 Task: Find connections with filter location Hernani with filter topic #Lessonswith filter profile language Spanish with filter current company Zycus with filter school The University of Burdwan with filter industry Retail Office Supplies and Gifts with filter service category Retirement Planning with filter keywords title Account Collector
Action: Mouse moved to (271, 326)
Screenshot: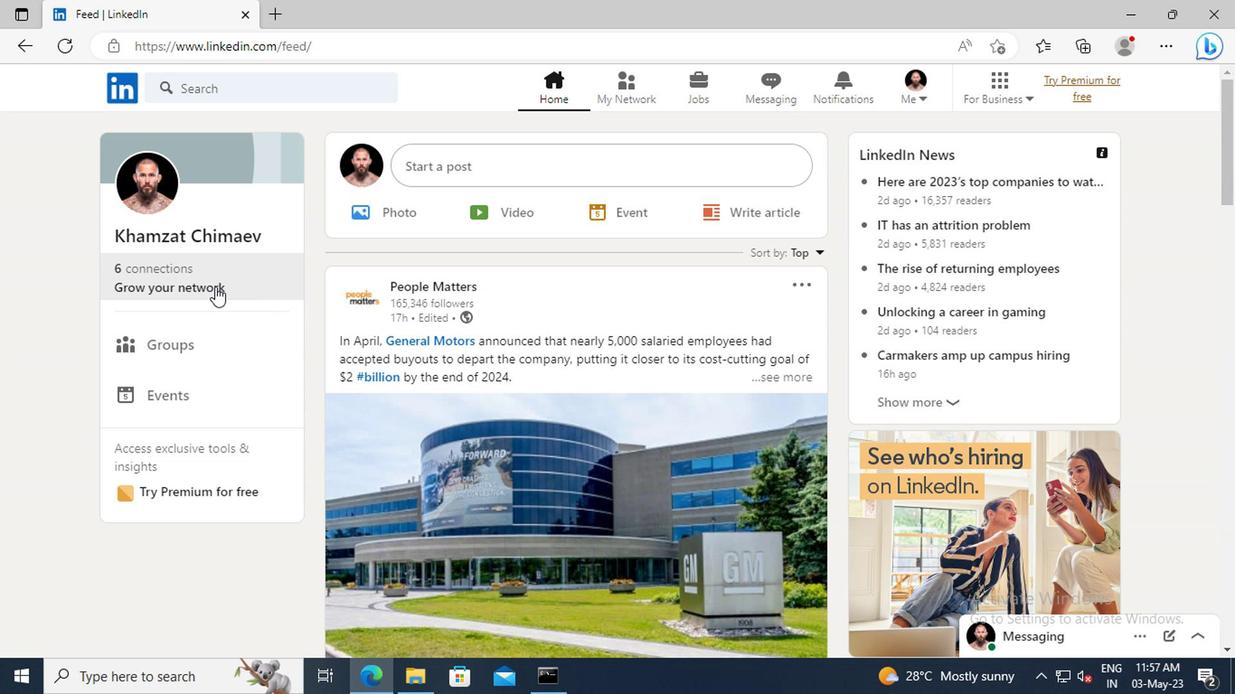 
Action: Mouse pressed left at (271, 326)
Screenshot: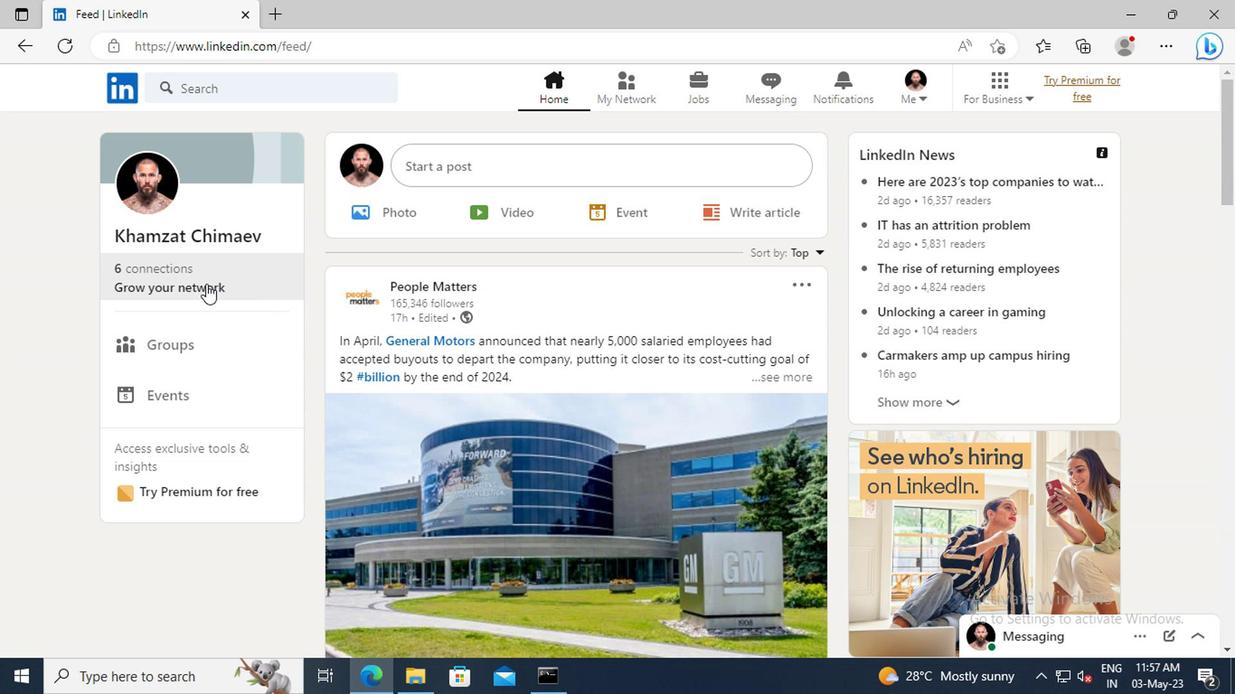 
Action: Mouse moved to (268, 263)
Screenshot: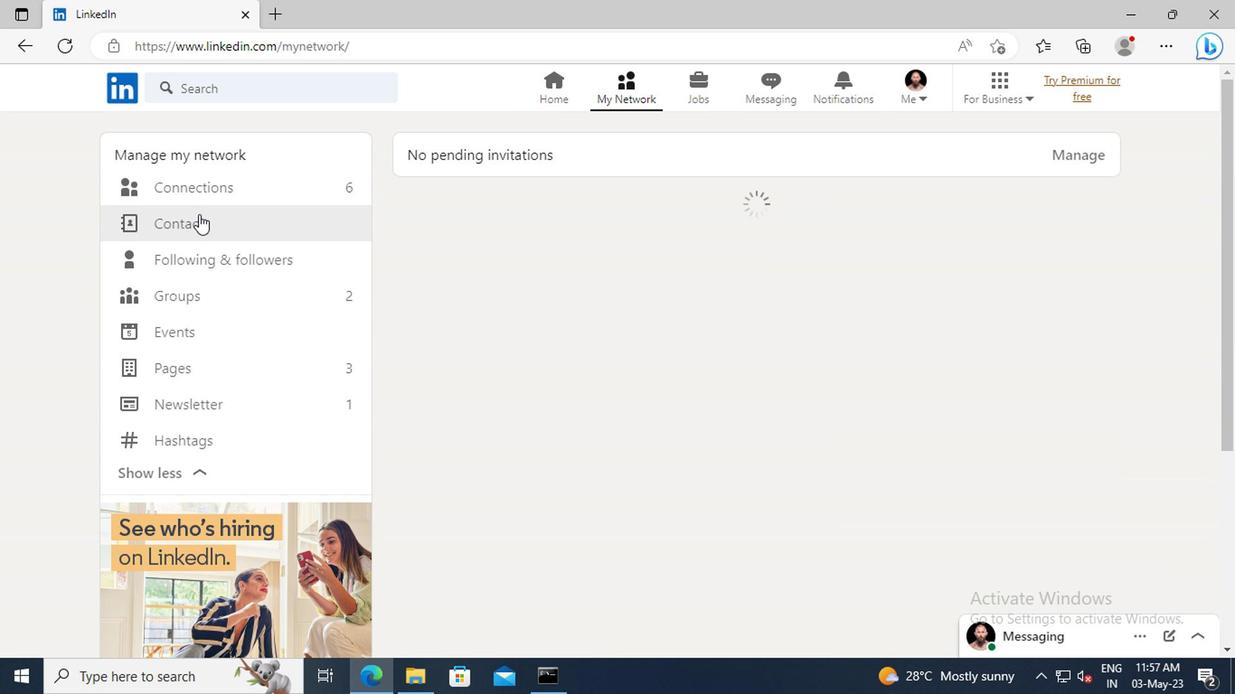 
Action: Mouse pressed left at (268, 263)
Screenshot: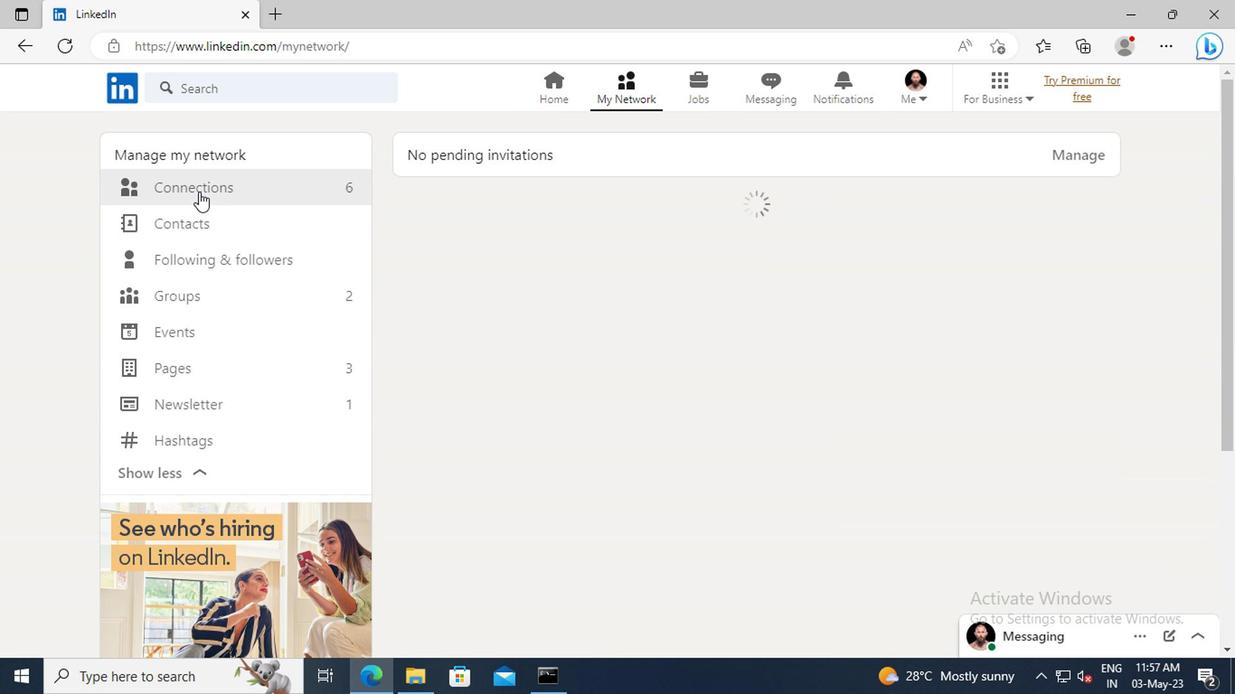 
Action: Mouse moved to (643, 265)
Screenshot: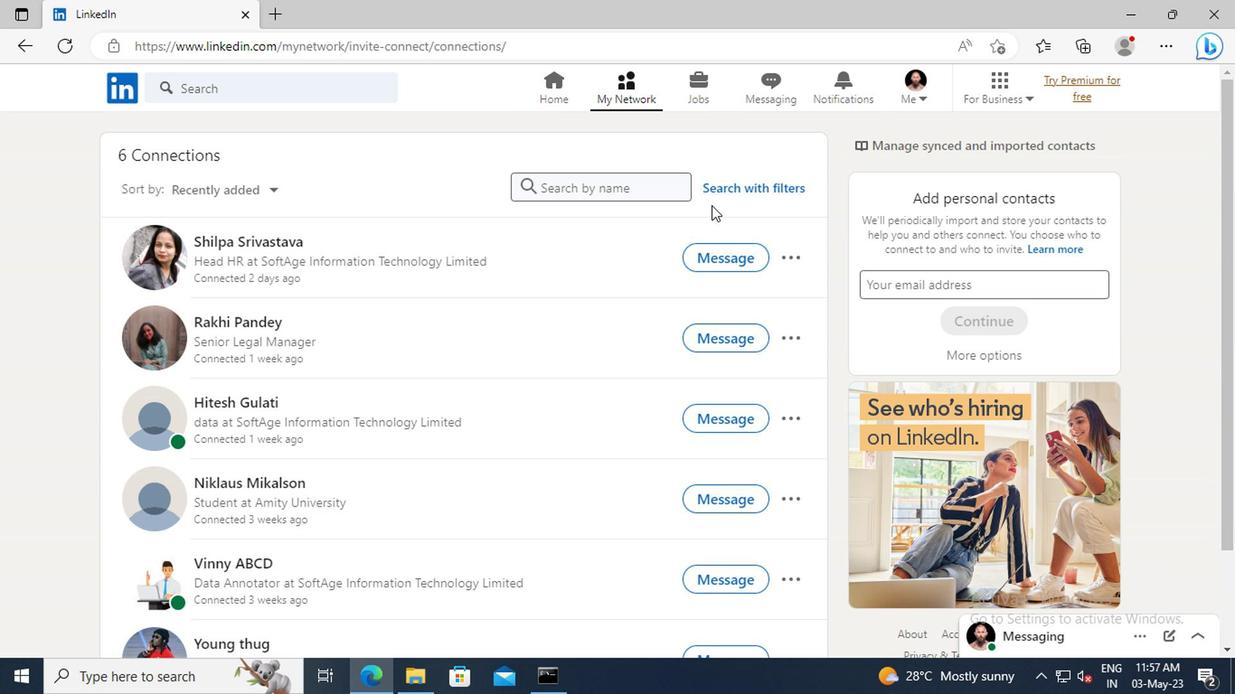 
Action: Mouse pressed left at (643, 265)
Screenshot: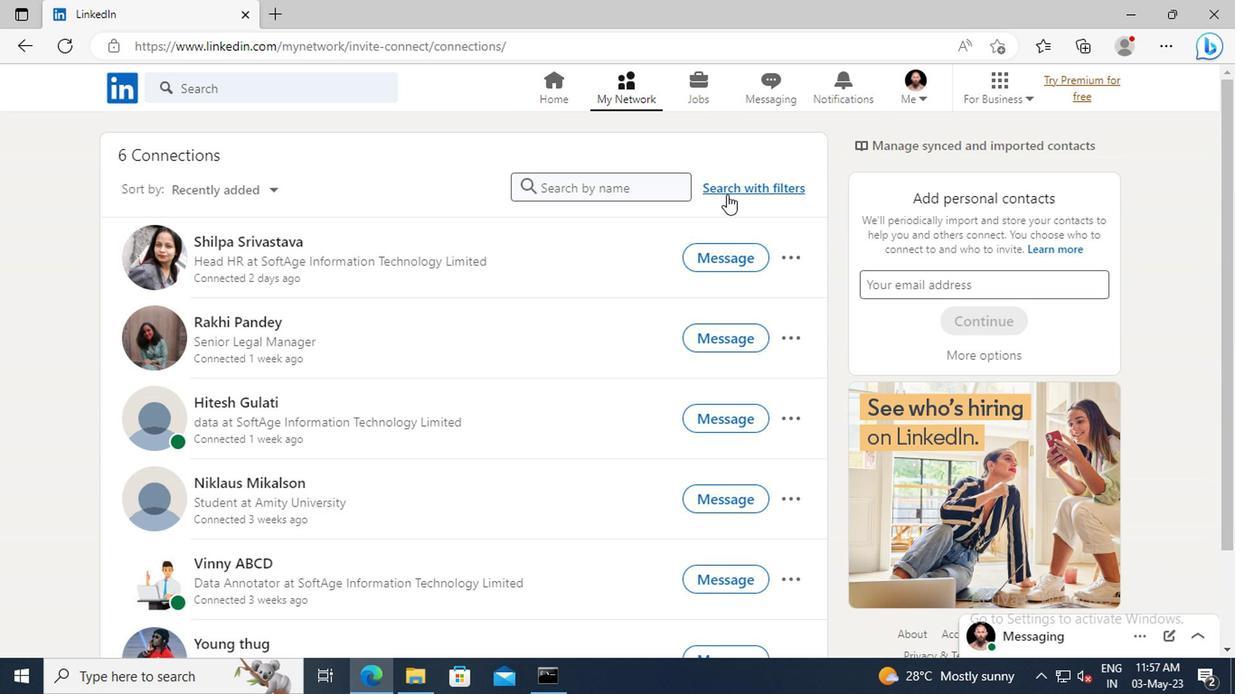 
Action: Mouse moved to (613, 225)
Screenshot: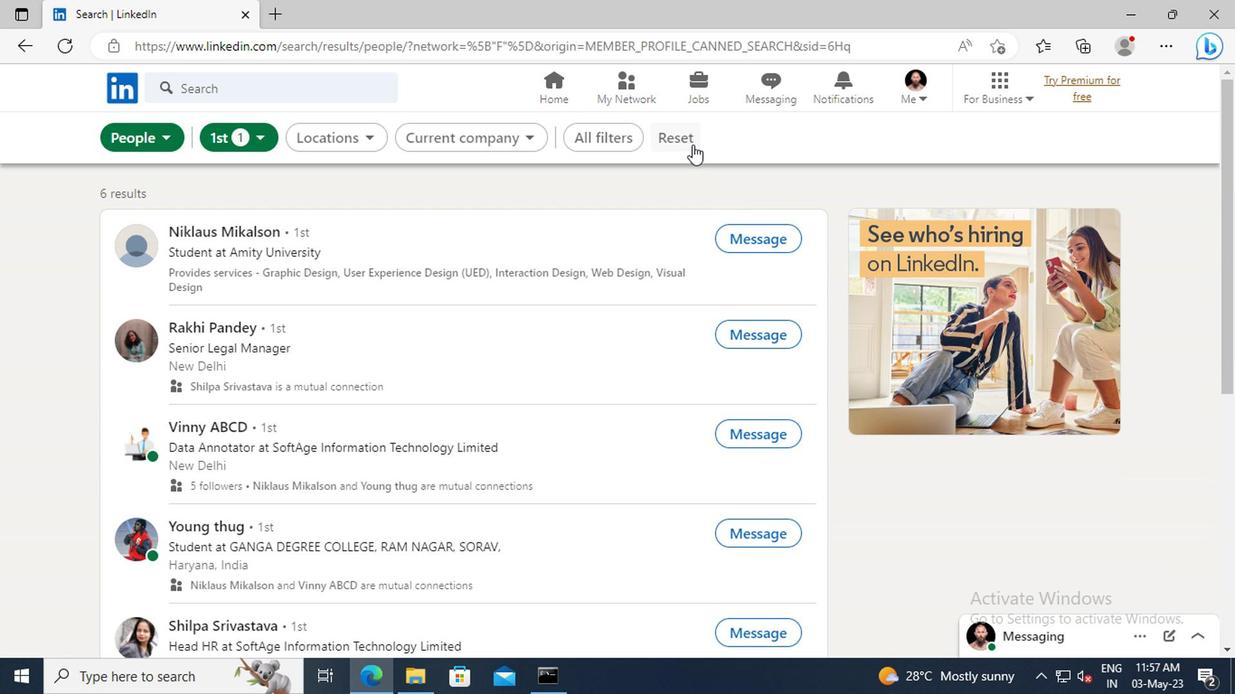 
Action: Mouse pressed left at (613, 225)
Screenshot: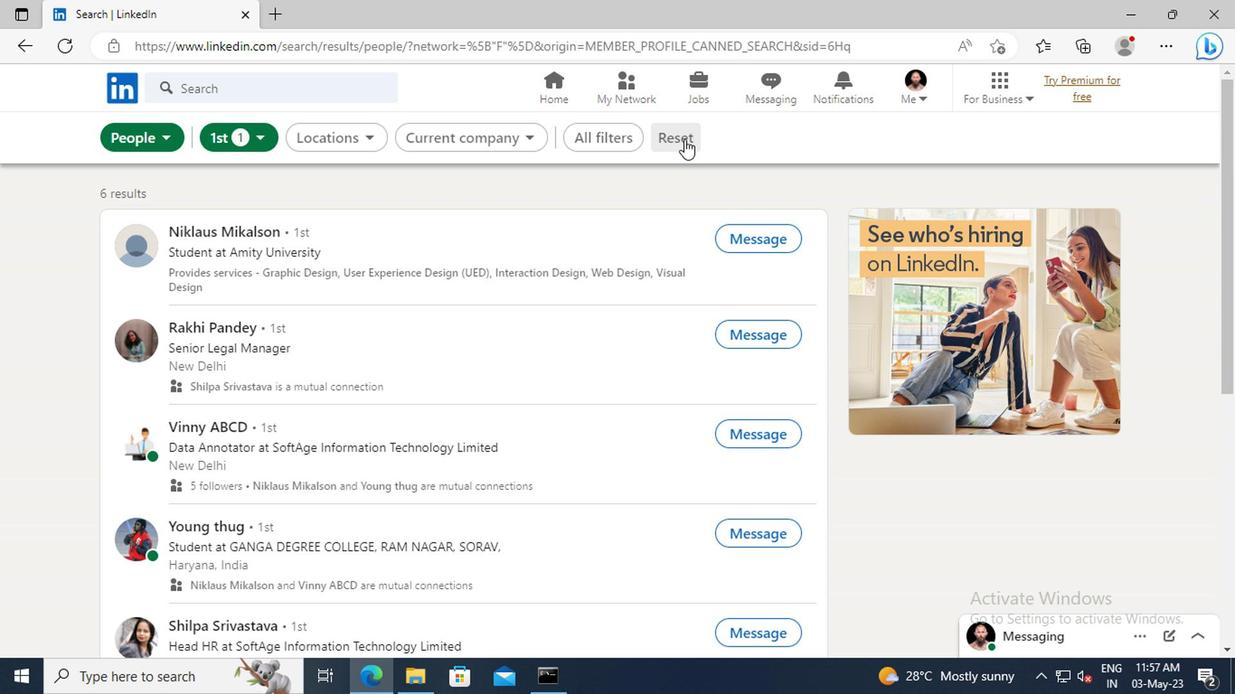 
Action: Mouse moved to (592, 224)
Screenshot: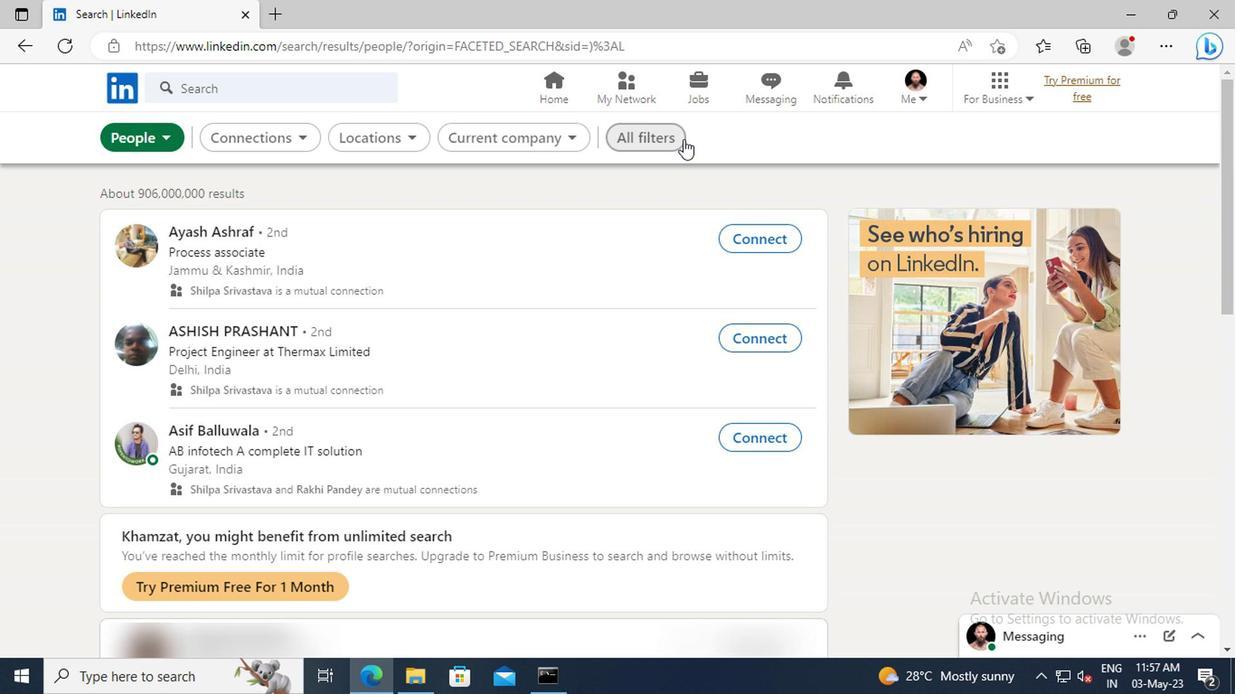 
Action: Mouse pressed left at (592, 224)
Screenshot: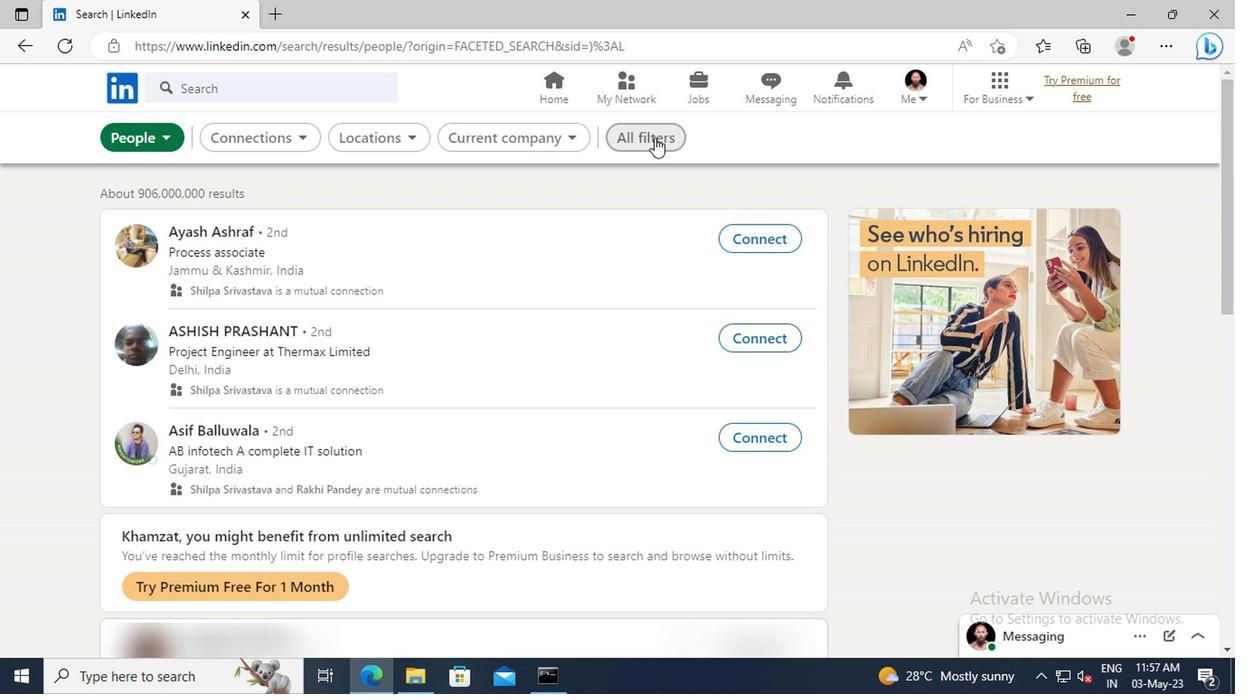 
Action: Mouse moved to (843, 331)
Screenshot: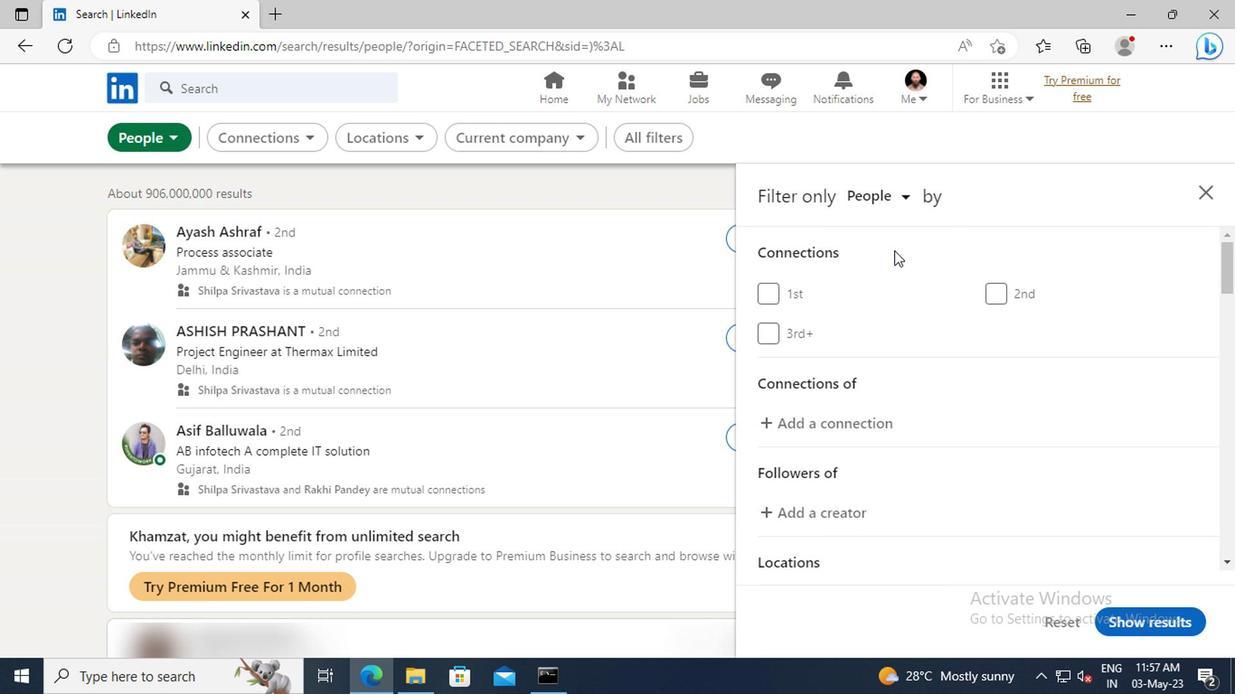 
Action: Mouse scrolled (843, 330) with delta (0, 0)
Screenshot: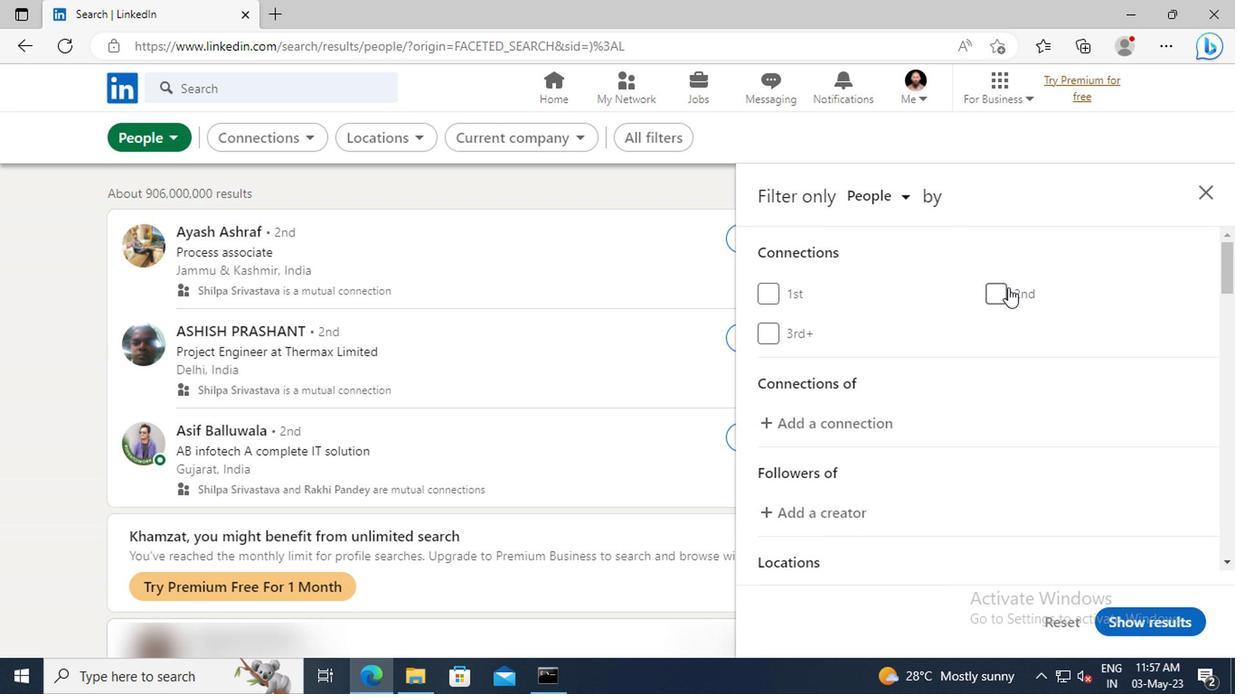 
Action: Mouse scrolled (843, 330) with delta (0, 0)
Screenshot: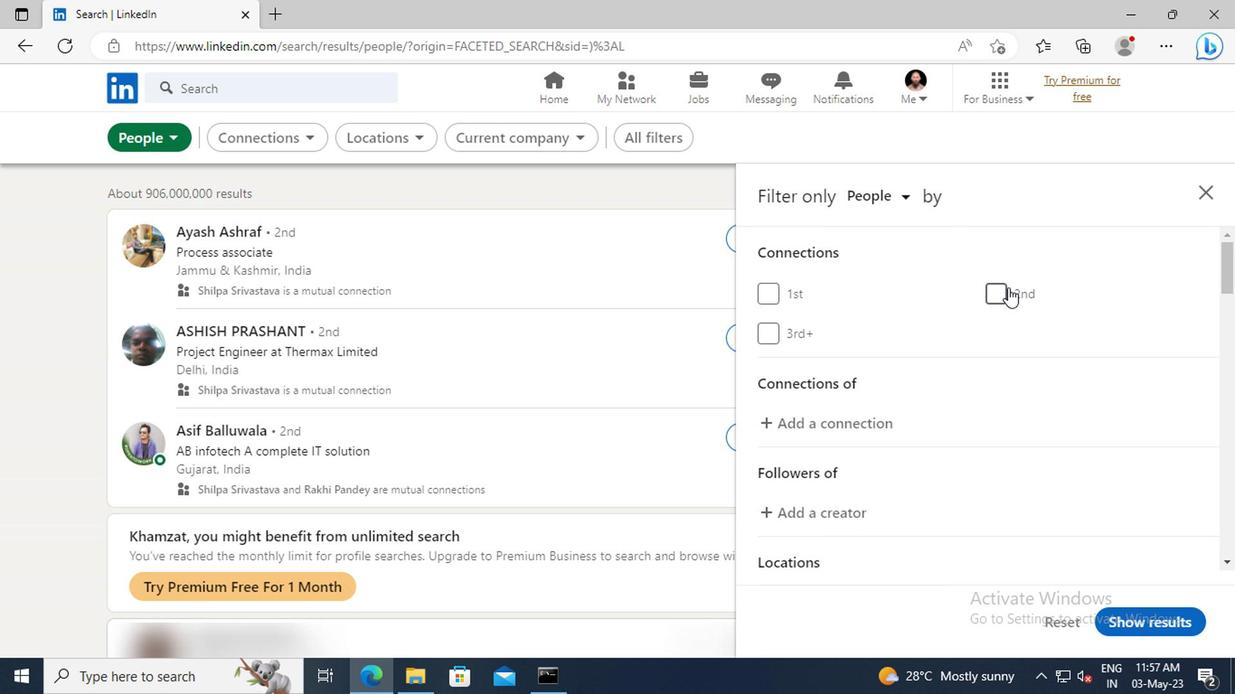 
Action: Mouse scrolled (843, 330) with delta (0, 0)
Screenshot: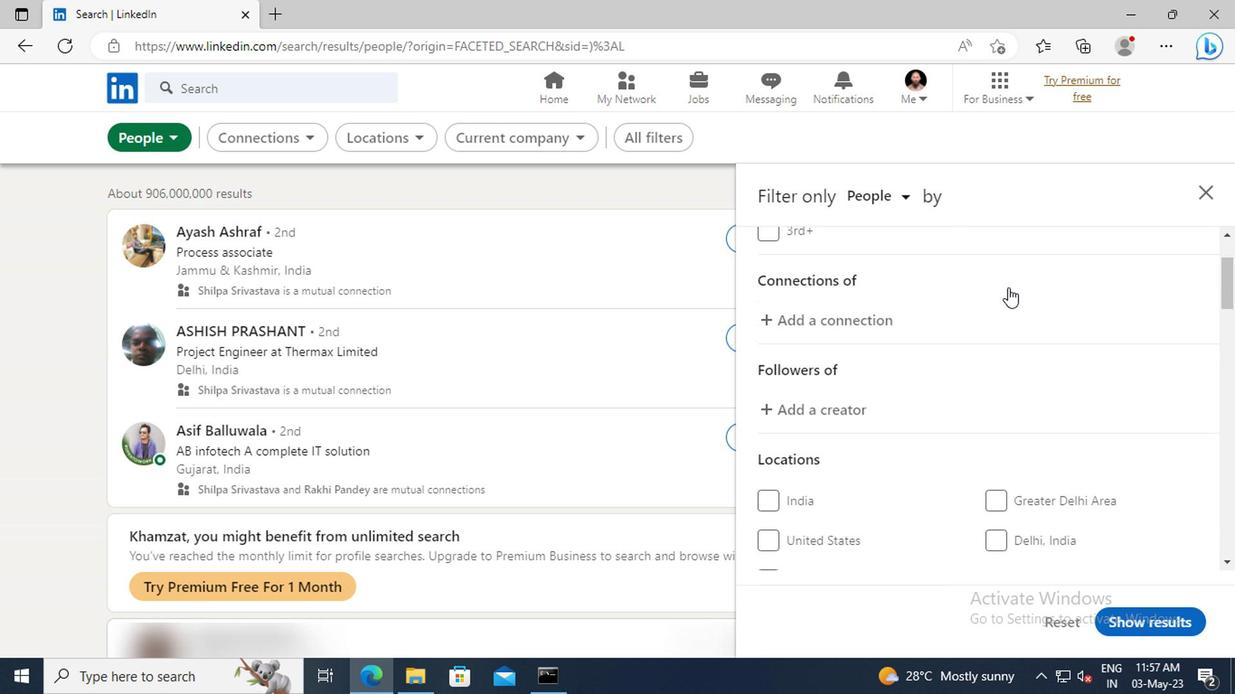 
Action: Mouse scrolled (843, 330) with delta (0, 0)
Screenshot: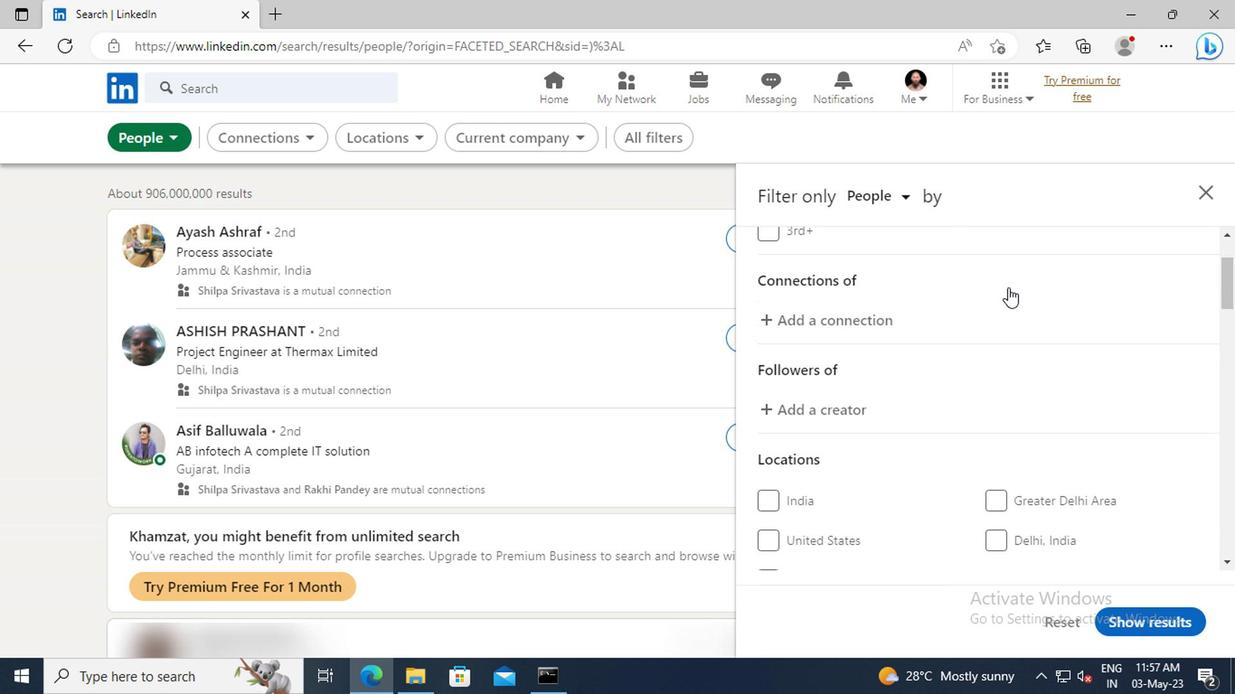 
Action: Mouse scrolled (843, 330) with delta (0, 0)
Screenshot: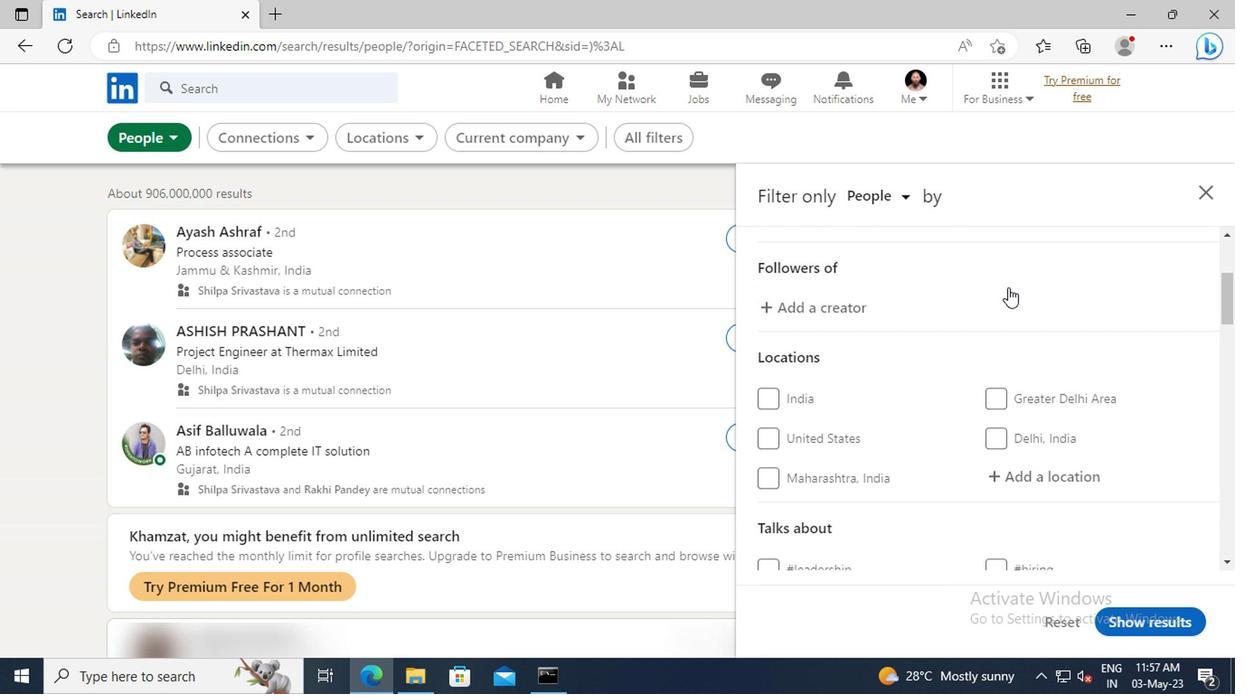 
Action: Mouse scrolled (843, 330) with delta (0, 0)
Screenshot: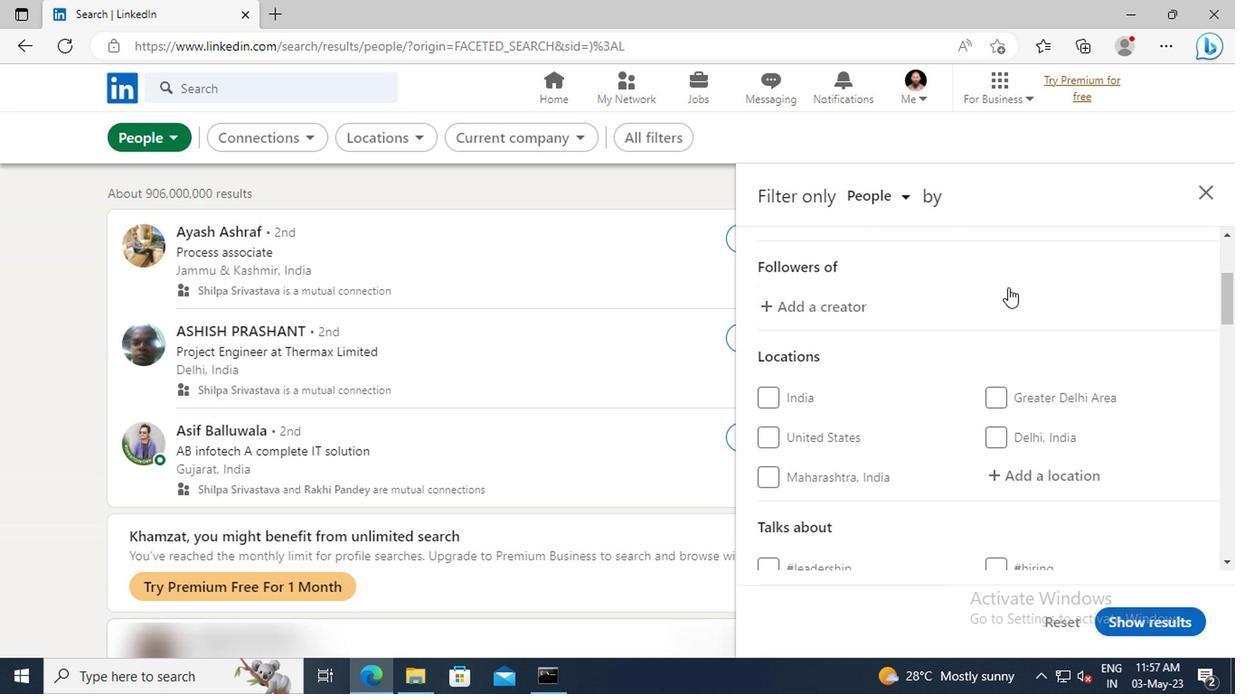 
Action: Mouse moved to (845, 393)
Screenshot: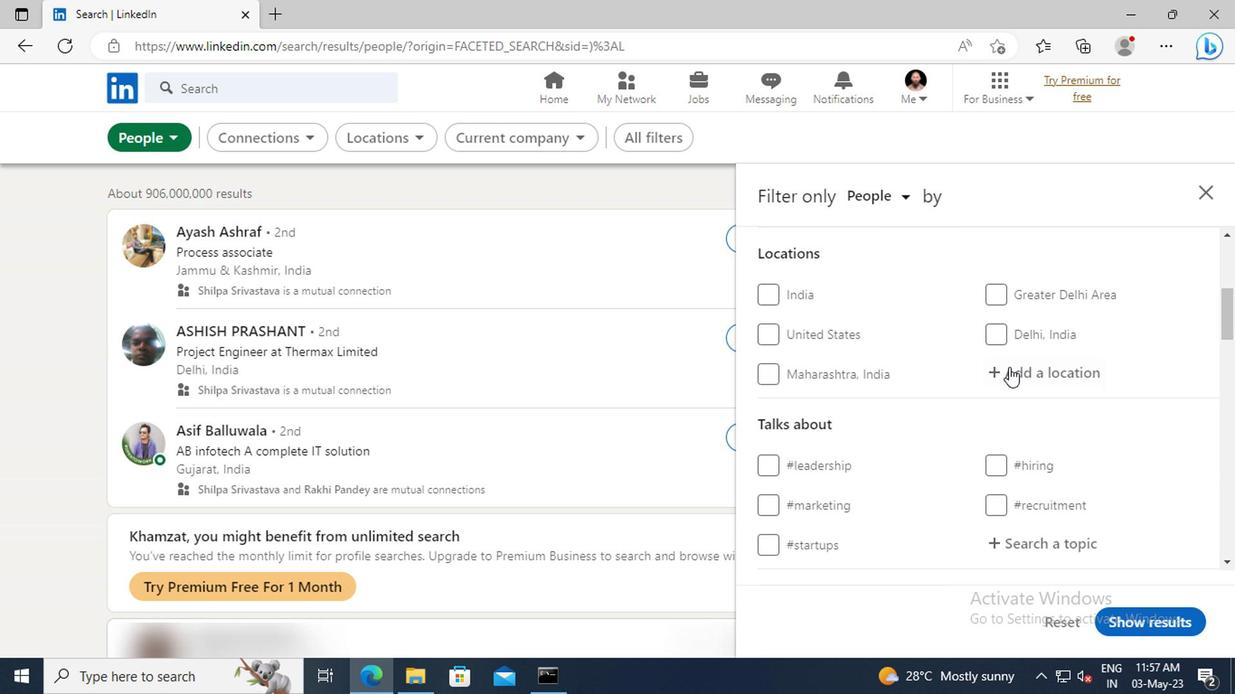 
Action: Mouse pressed left at (845, 393)
Screenshot: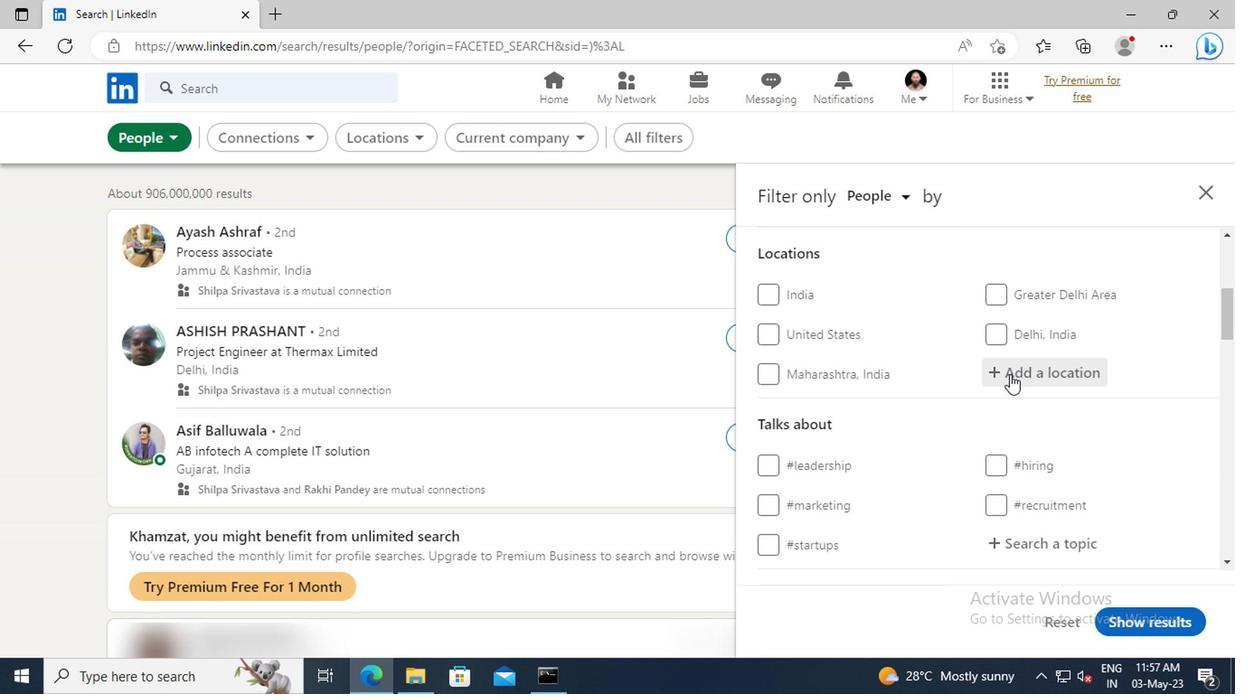 
Action: Key pressed <Key.shift>HERNANI
Screenshot: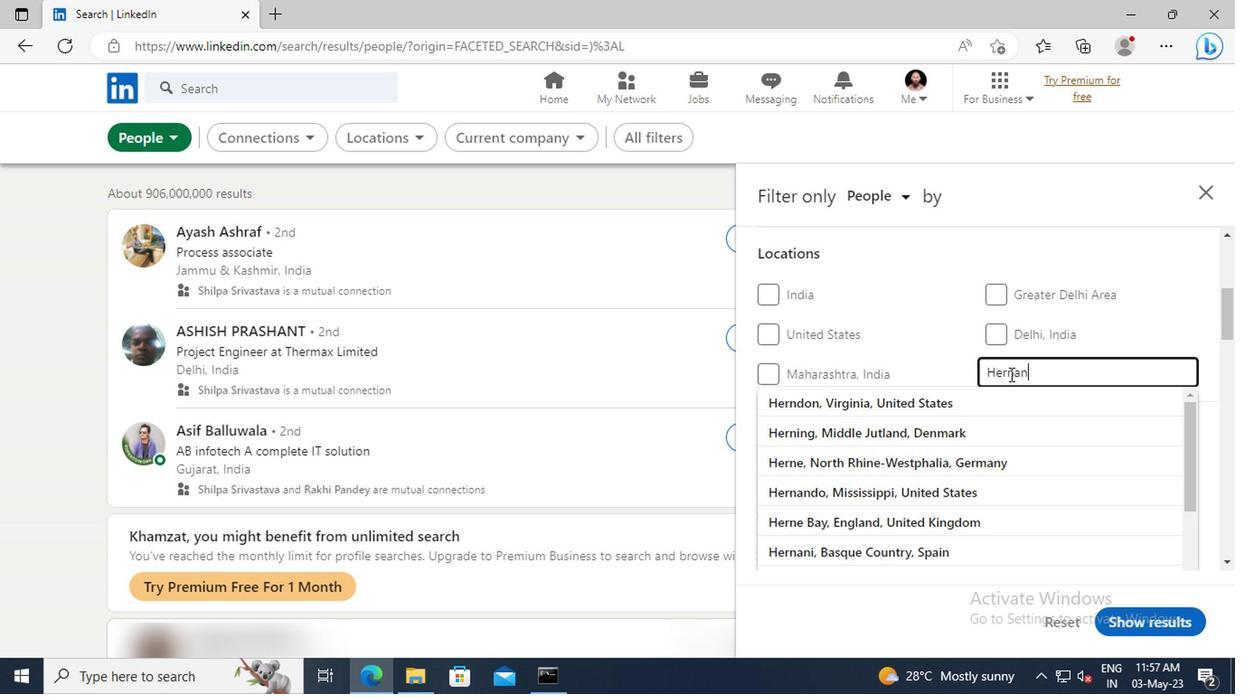 
Action: Mouse moved to (845, 409)
Screenshot: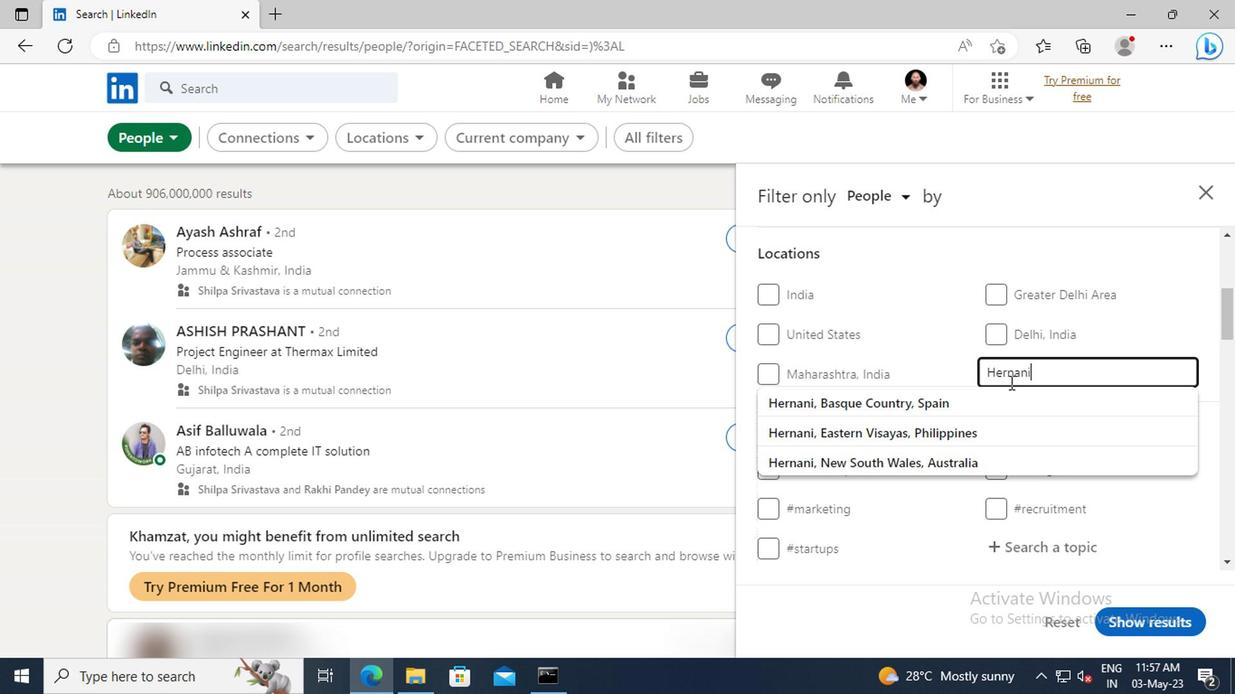 
Action: Mouse pressed left at (845, 409)
Screenshot: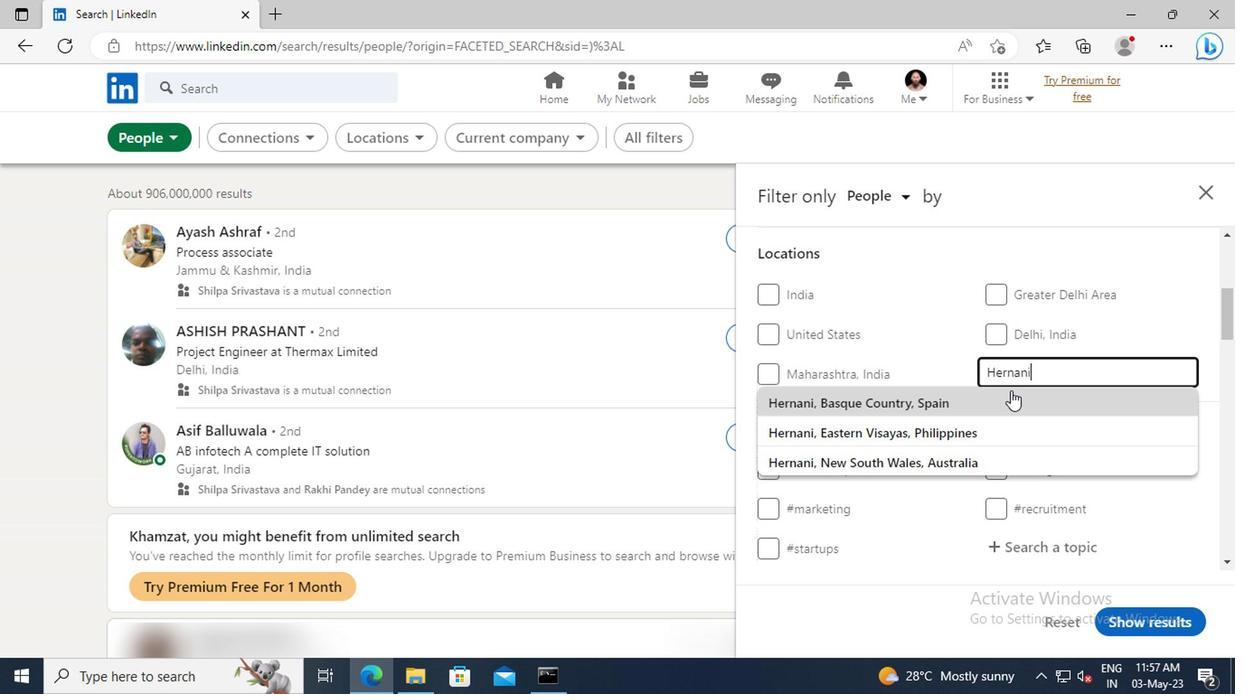 
Action: Mouse scrolled (845, 409) with delta (0, 0)
Screenshot: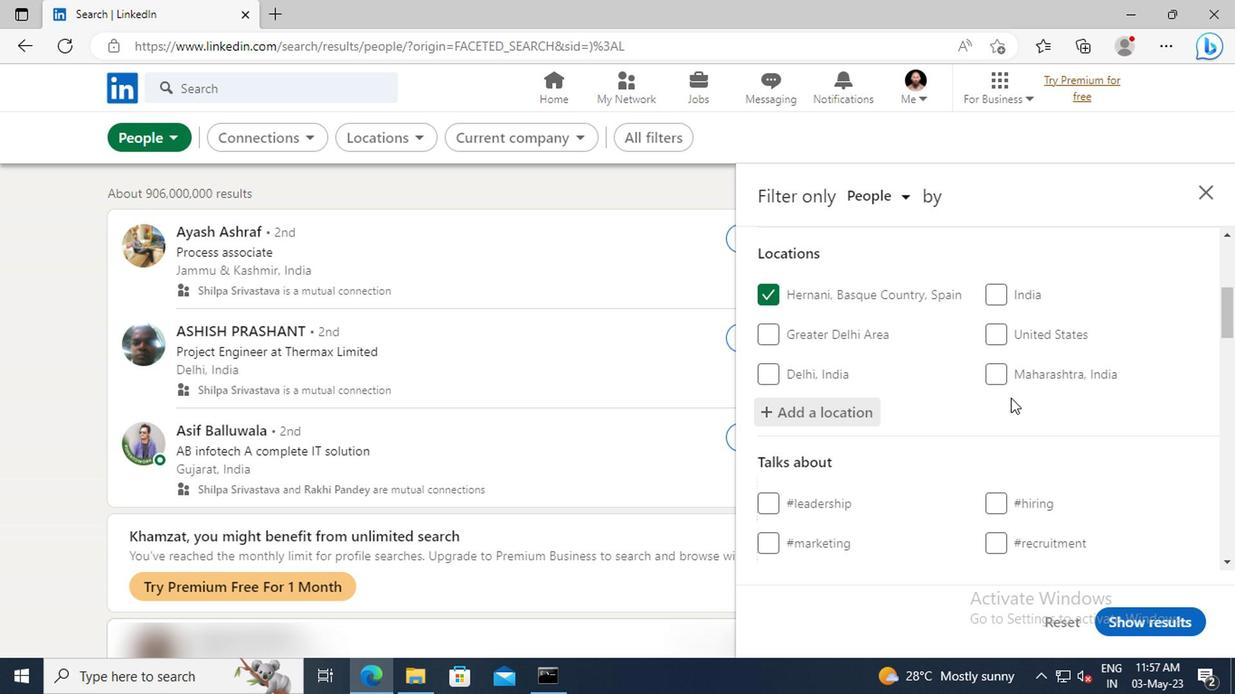 
Action: Mouse scrolled (845, 409) with delta (0, 0)
Screenshot: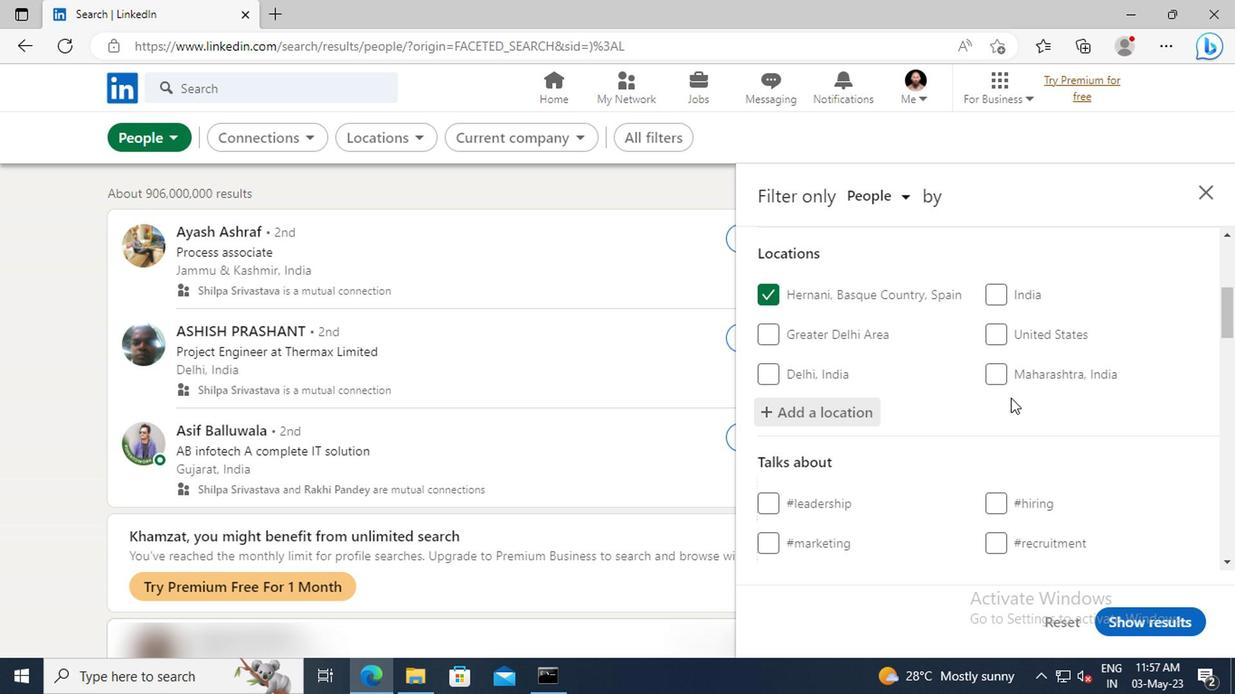 
Action: Mouse moved to (841, 395)
Screenshot: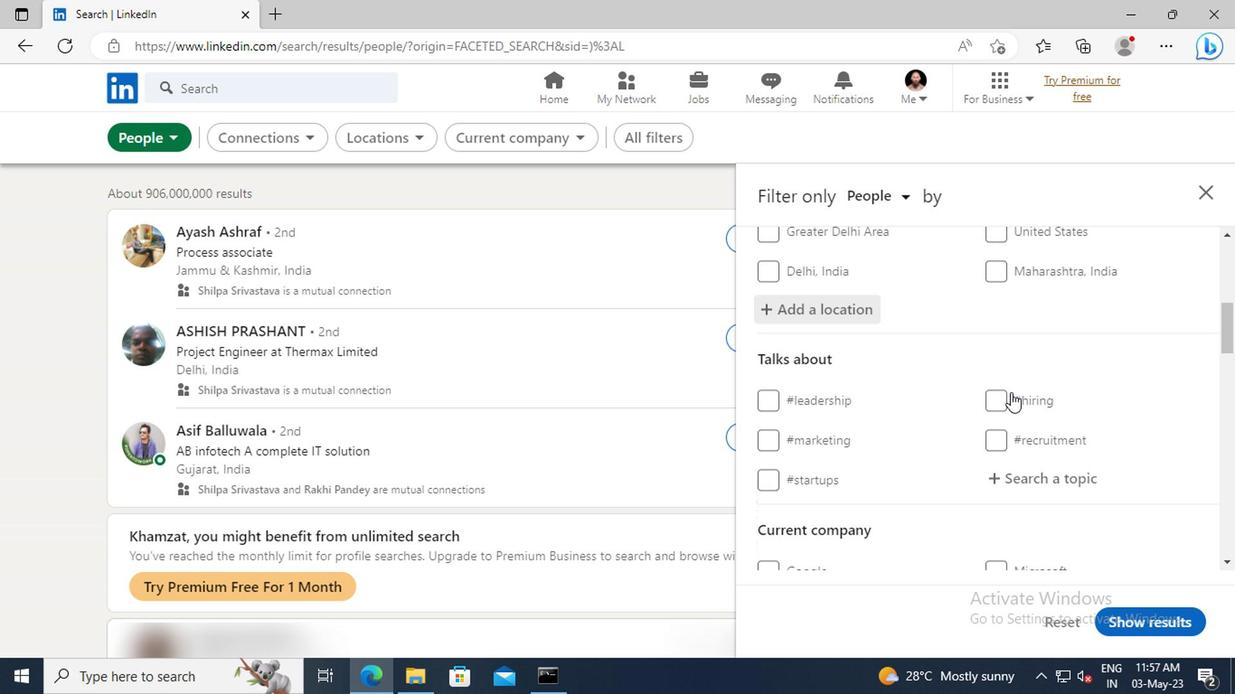 
Action: Mouse scrolled (841, 394) with delta (0, 0)
Screenshot: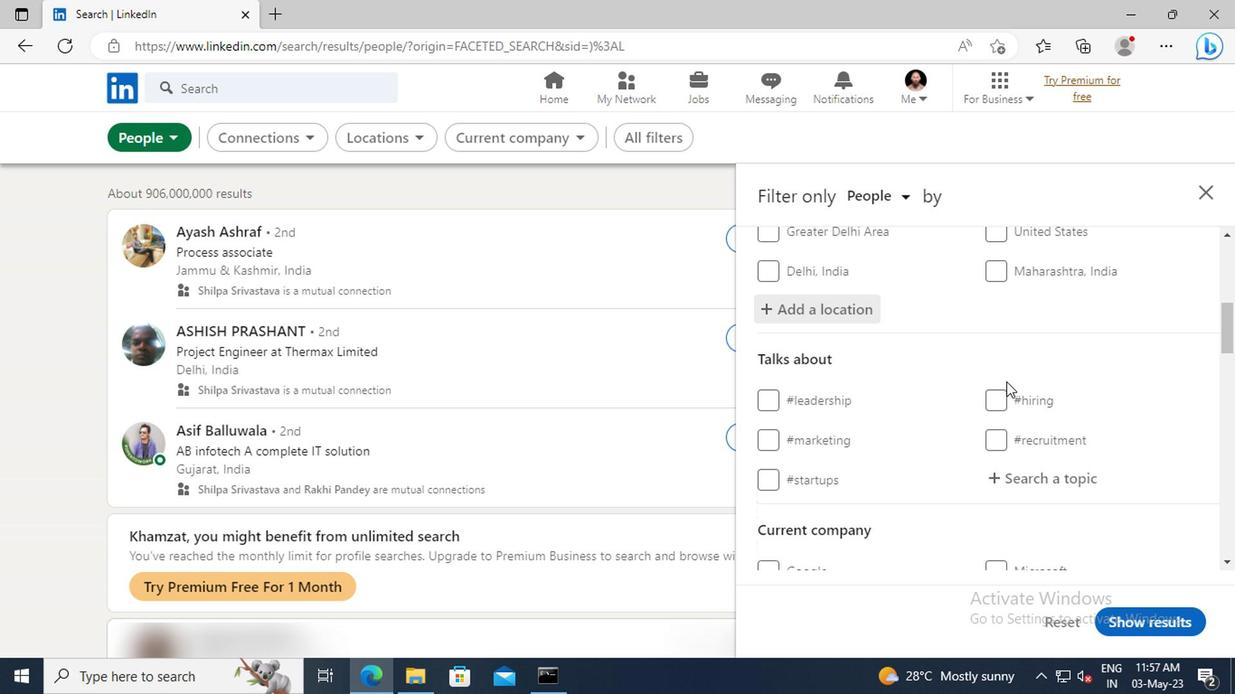
Action: Mouse scrolled (841, 394) with delta (0, 0)
Screenshot: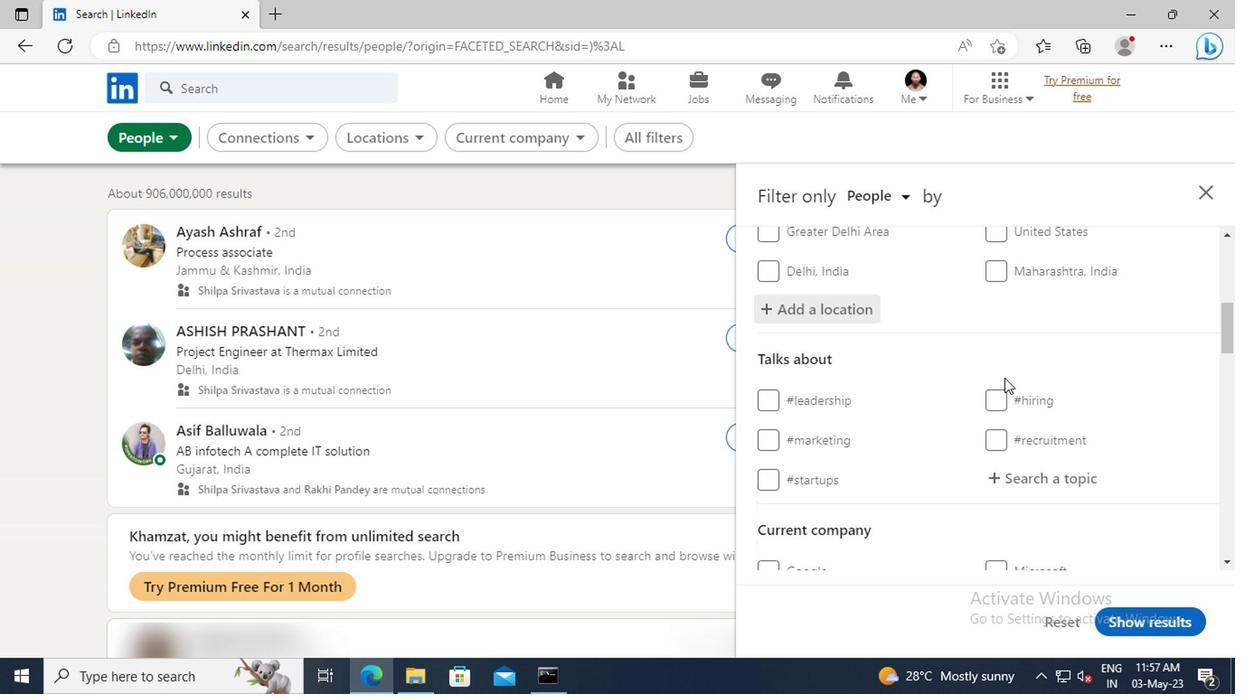 
Action: Mouse moved to (843, 400)
Screenshot: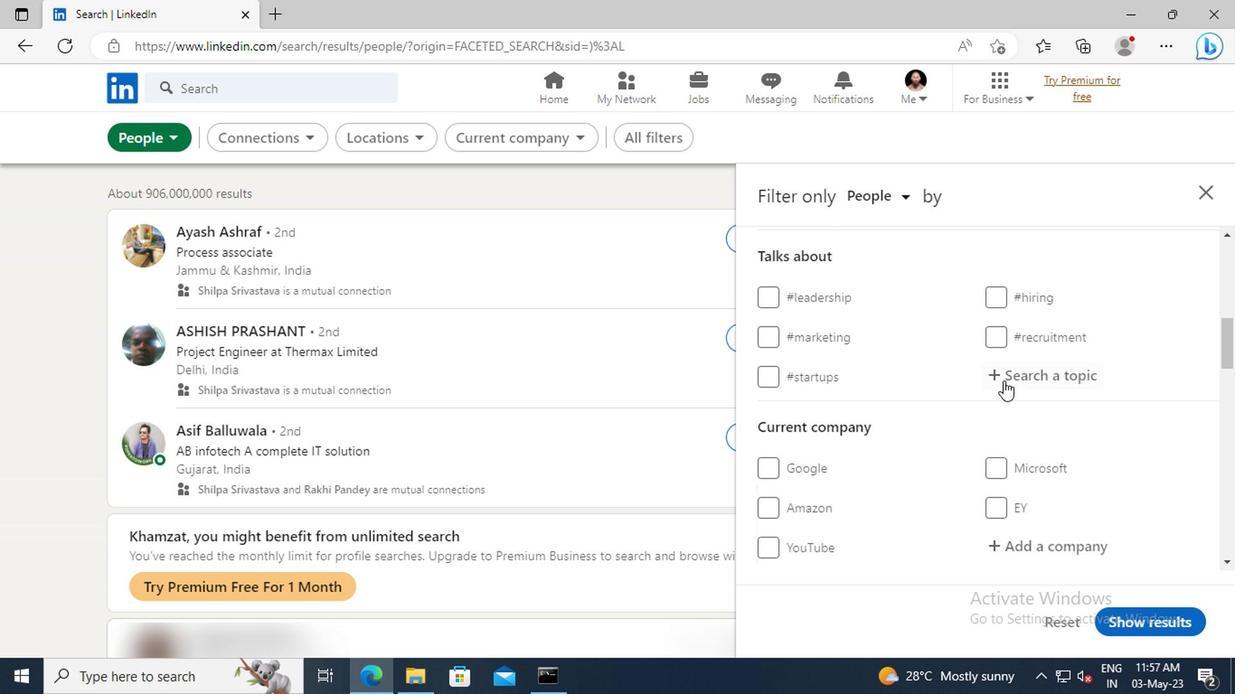
Action: Mouse pressed left at (843, 400)
Screenshot: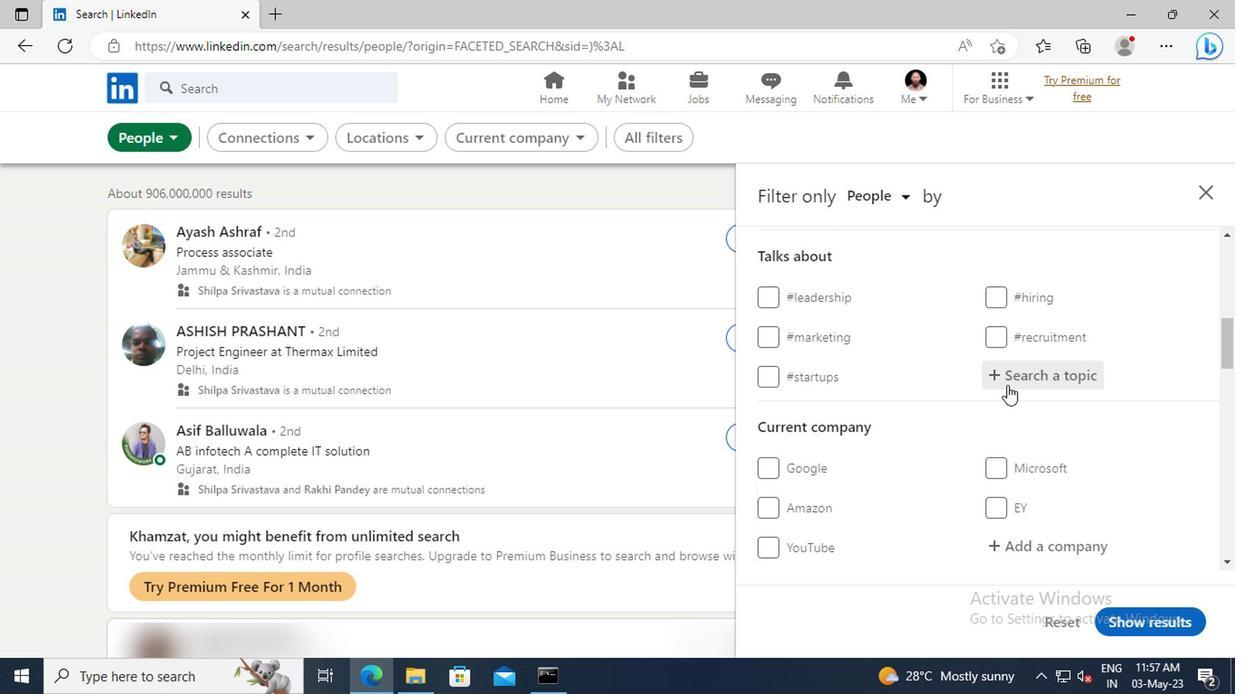 
Action: Mouse moved to (843, 400)
Screenshot: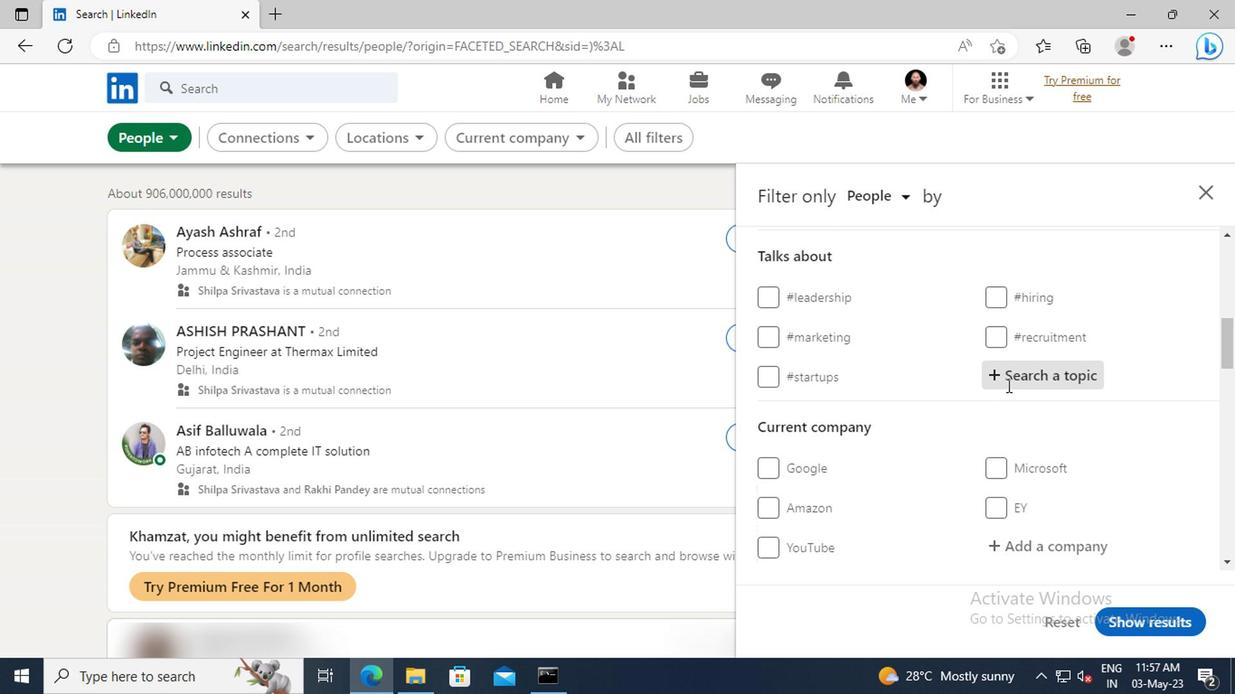 
Action: Key pressed <Key.shift>LESSONS
Screenshot: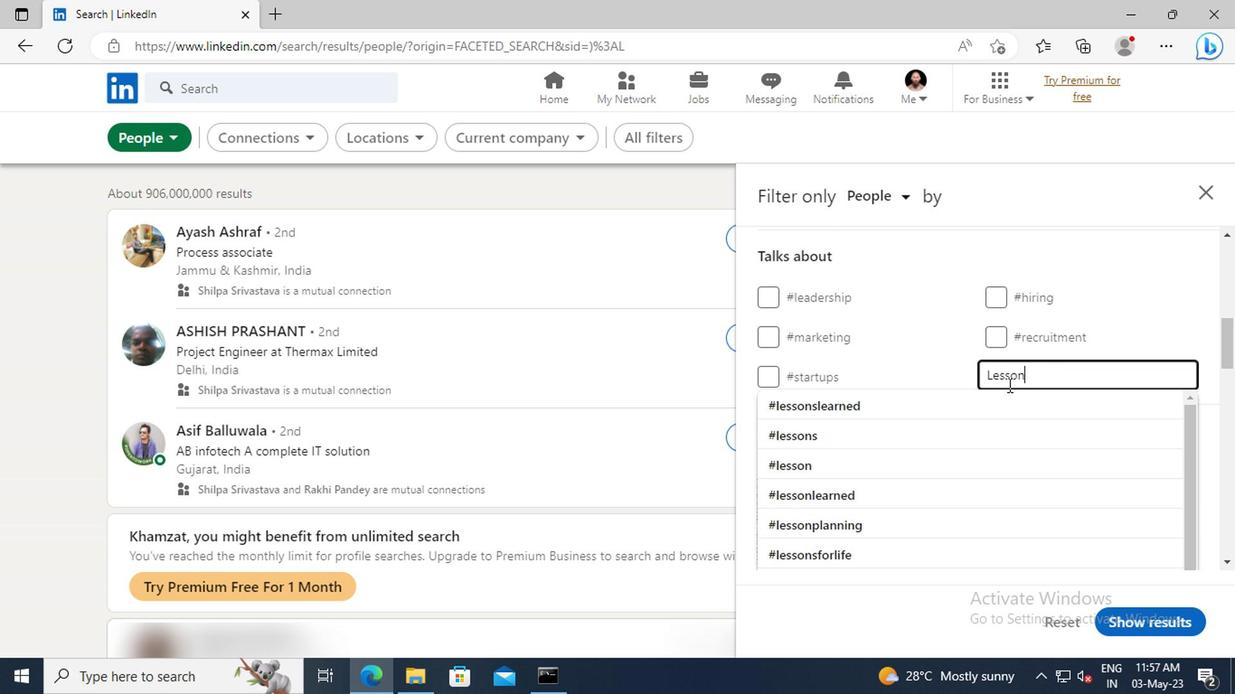 
Action: Mouse moved to (851, 428)
Screenshot: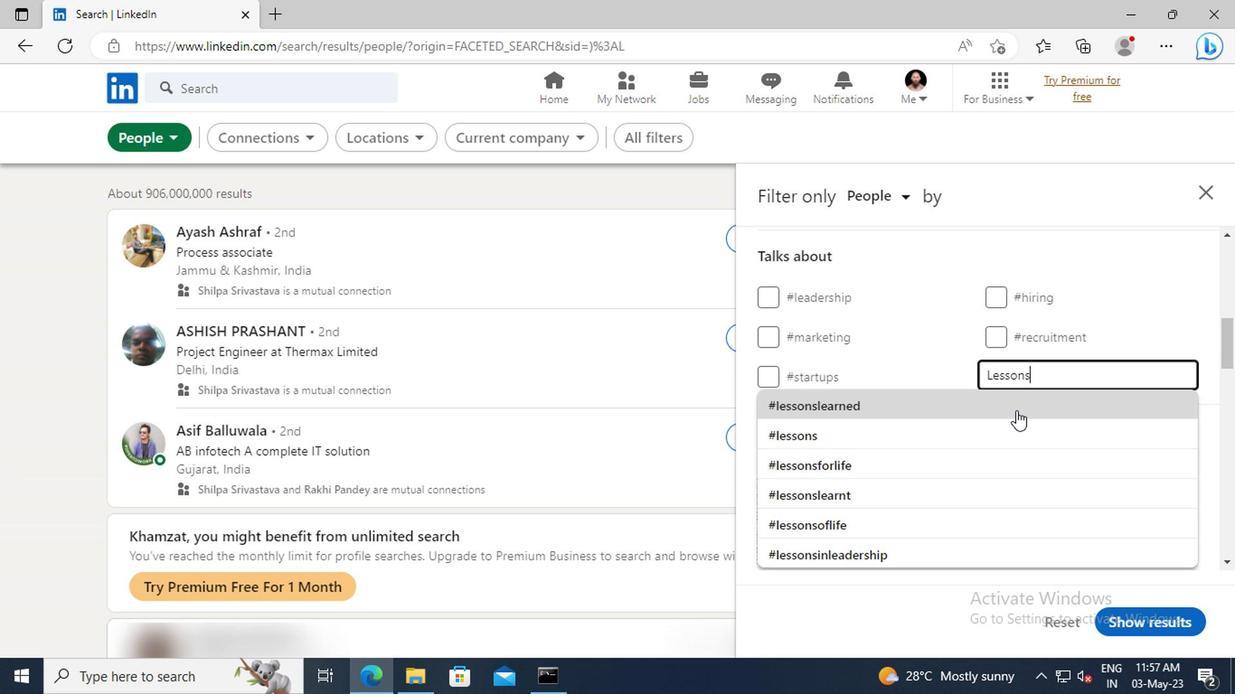 
Action: Mouse pressed left at (851, 428)
Screenshot: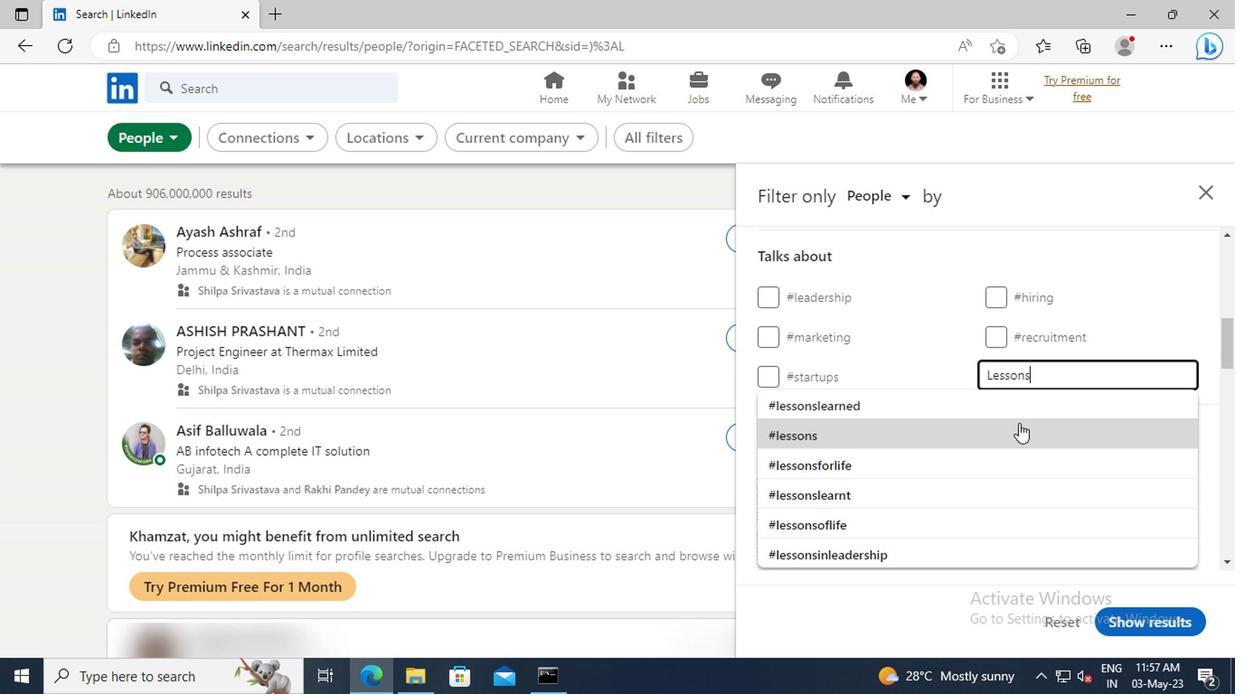 
Action: Mouse scrolled (851, 427) with delta (0, 0)
Screenshot: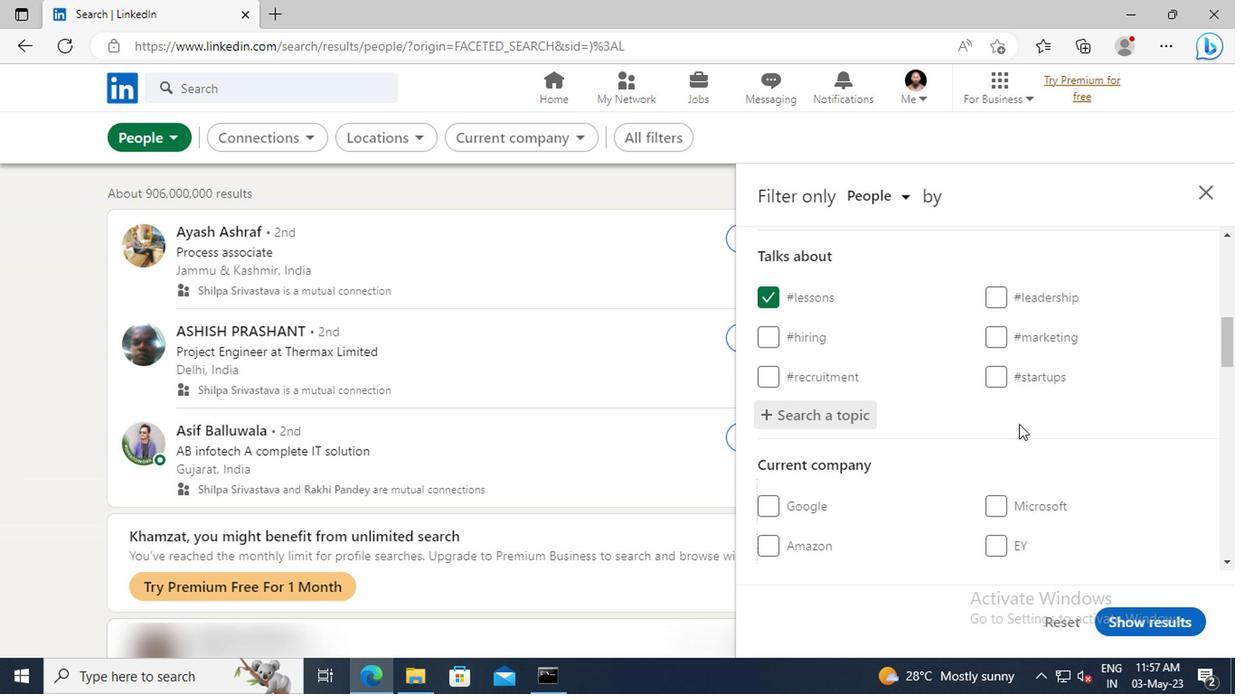 
Action: Mouse scrolled (851, 427) with delta (0, 0)
Screenshot: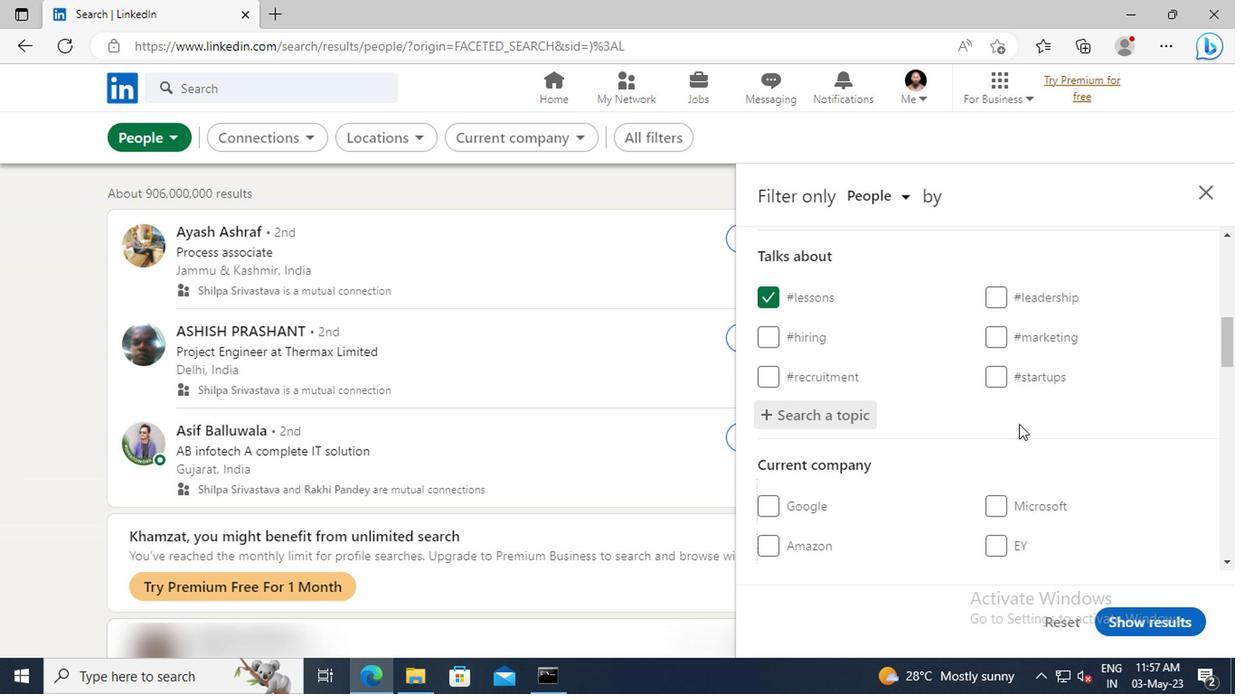 
Action: Mouse scrolled (851, 427) with delta (0, 0)
Screenshot: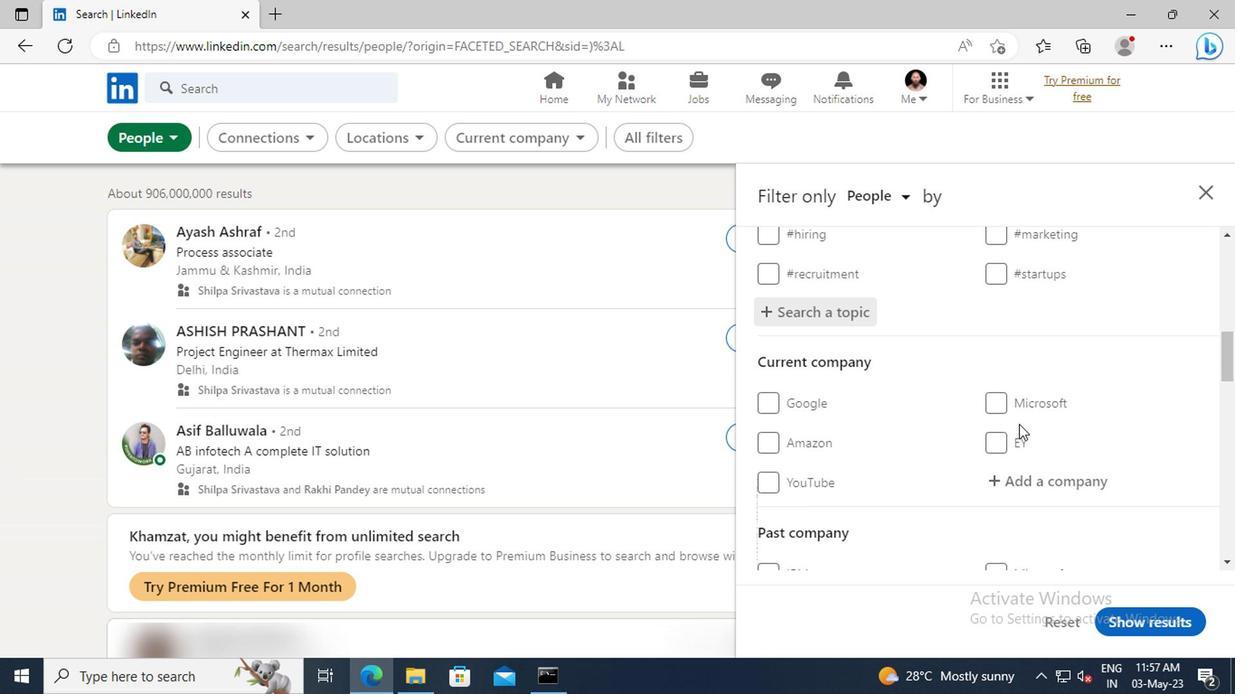 
Action: Mouse scrolled (851, 427) with delta (0, 0)
Screenshot: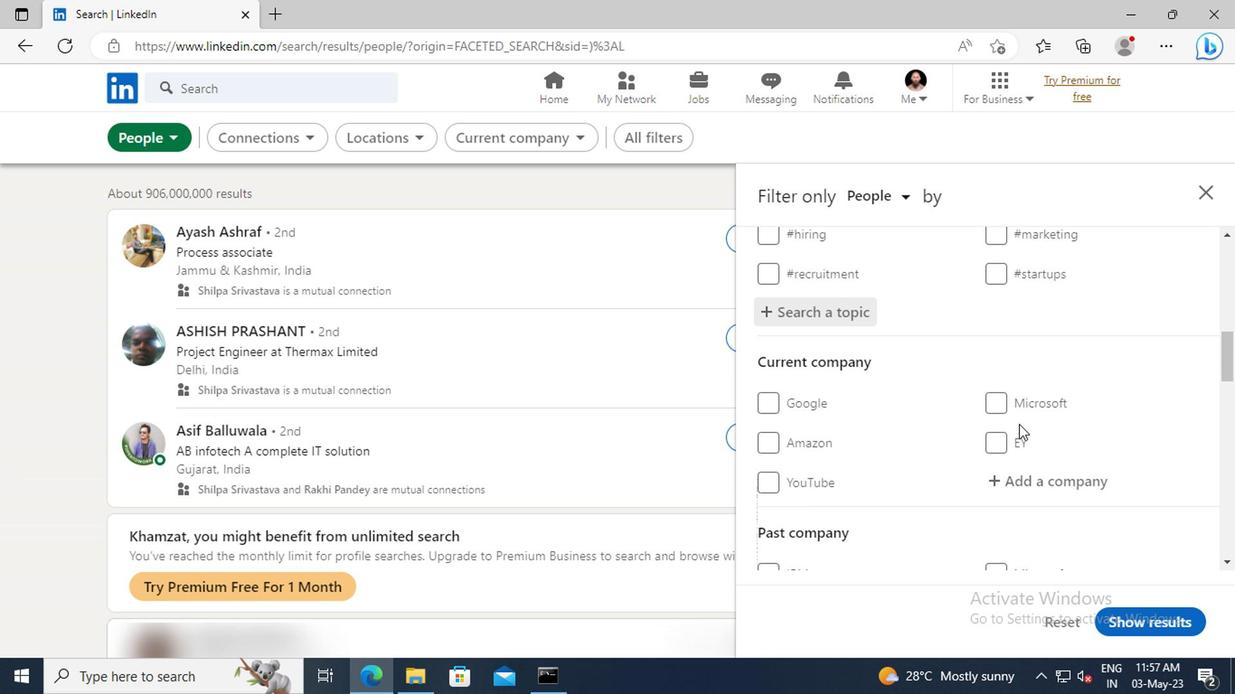 
Action: Mouse scrolled (851, 427) with delta (0, 0)
Screenshot: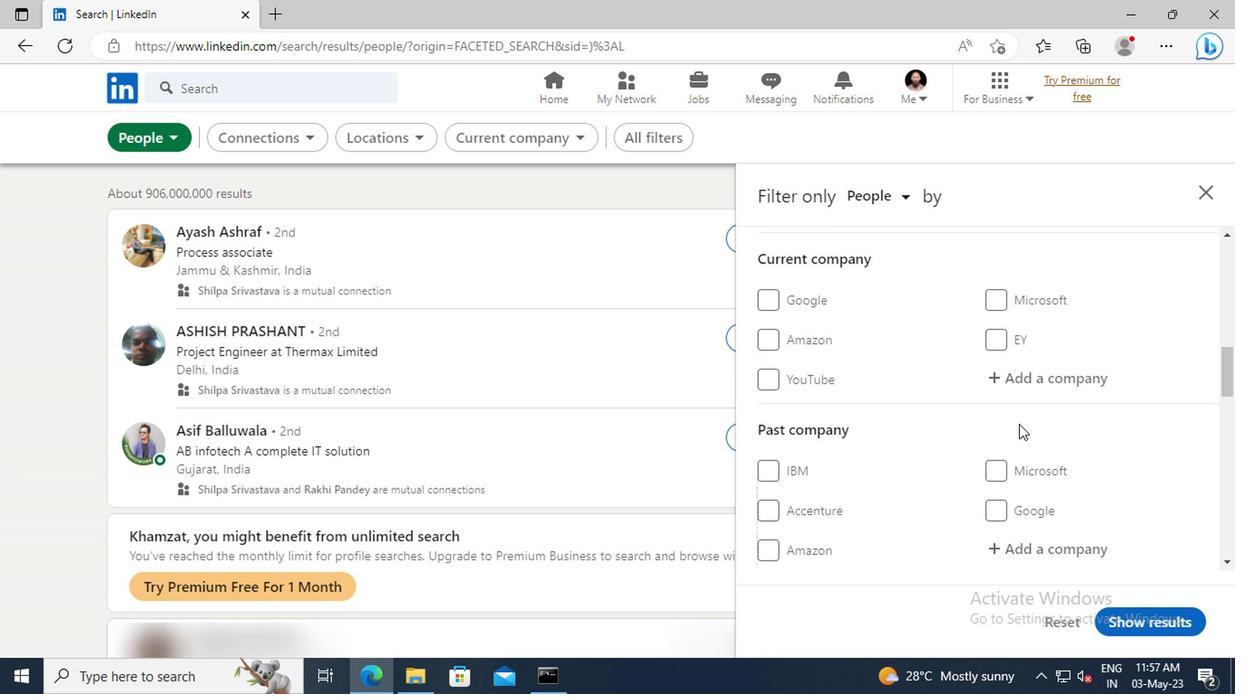 
Action: Mouse scrolled (851, 427) with delta (0, 0)
Screenshot: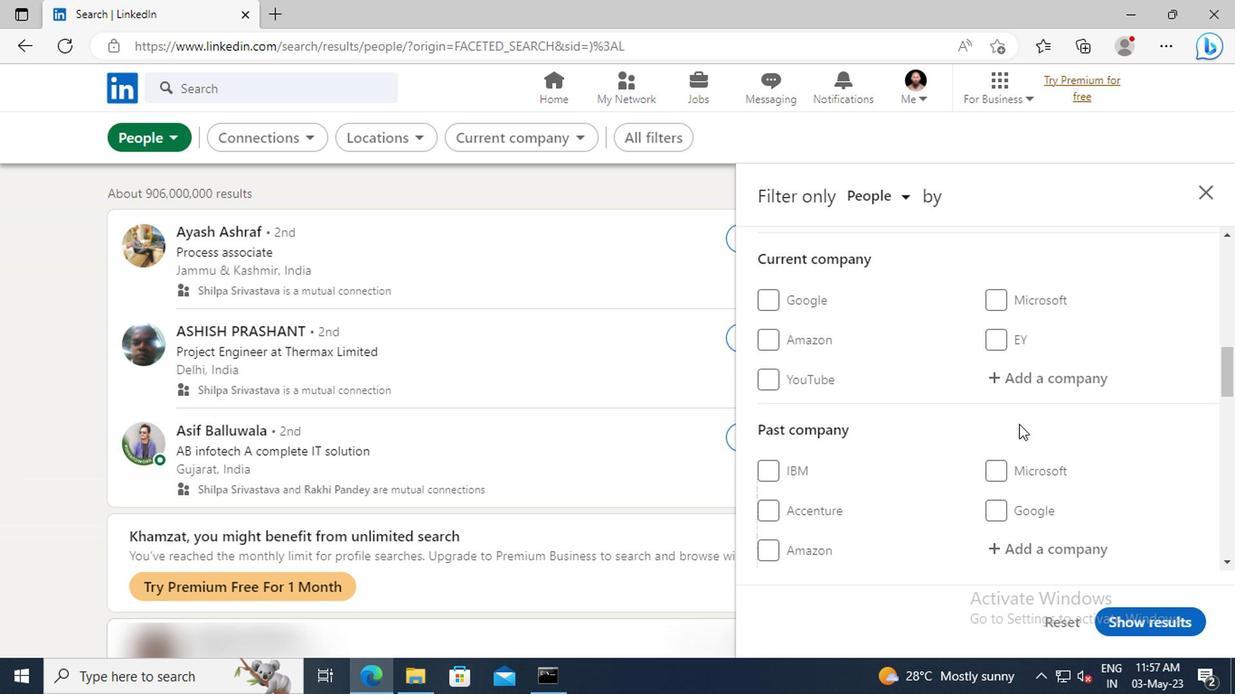 
Action: Mouse scrolled (851, 427) with delta (0, 0)
Screenshot: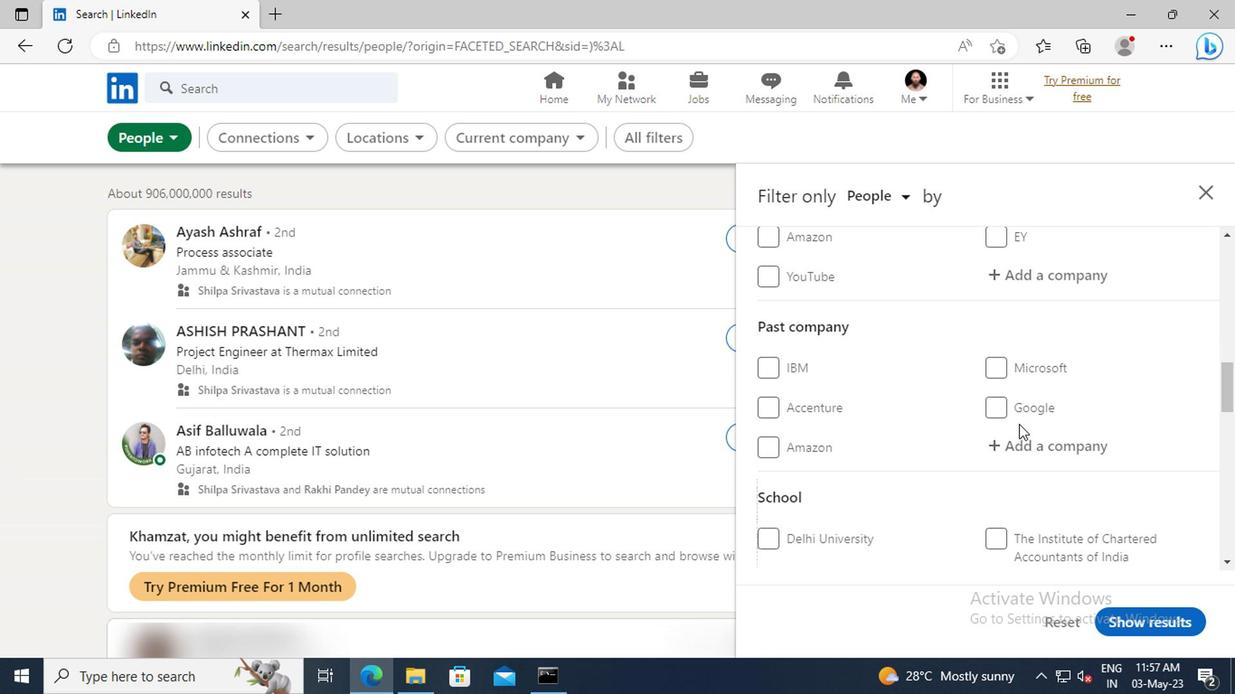 
Action: Mouse scrolled (851, 427) with delta (0, 0)
Screenshot: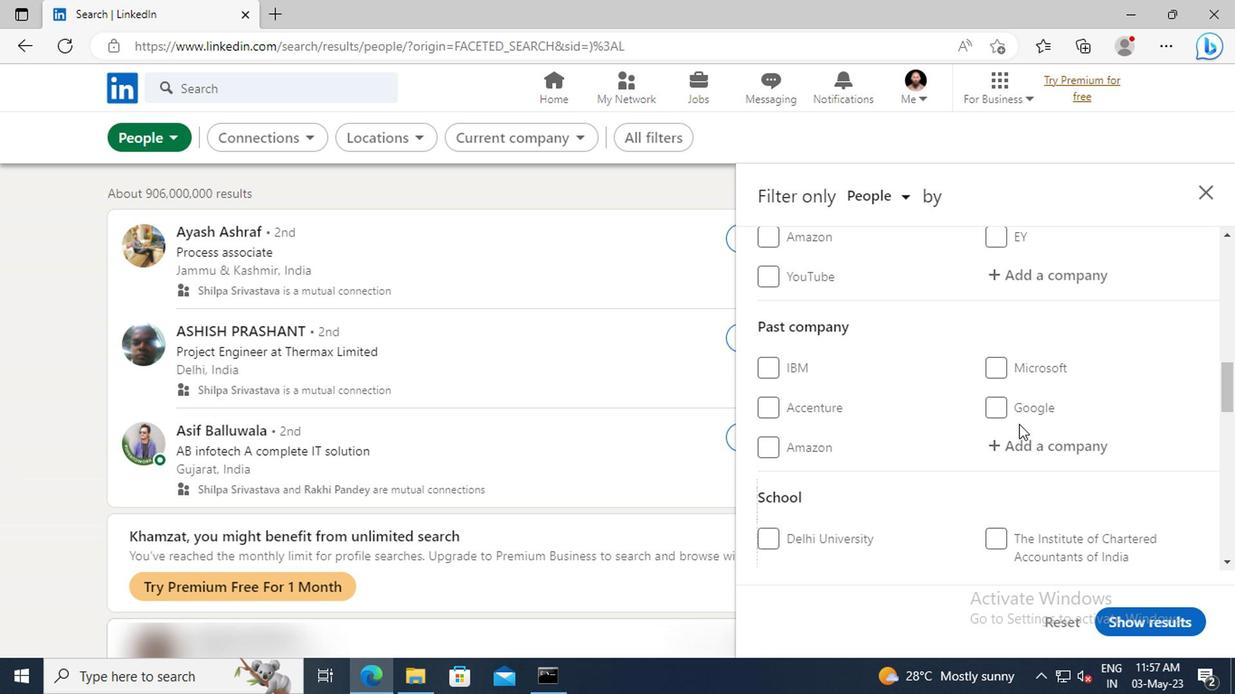
Action: Mouse scrolled (851, 427) with delta (0, 0)
Screenshot: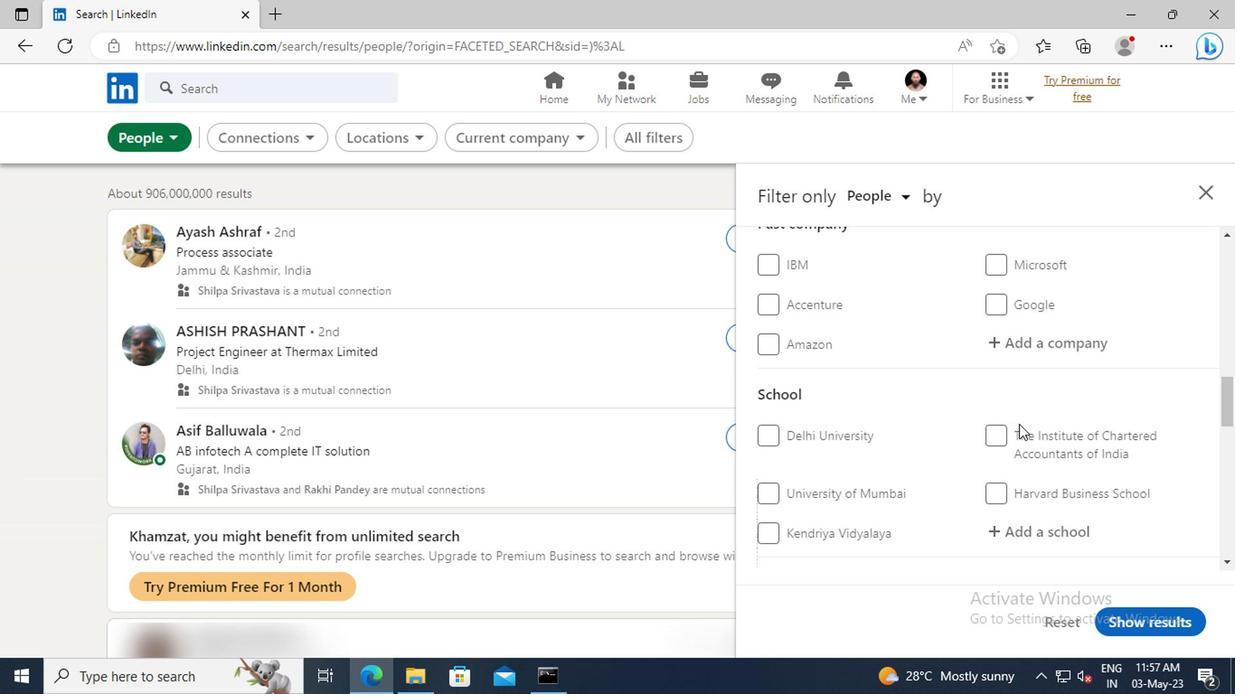 
Action: Mouse scrolled (851, 427) with delta (0, 0)
Screenshot: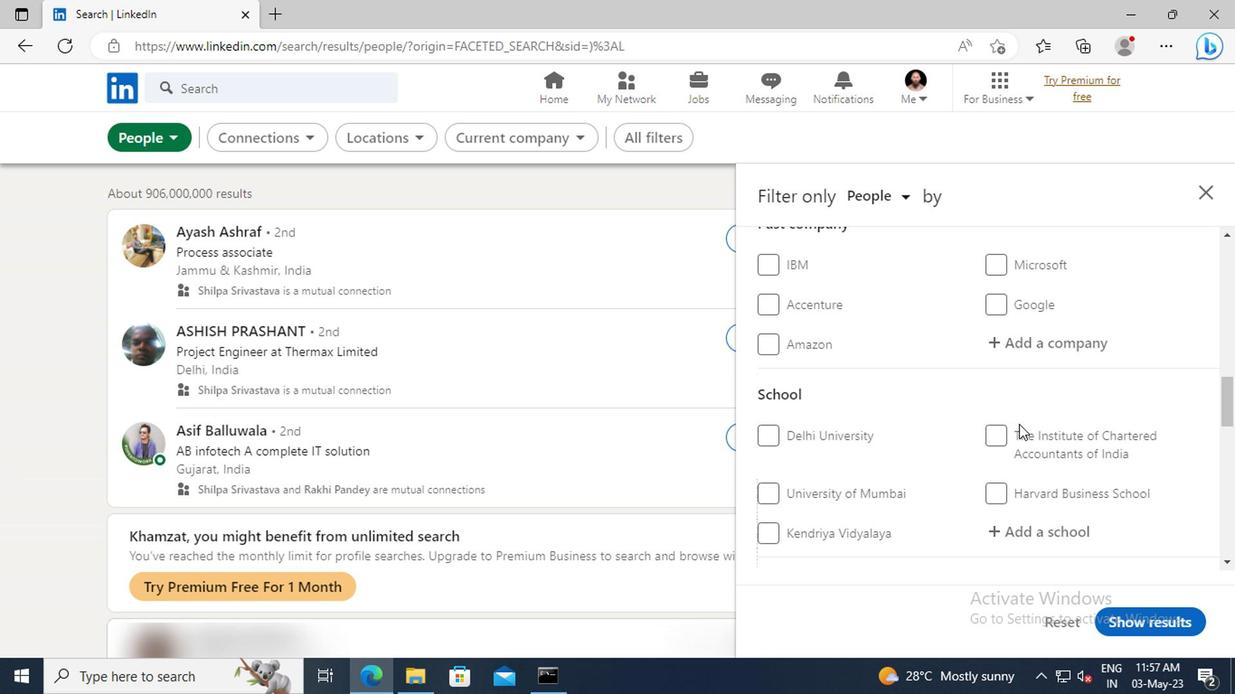 
Action: Mouse scrolled (851, 427) with delta (0, 0)
Screenshot: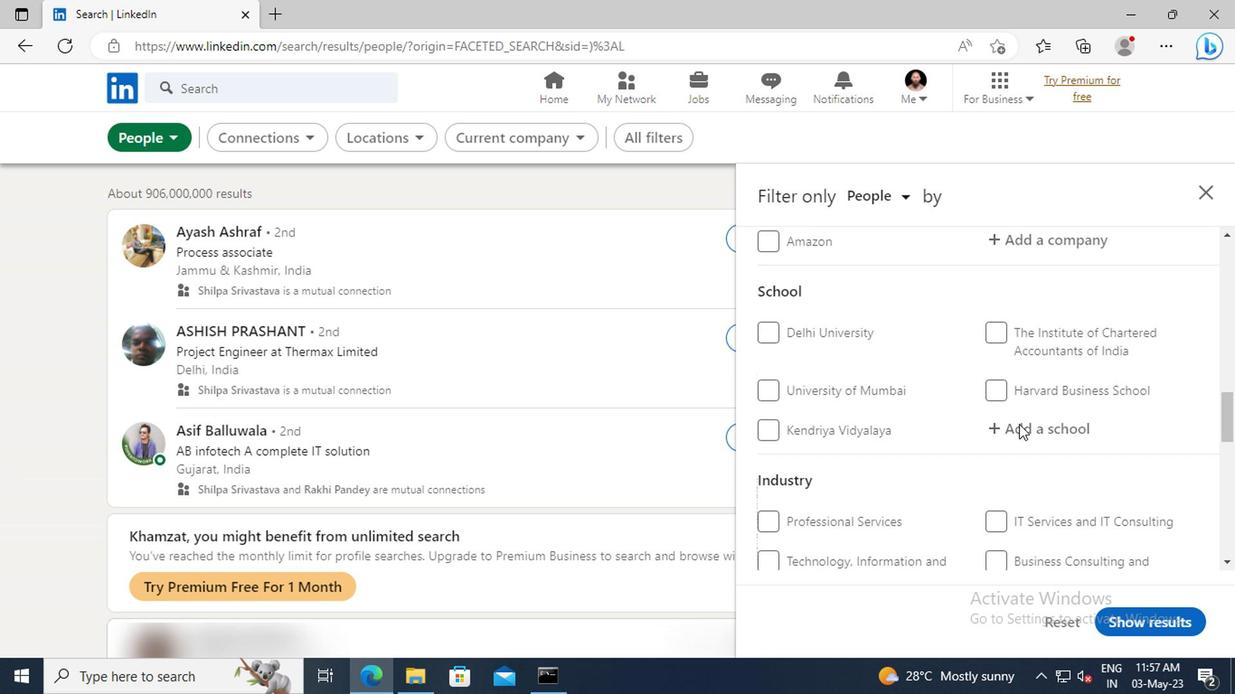 
Action: Mouse scrolled (851, 427) with delta (0, 0)
Screenshot: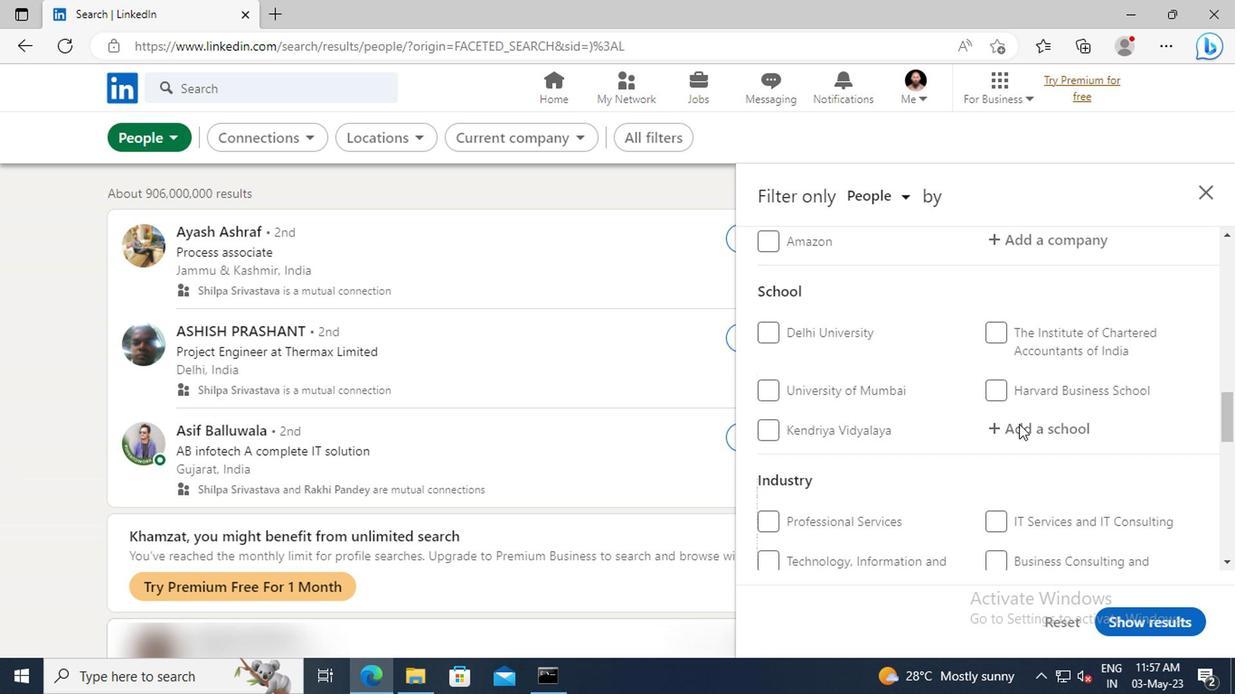 
Action: Mouse scrolled (851, 427) with delta (0, 0)
Screenshot: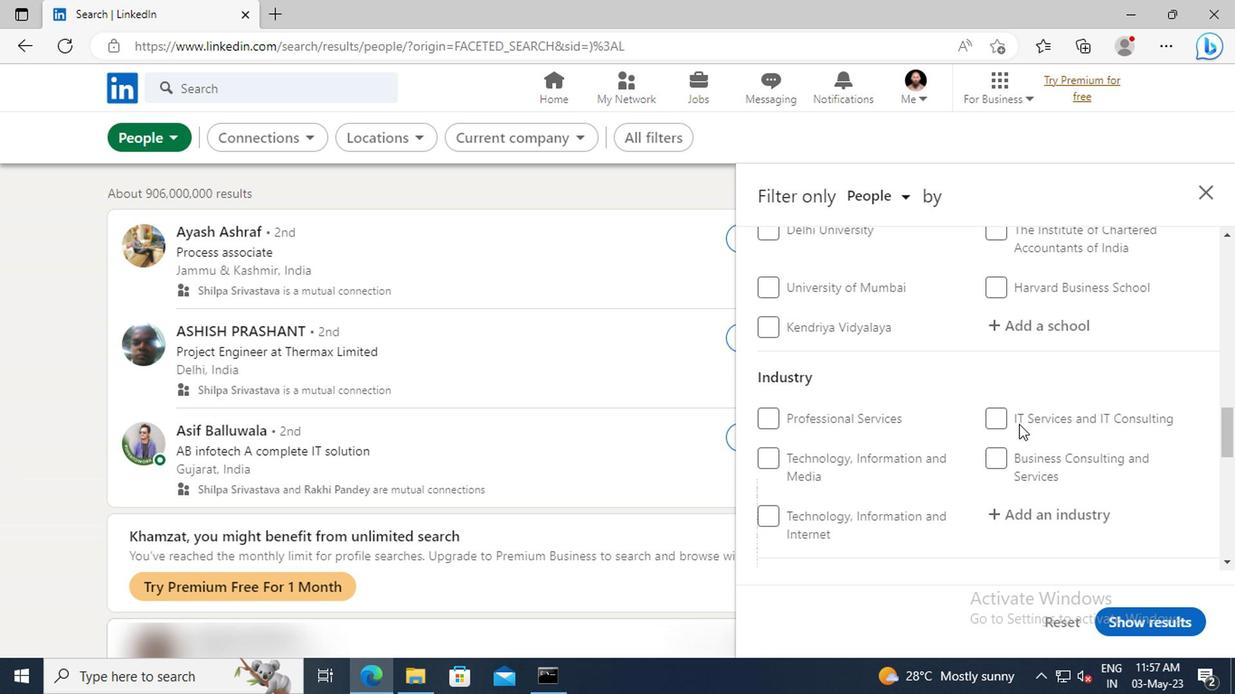 
Action: Mouse scrolled (851, 427) with delta (0, 0)
Screenshot: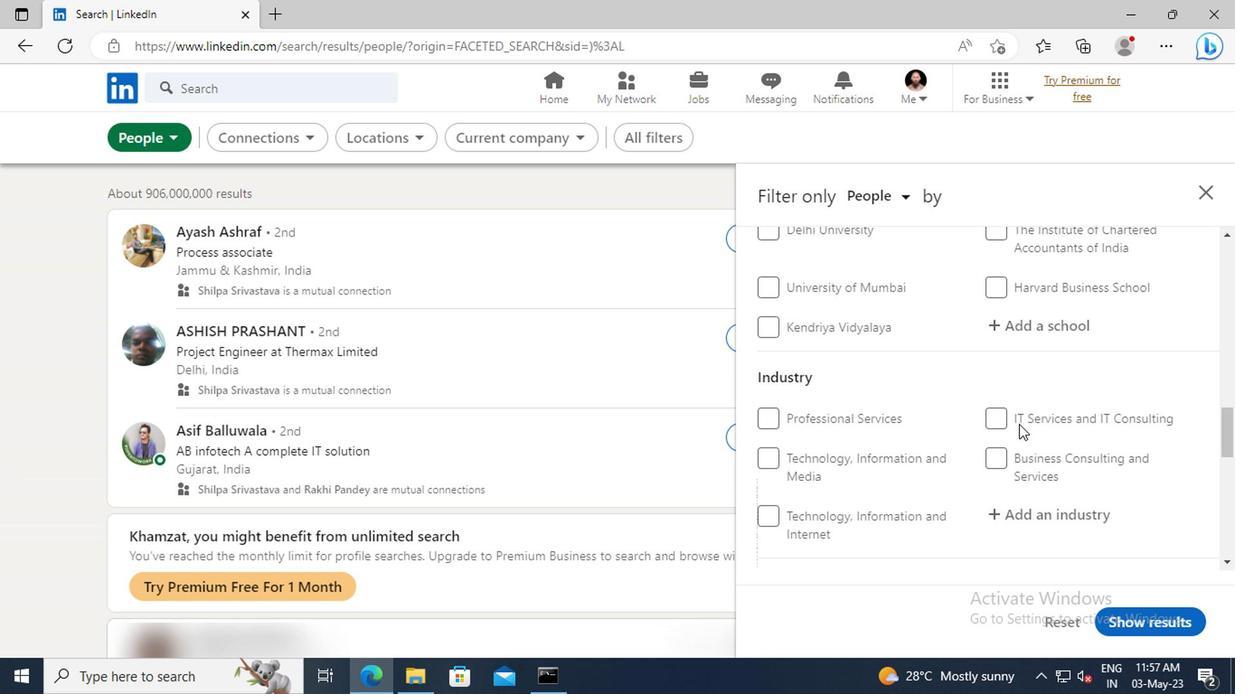 
Action: Mouse scrolled (851, 427) with delta (0, 0)
Screenshot: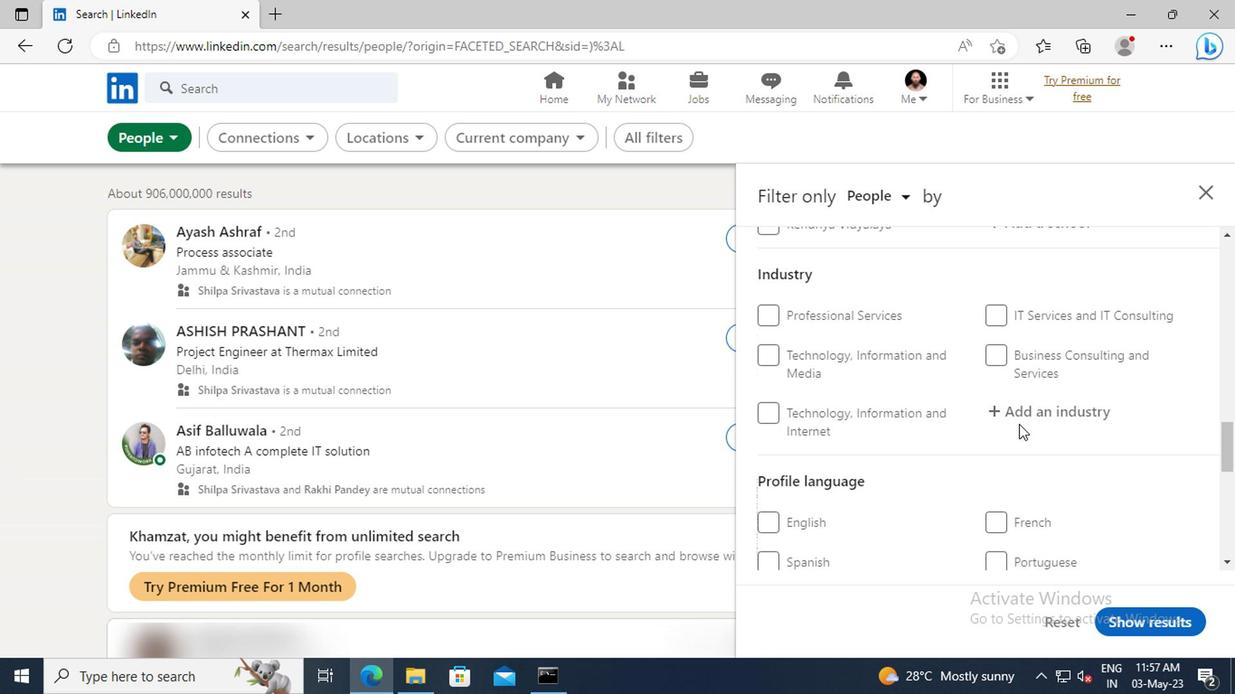 
Action: Mouse scrolled (851, 427) with delta (0, 0)
Screenshot: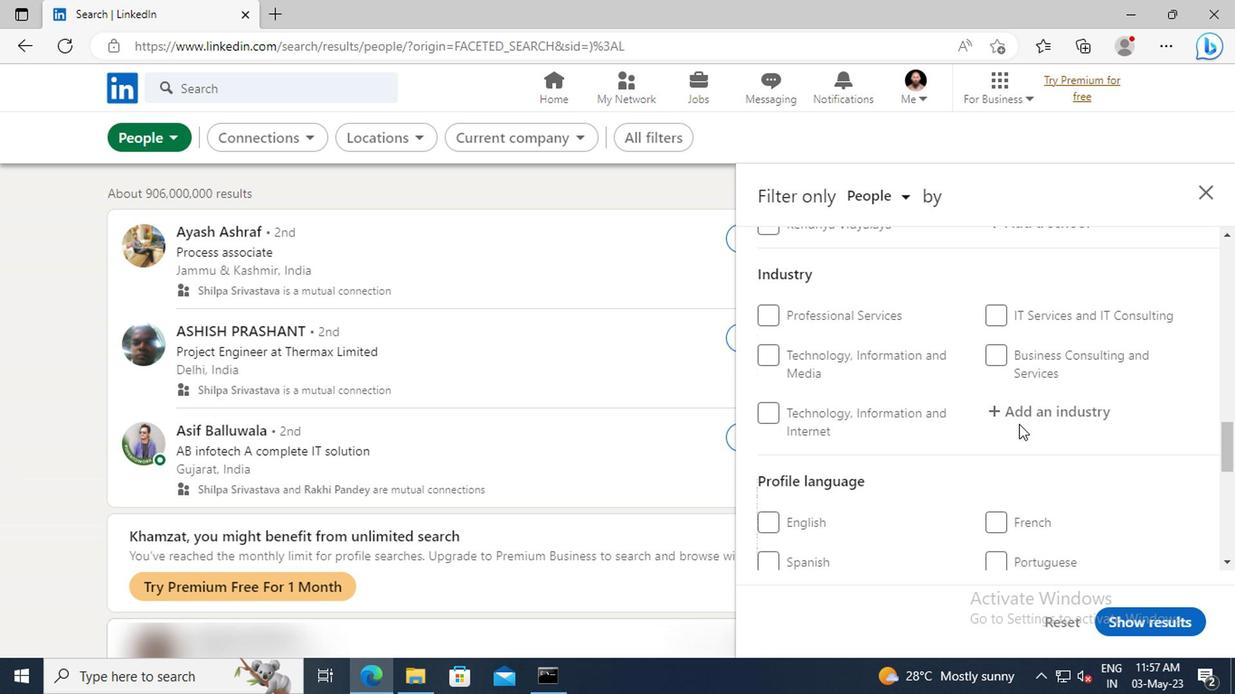 
Action: Mouse moved to (673, 457)
Screenshot: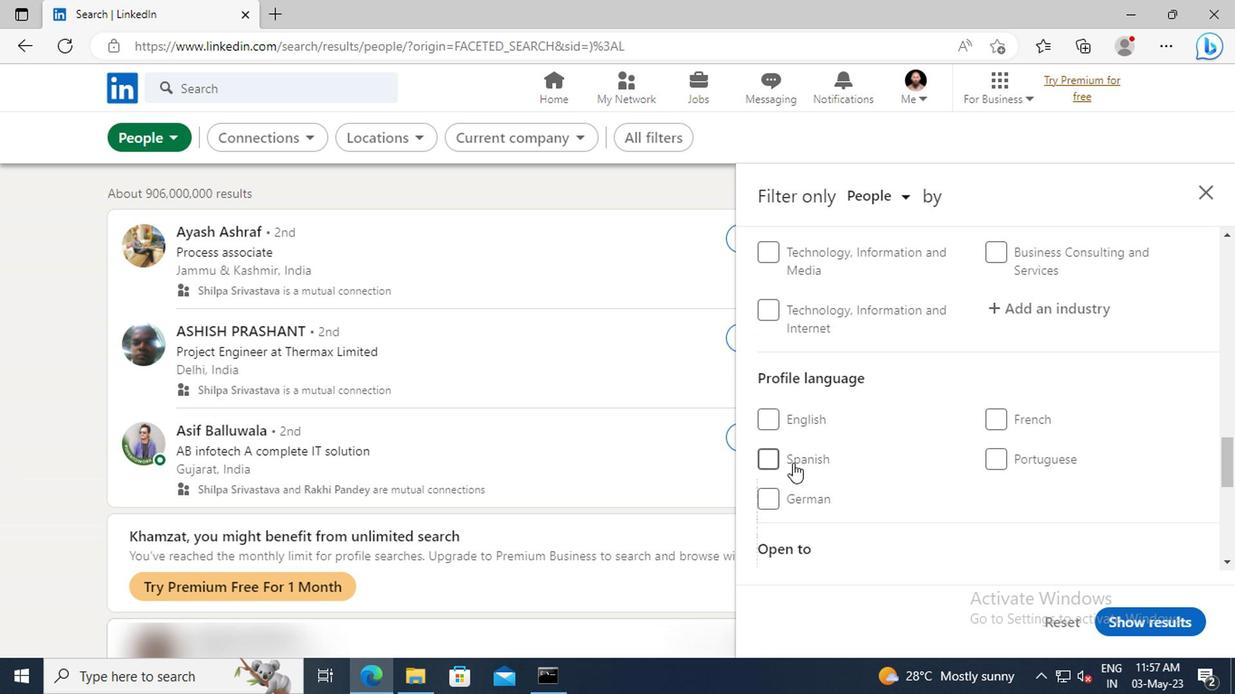 
Action: Mouse pressed left at (673, 457)
Screenshot: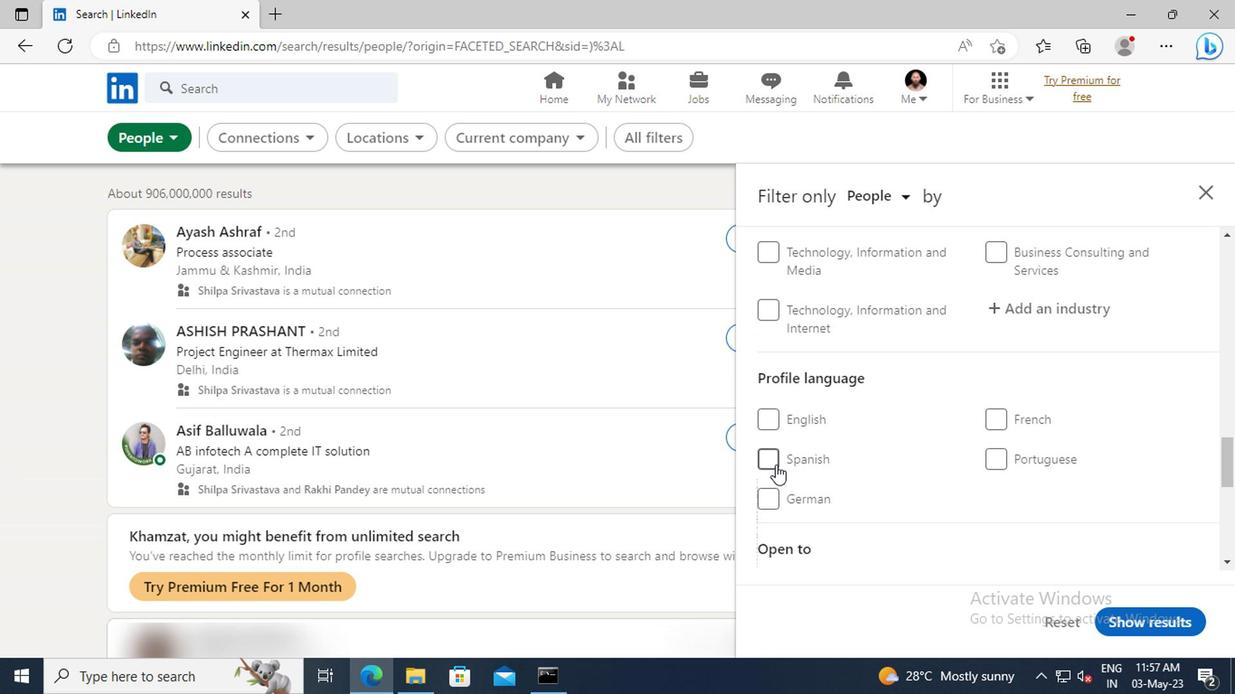 
Action: Mouse moved to (797, 435)
Screenshot: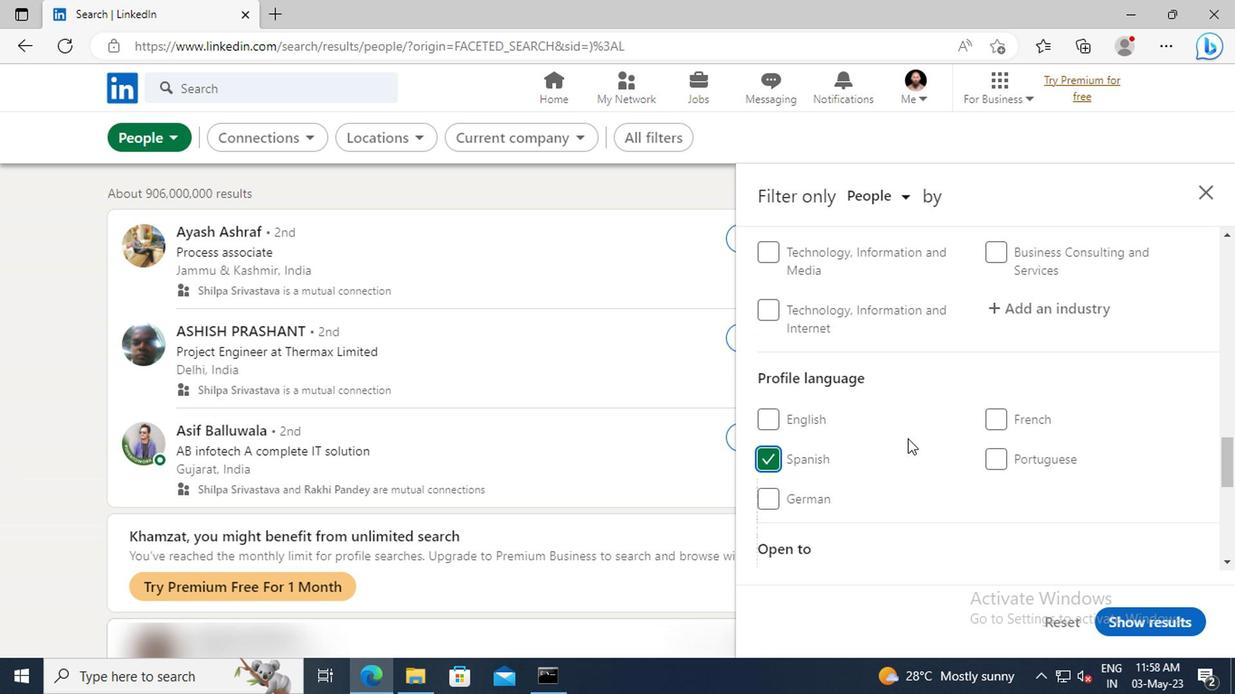 
Action: Mouse scrolled (797, 436) with delta (0, 0)
Screenshot: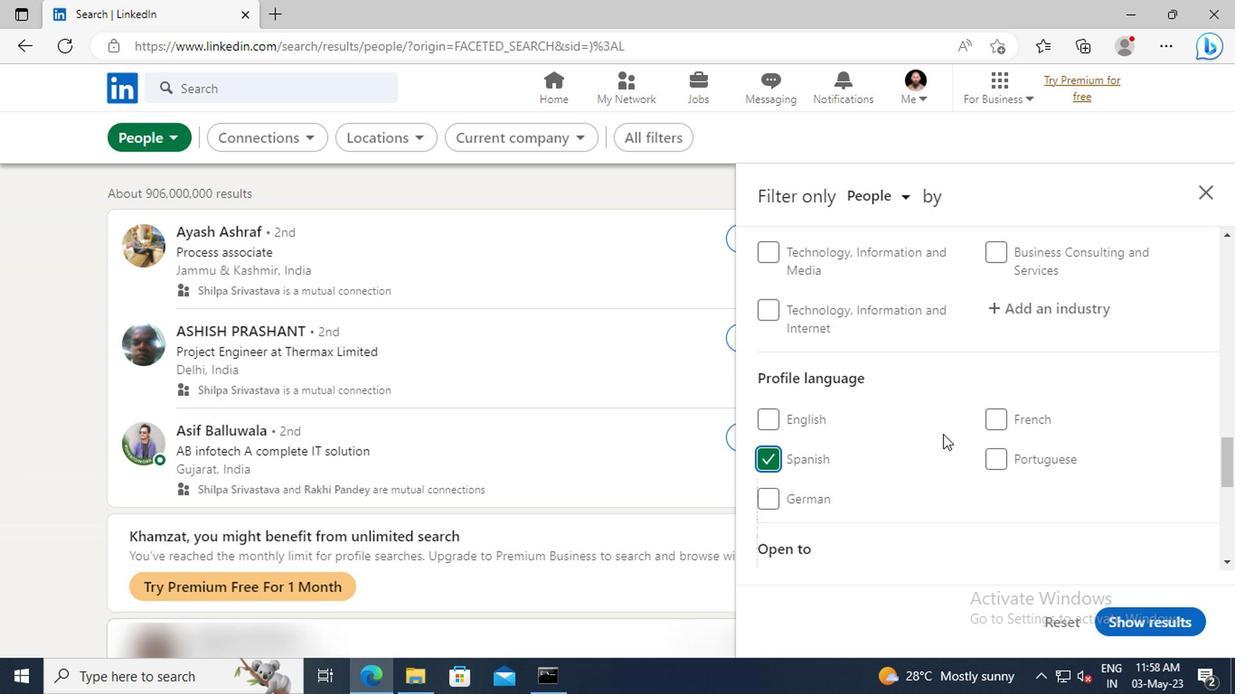 
Action: Mouse scrolled (797, 436) with delta (0, 0)
Screenshot: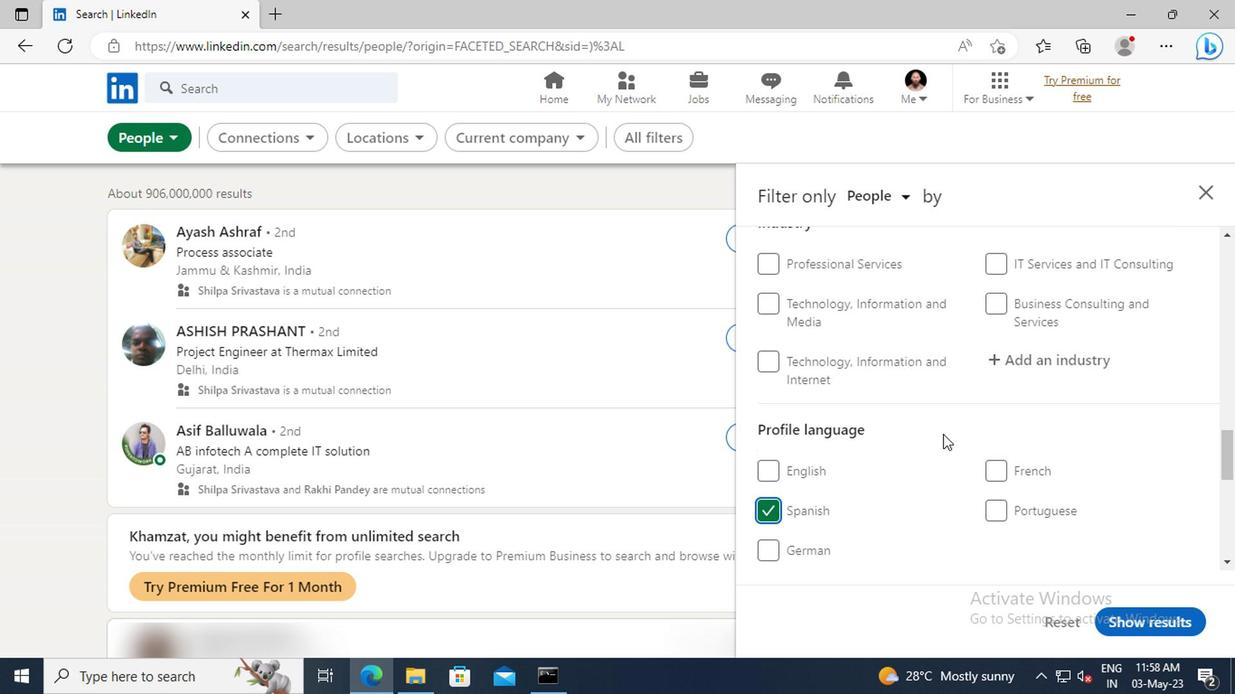 
Action: Mouse scrolled (797, 436) with delta (0, 0)
Screenshot: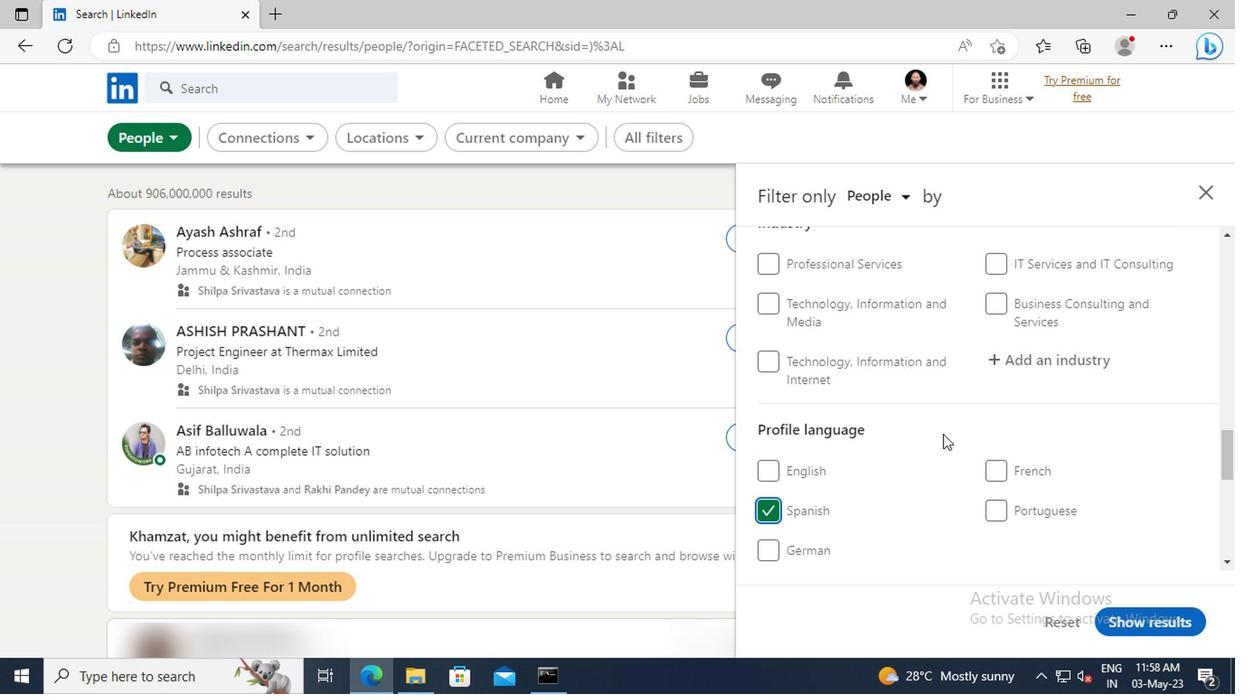 
Action: Mouse scrolled (797, 436) with delta (0, 0)
Screenshot: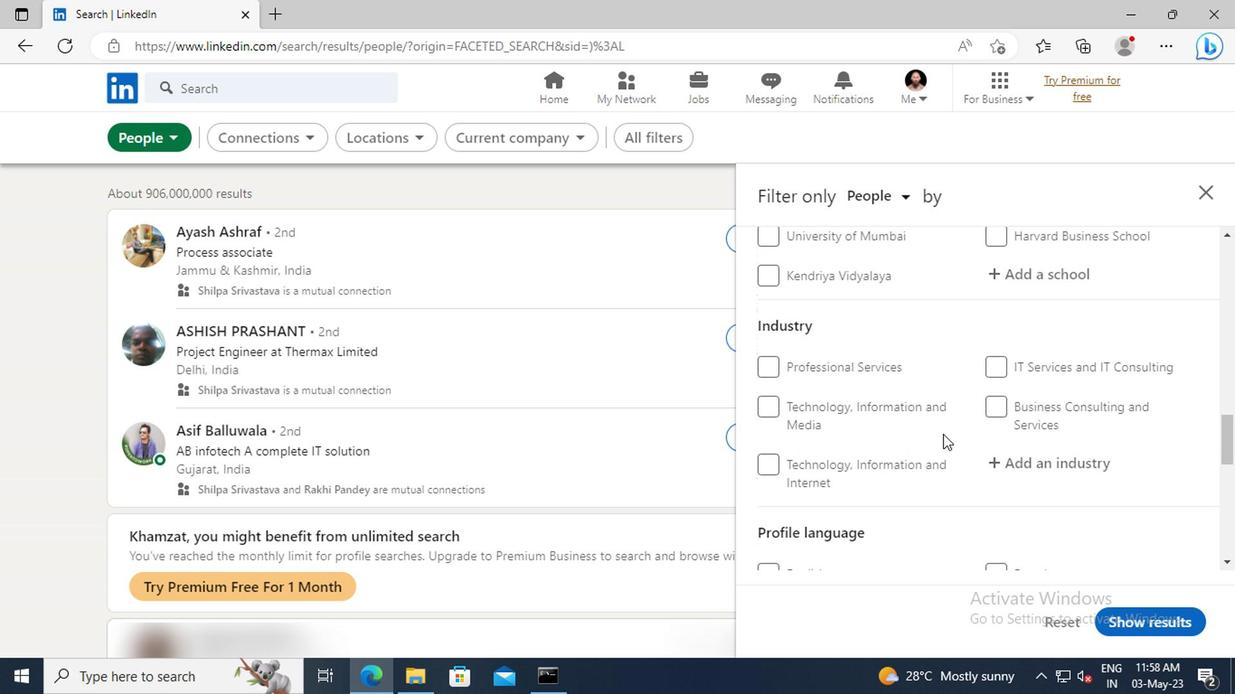 
Action: Mouse scrolled (797, 436) with delta (0, 0)
Screenshot: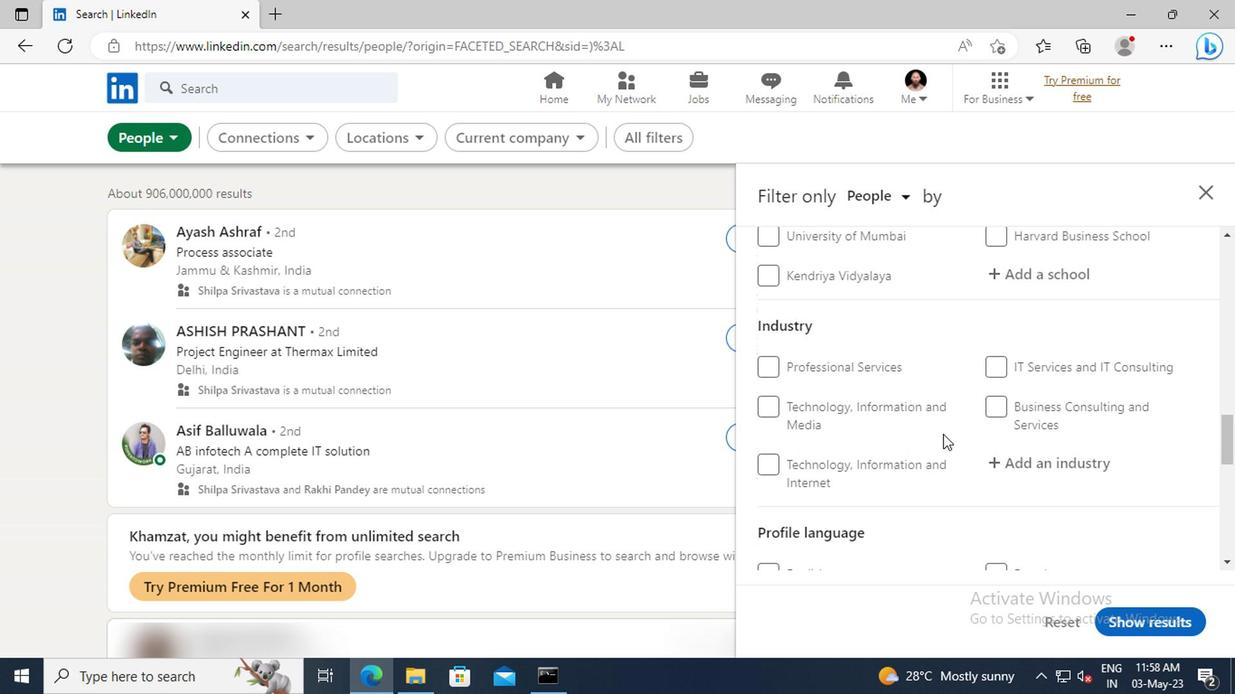 
Action: Mouse scrolled (797, 436) with delta (0, 0)
Screenshot: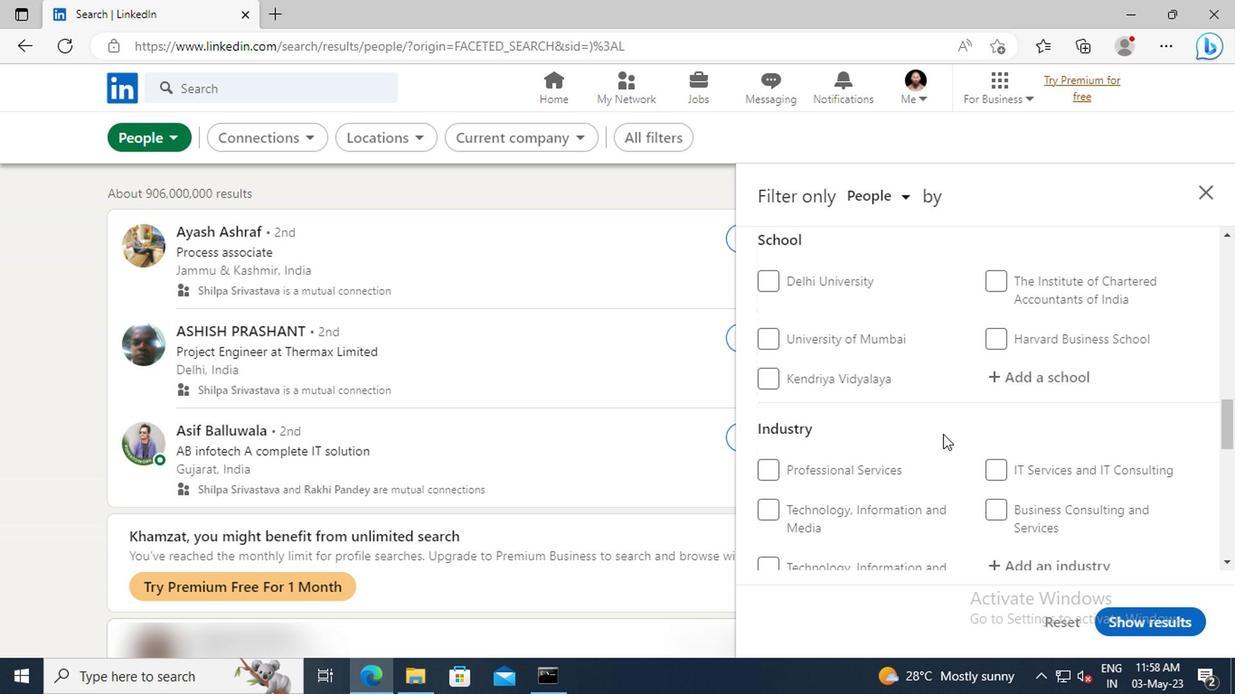 
Action: Mouse scrolled (797, 436) with delta (0, 0)
Screenshot: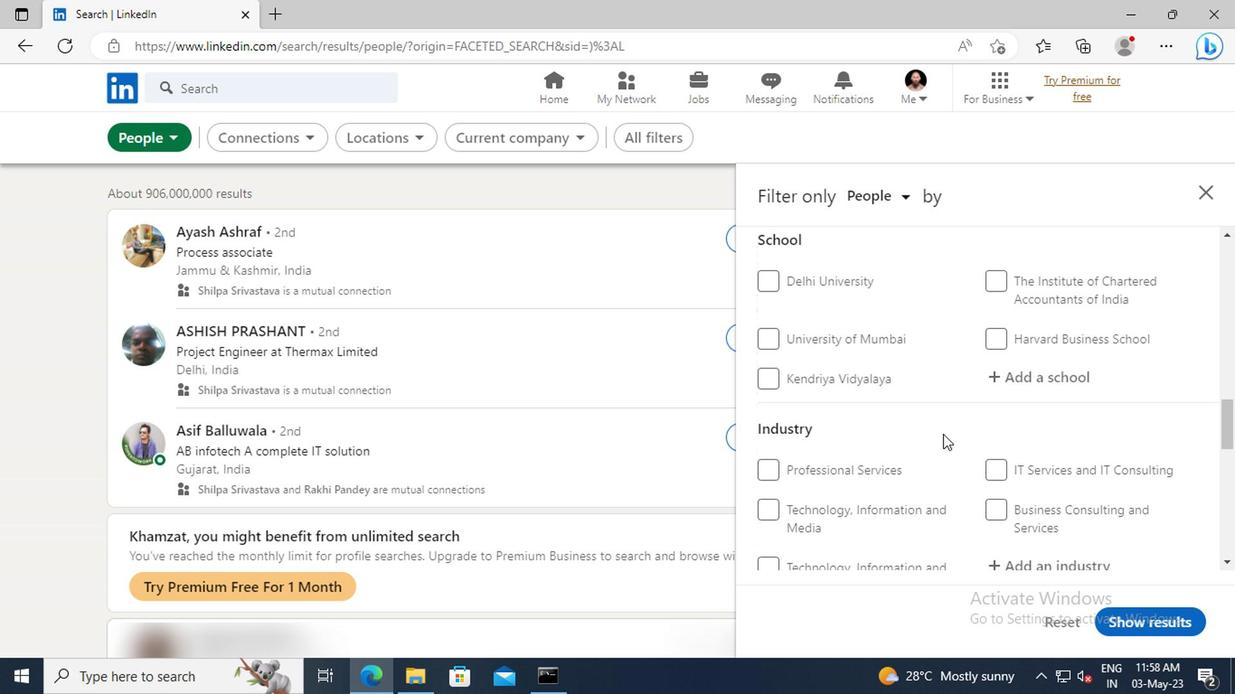 
Action: Mouse scrolled (797, 436) with delta (0, 0)
Screenshot: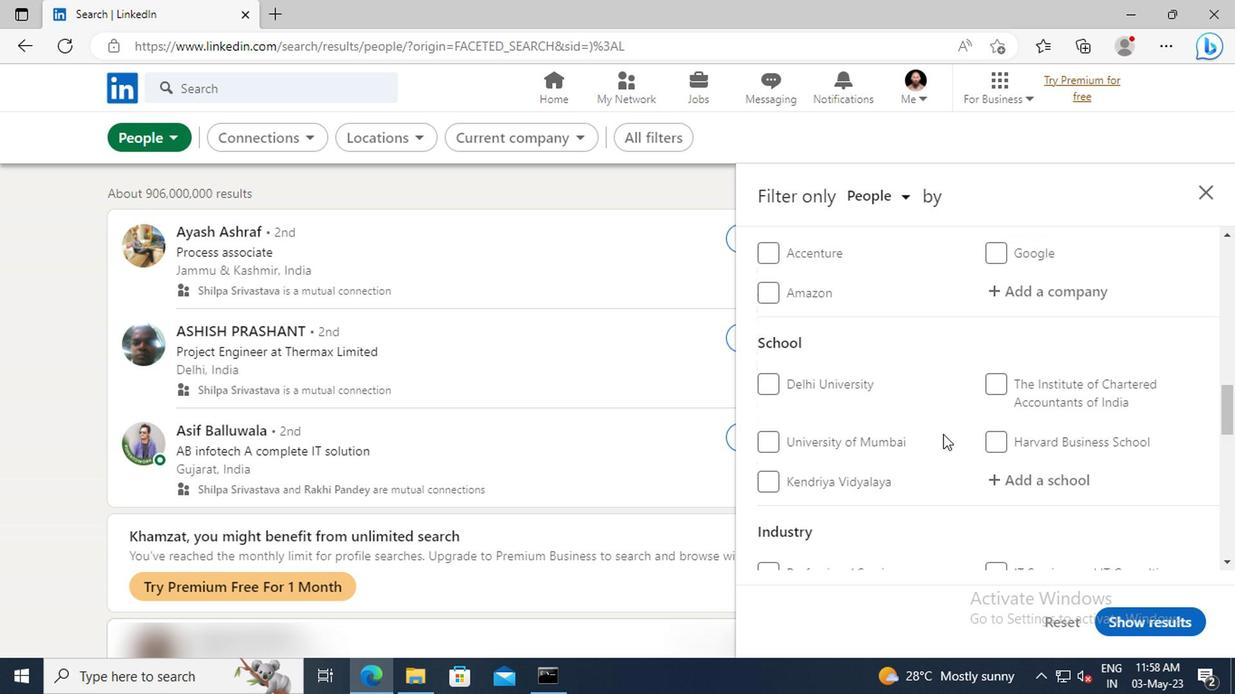 
Action: Mouse scrolled (797, 436) with delta (0, 0)
Screenshot: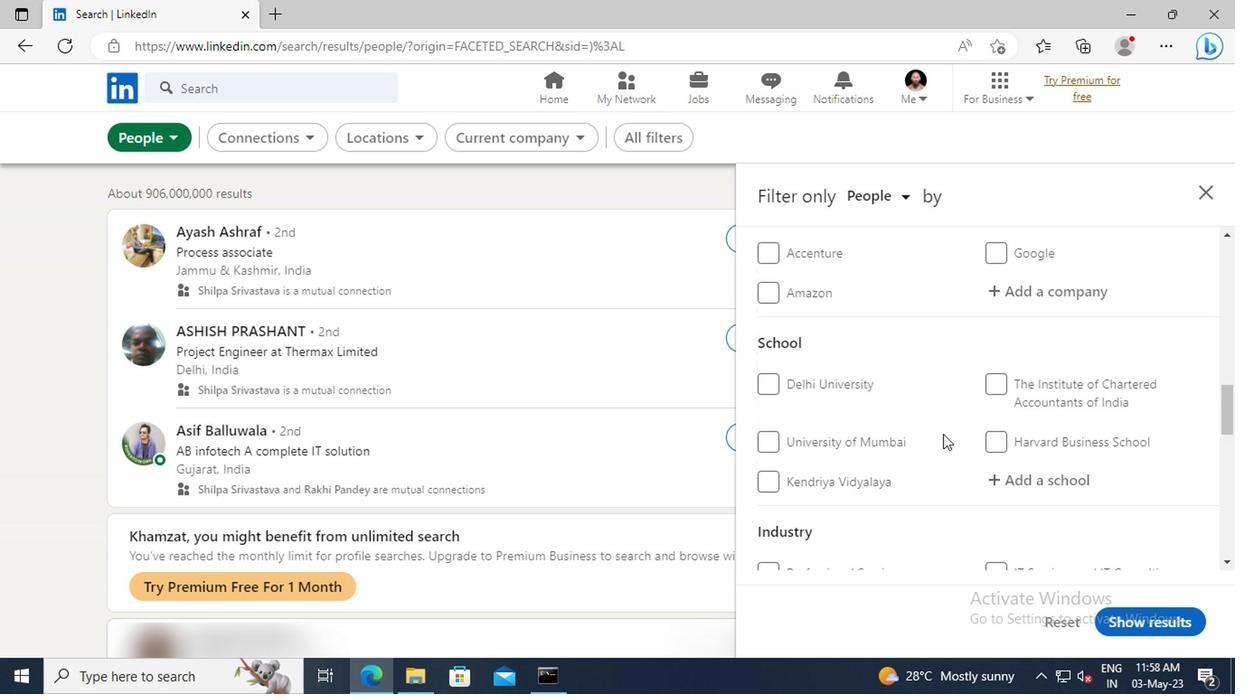 
Action: Mouse scrolled (797, 436) with delta (0, 0)
Screenshot: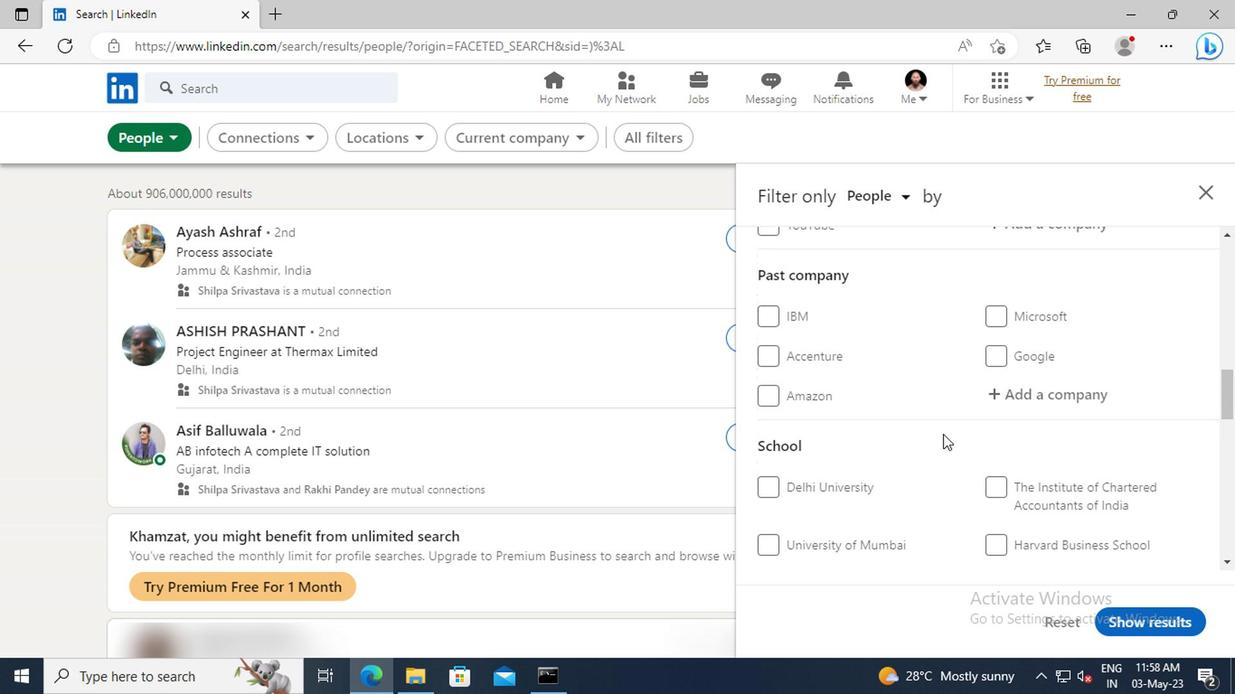 
Action: Mouse scrolled (797, 436) with delta (0, 0)
Screenshot: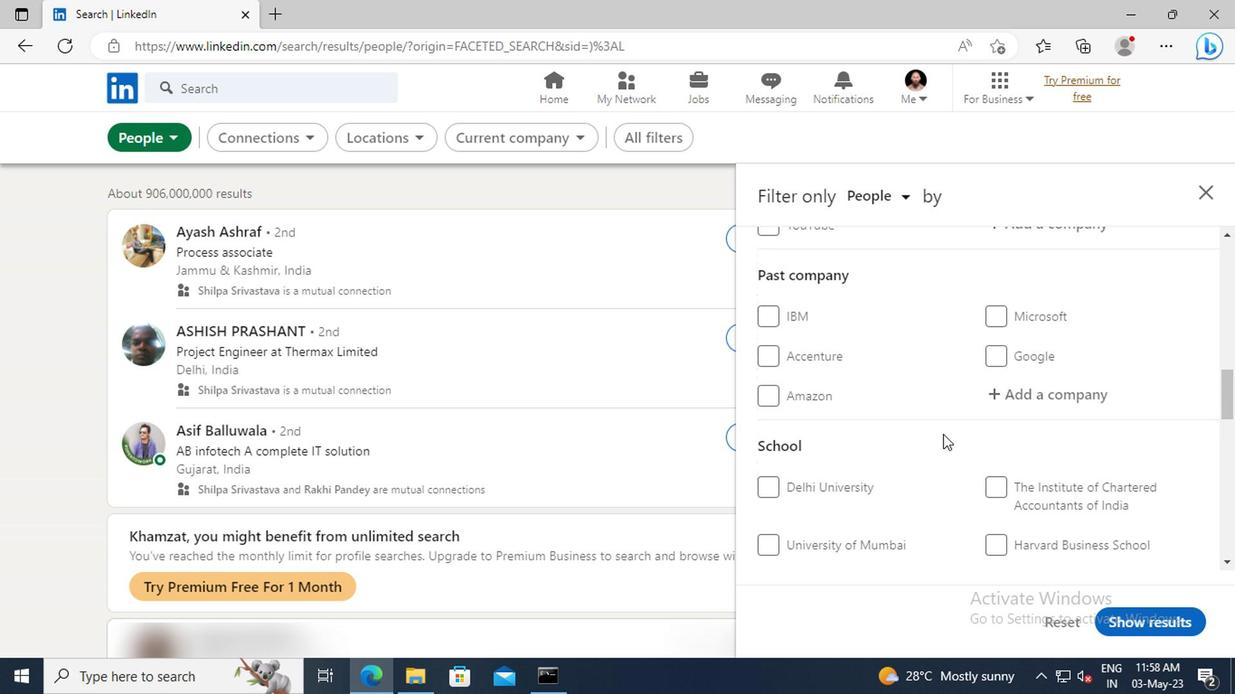 
Action: Mouse moved to (798, 434)
Screenshot: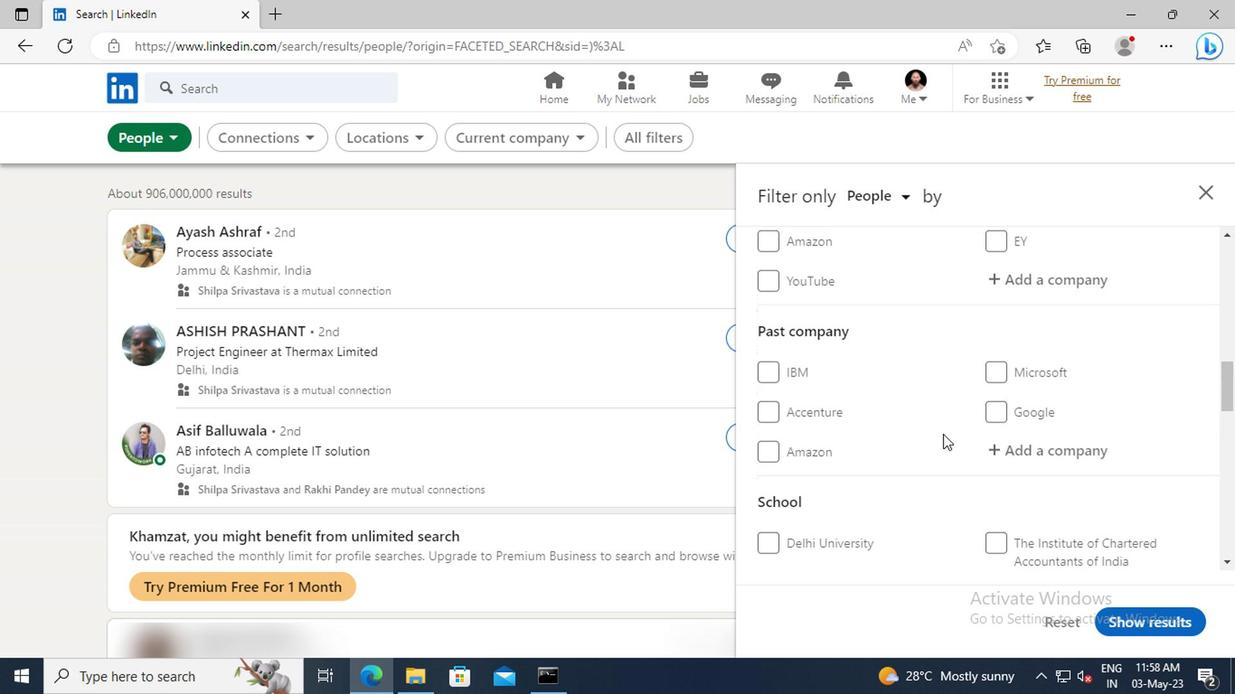 
Action: Mouse scrolled (798, 435) with delta (0, 0)
Screenshot: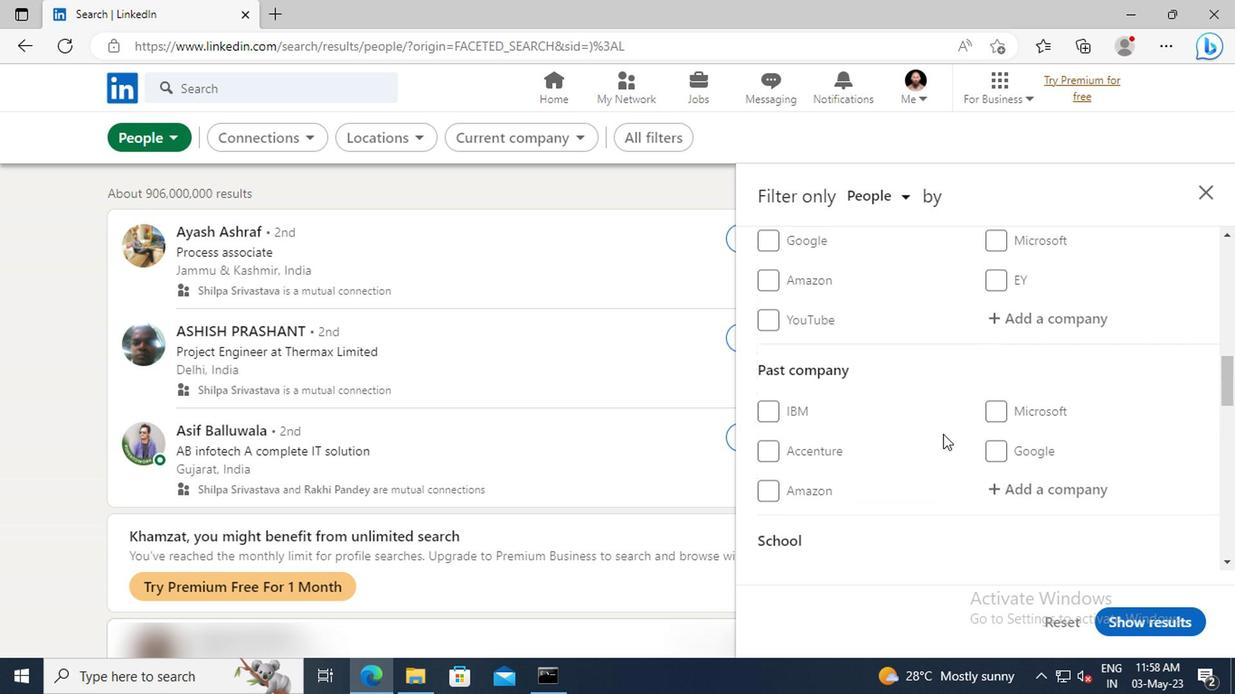 
Action: Mouse scrolled (798, 435) with delta (0, 0)
Screenshot: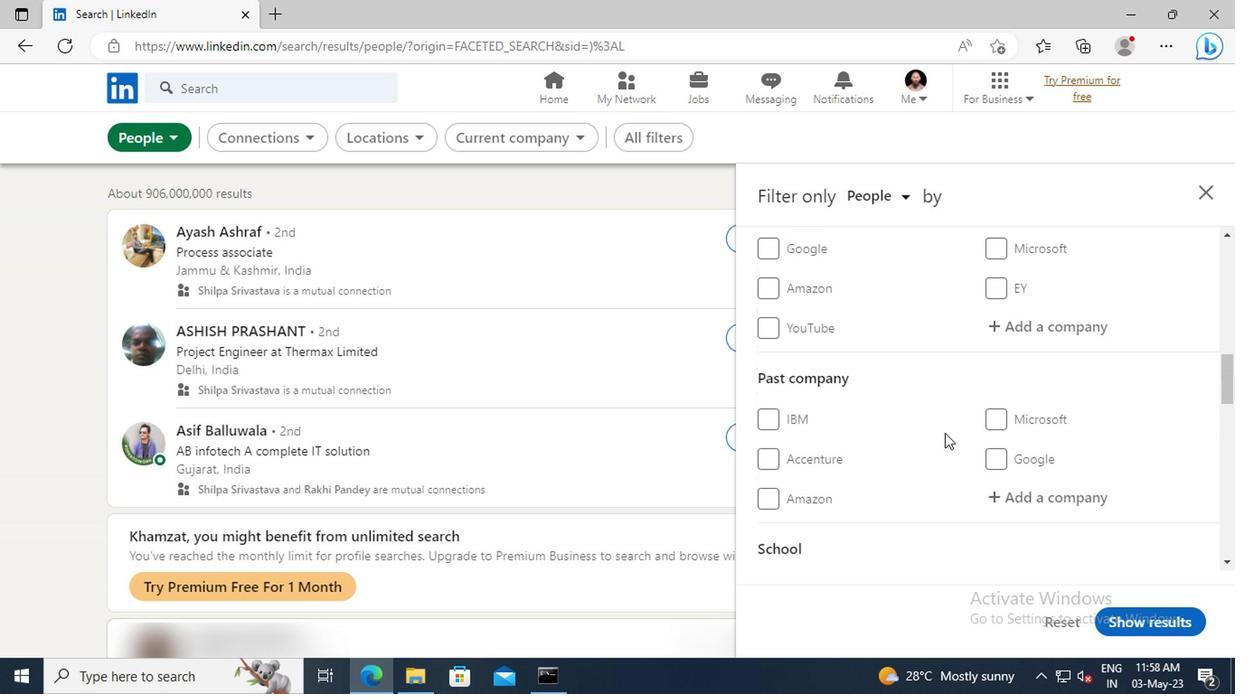 
Action: Mouse moved to (836, 425)
Screenshot: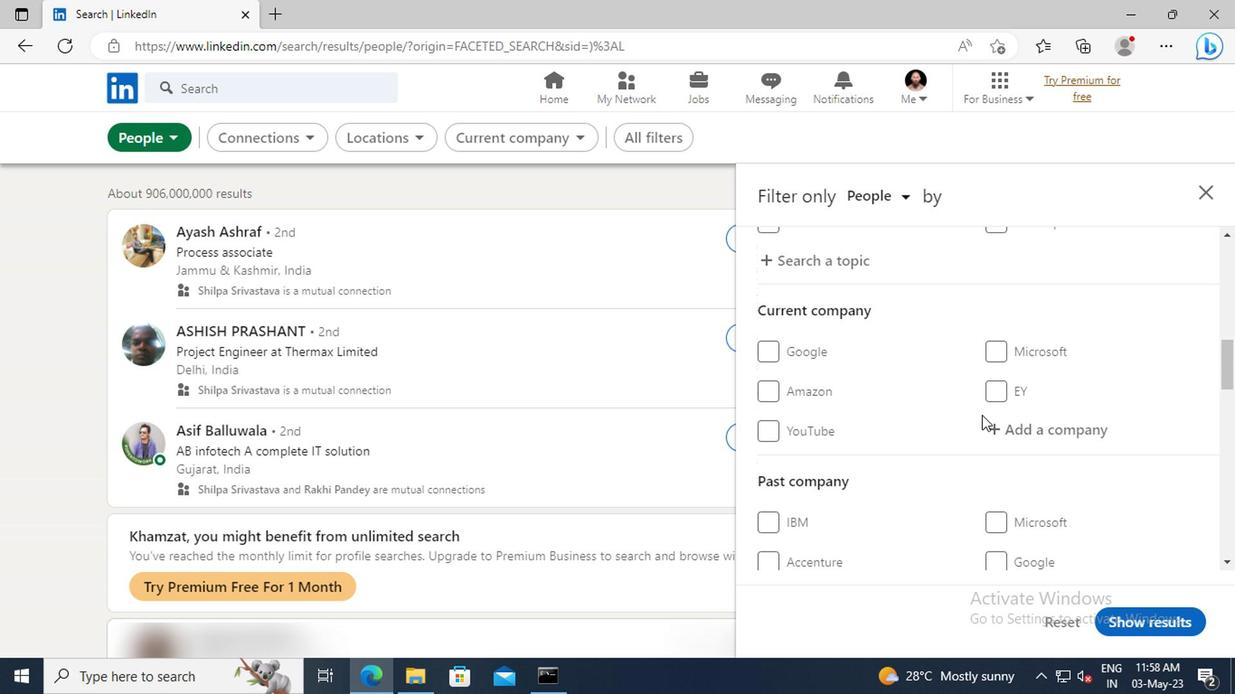 
Action: Mouse pressed left at (836, 425)
Screenshot: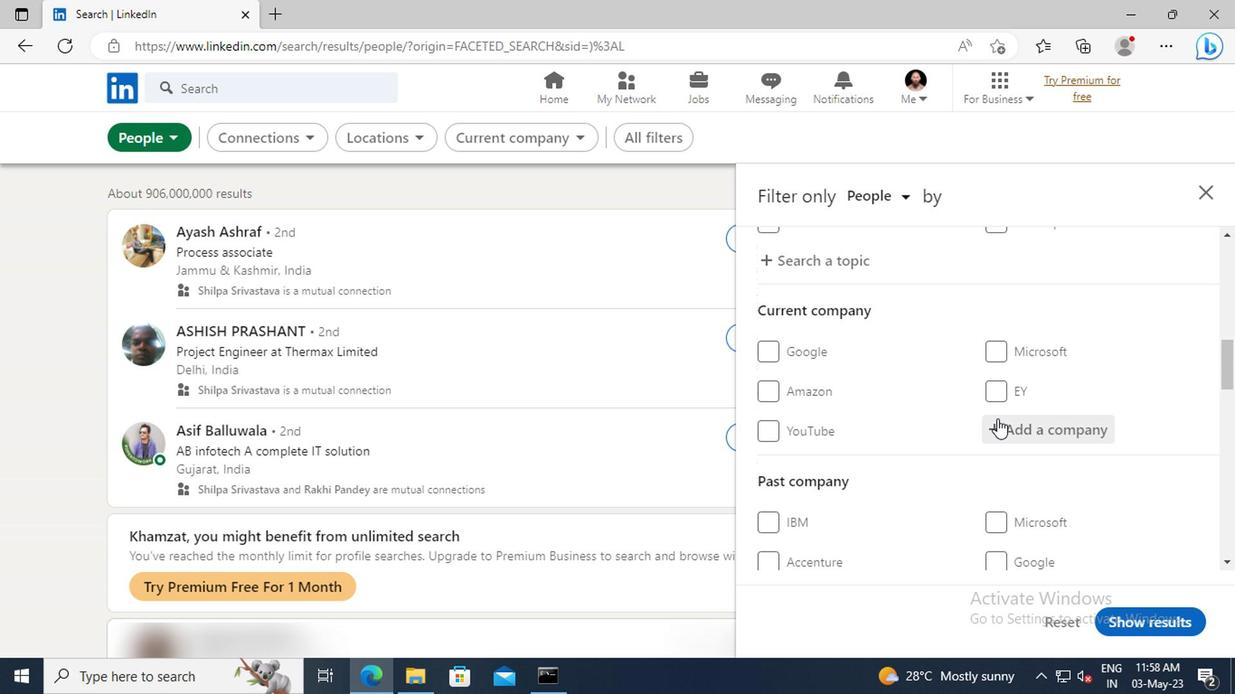 
Action: Key pressed <Key.shift>ZYCUS
Screenshot: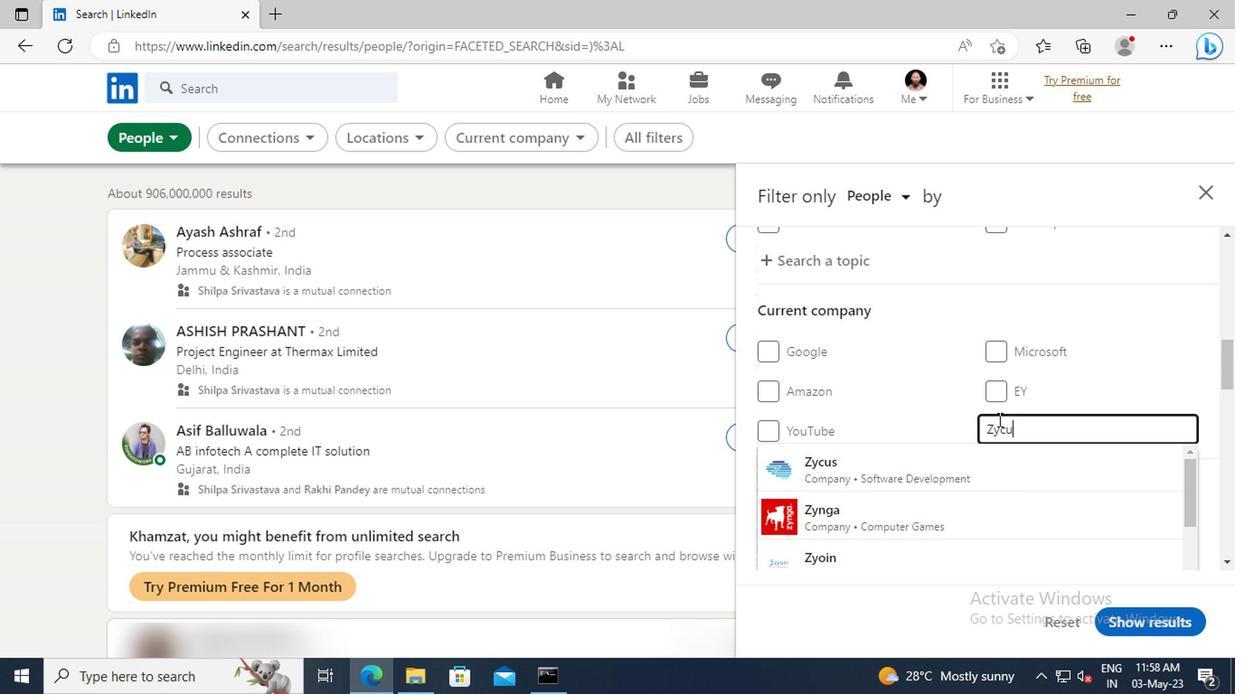 
Action: Mouse moved to (843, 456)
Screenshot: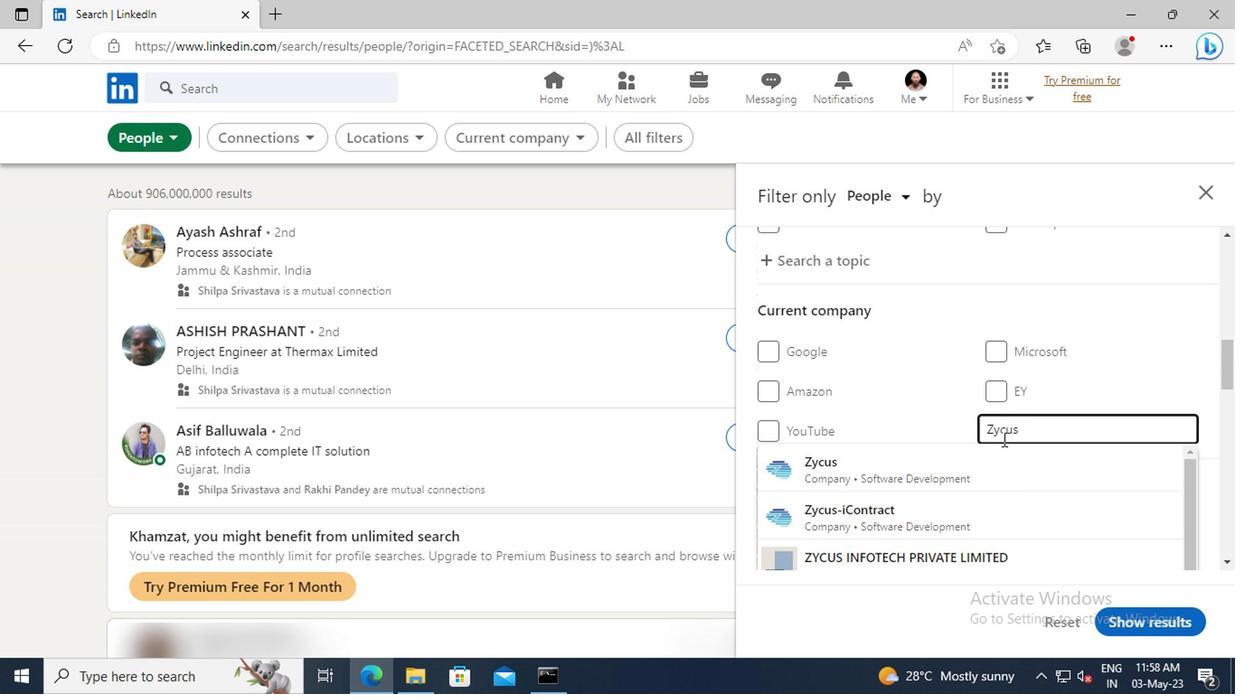 
Action: Mouse pressed left at (843, 456)
Screenshot: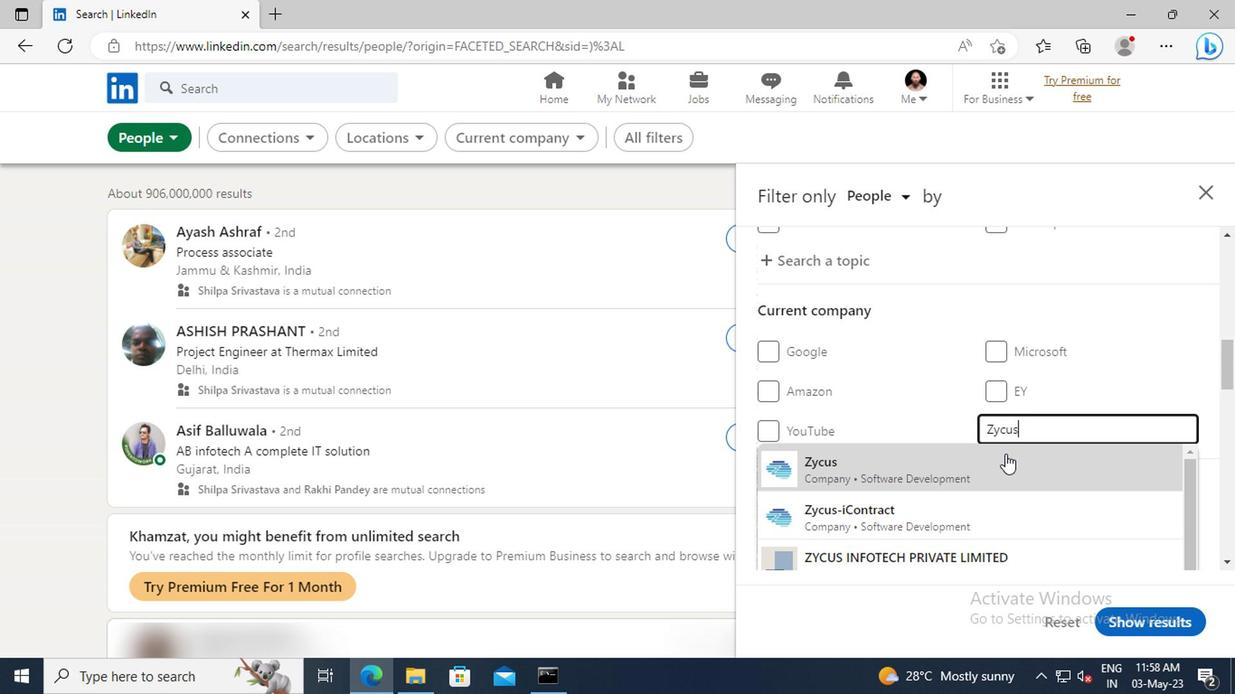 
Action: Mouse scrolled (843, 455) with delta (0, 0)
Screenshot: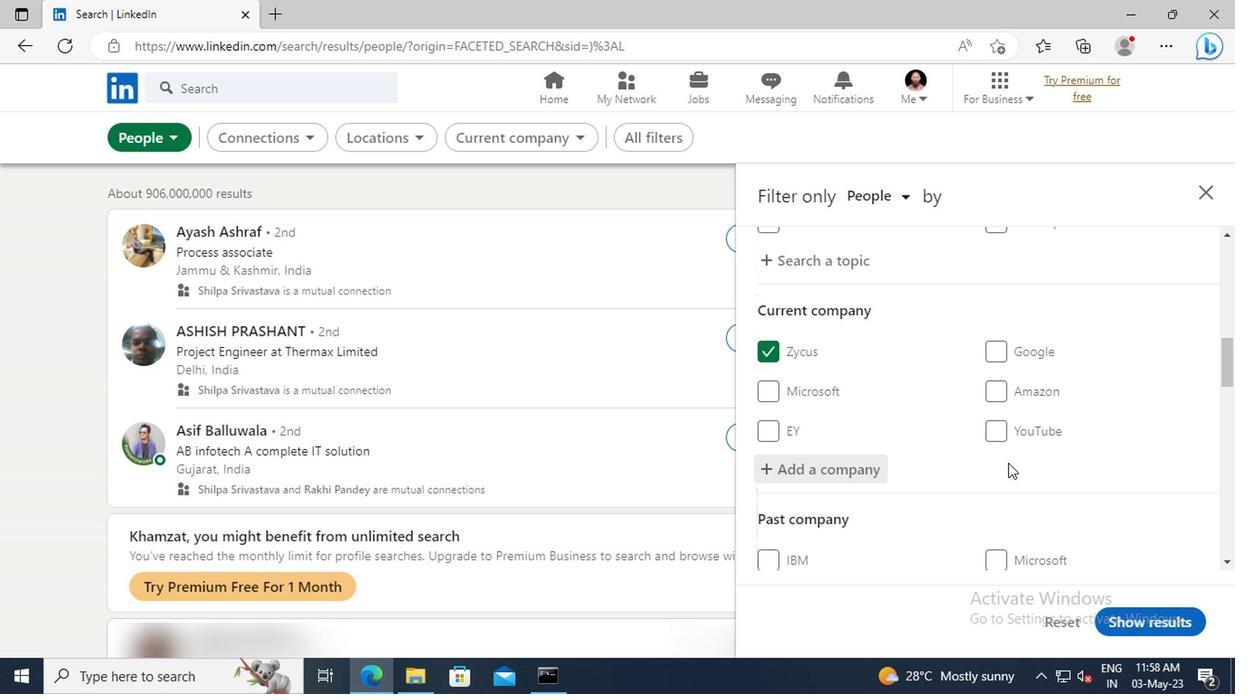 
Action: Mouse scrolled (843, 455) with delta (0, 0)
Screenshot: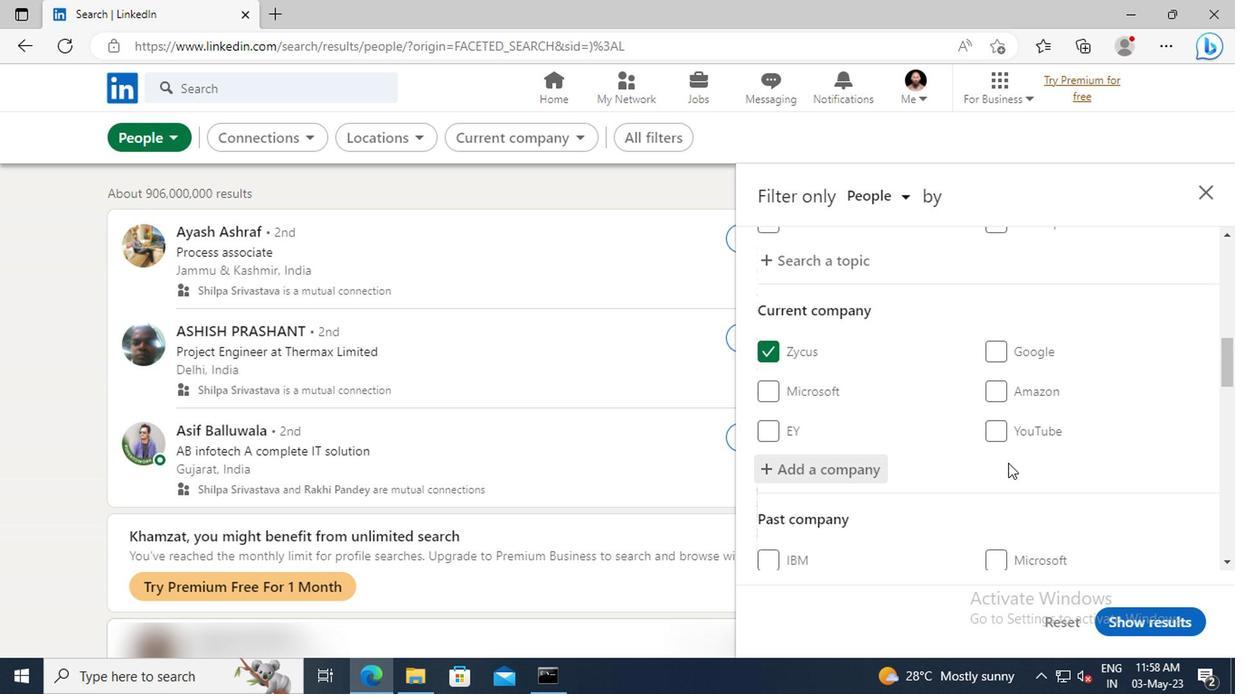 
Action: Mouse moved to (843, 441)
Screenshot: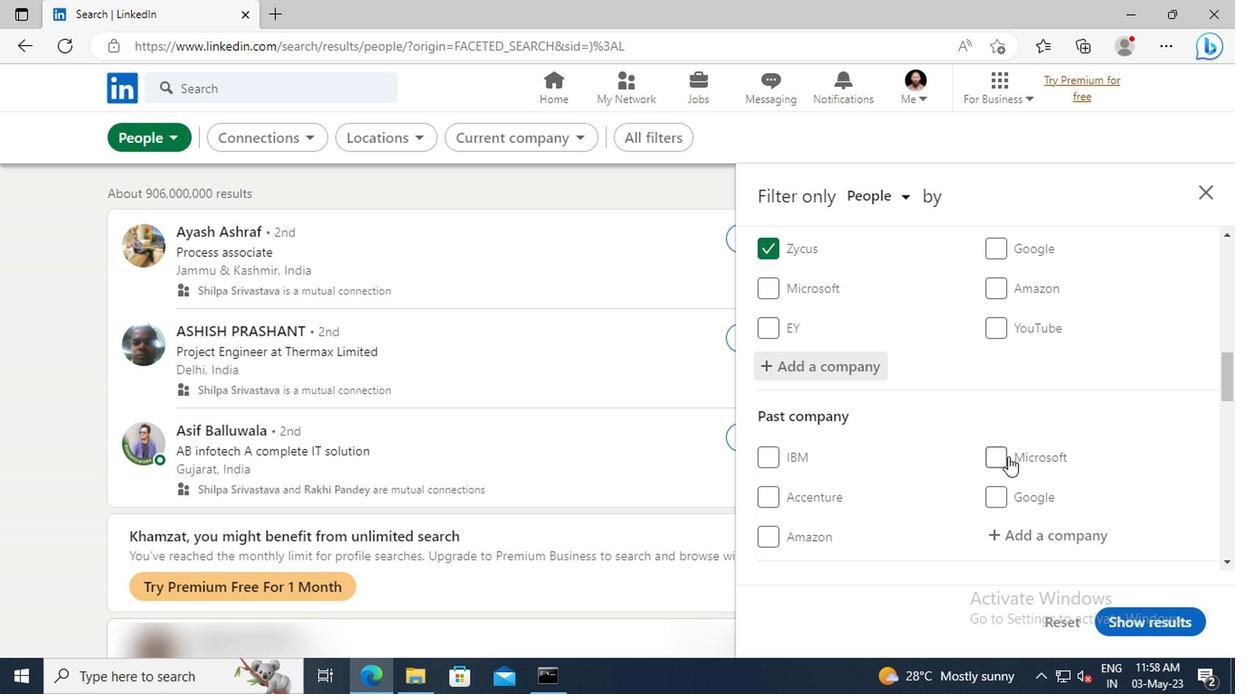 
Action: Mouse scrolled (843, 440) with delta (0, 0)
Screenshot: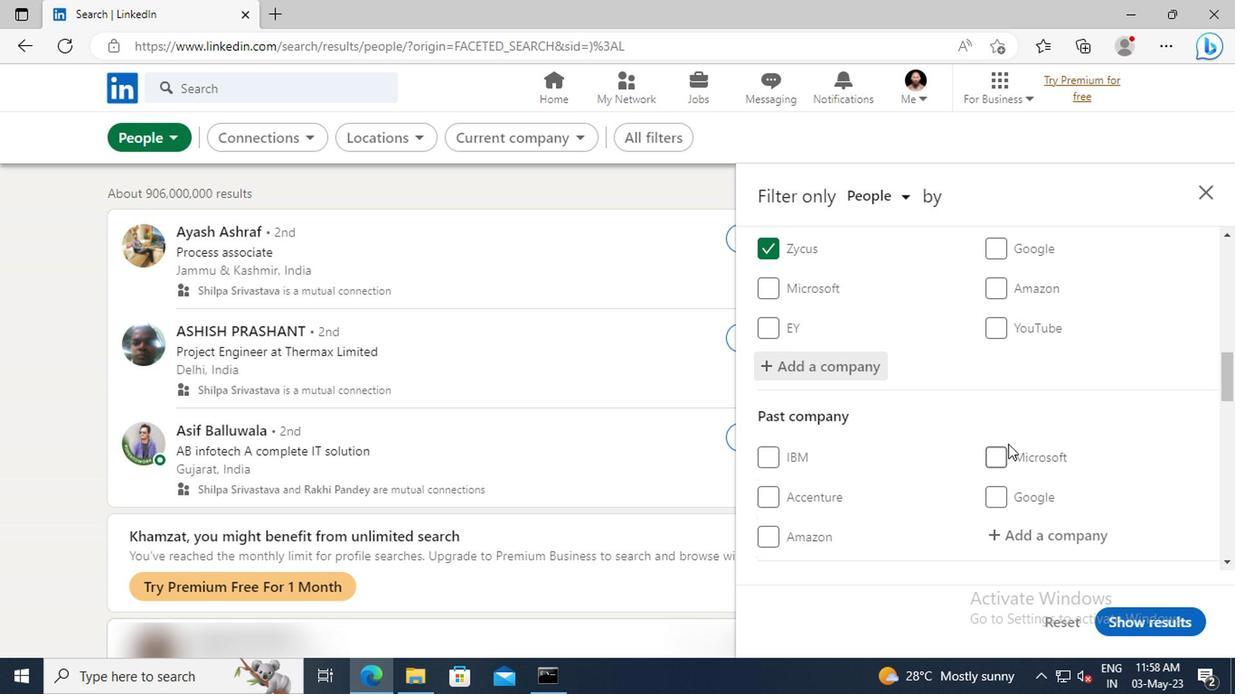 
Action: Mouse scrolled (843, 440) with delta (0, 0)
Screenshot: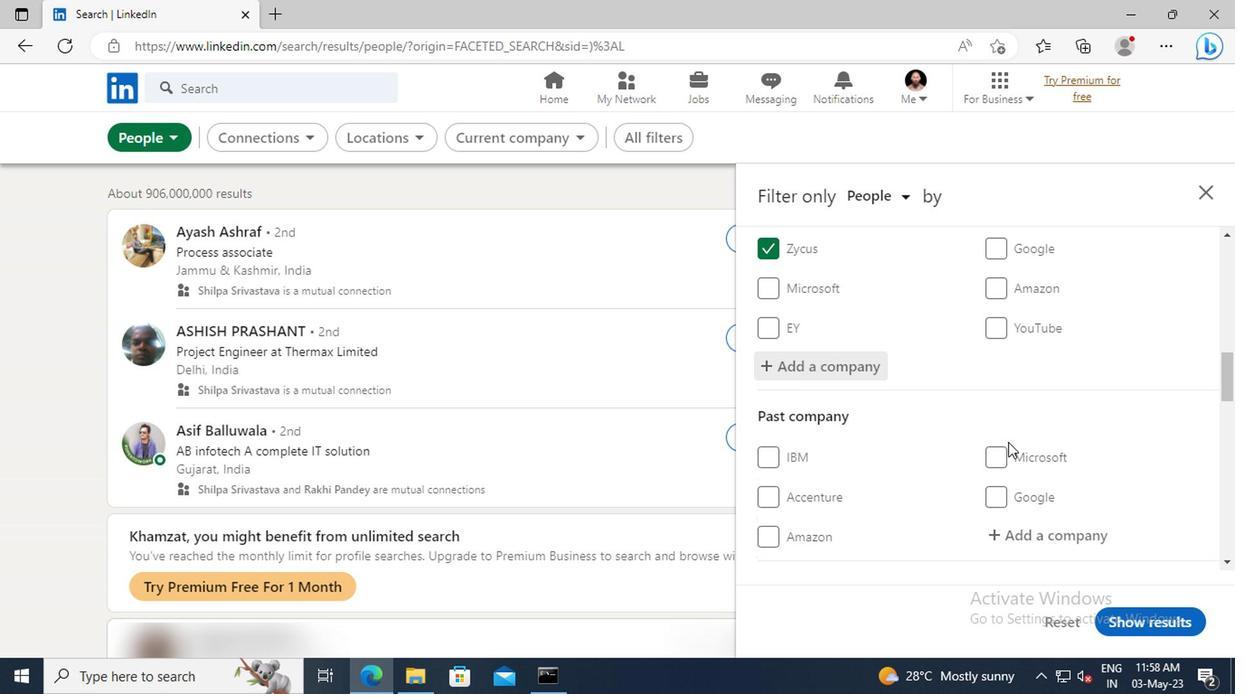 
Action: Mouse moved to (839, 427)
Screenshot: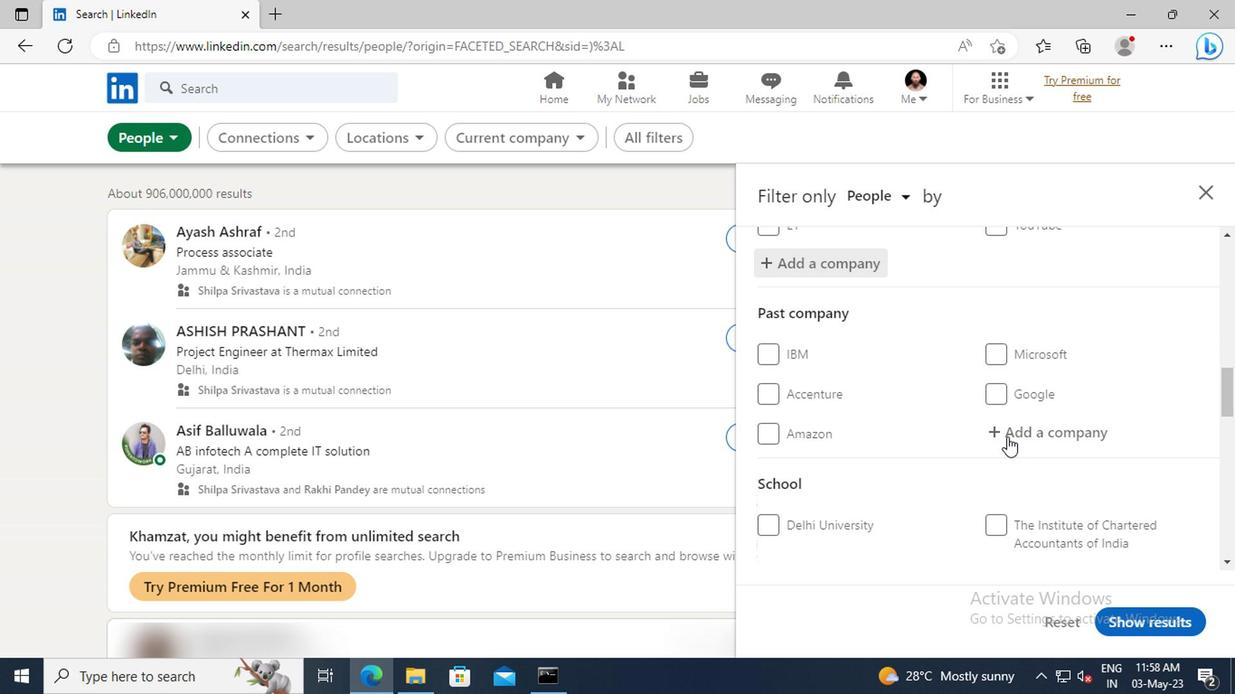 
Action: Mouse scrolled (839, 427) with delta (0, 0)
Screenshot: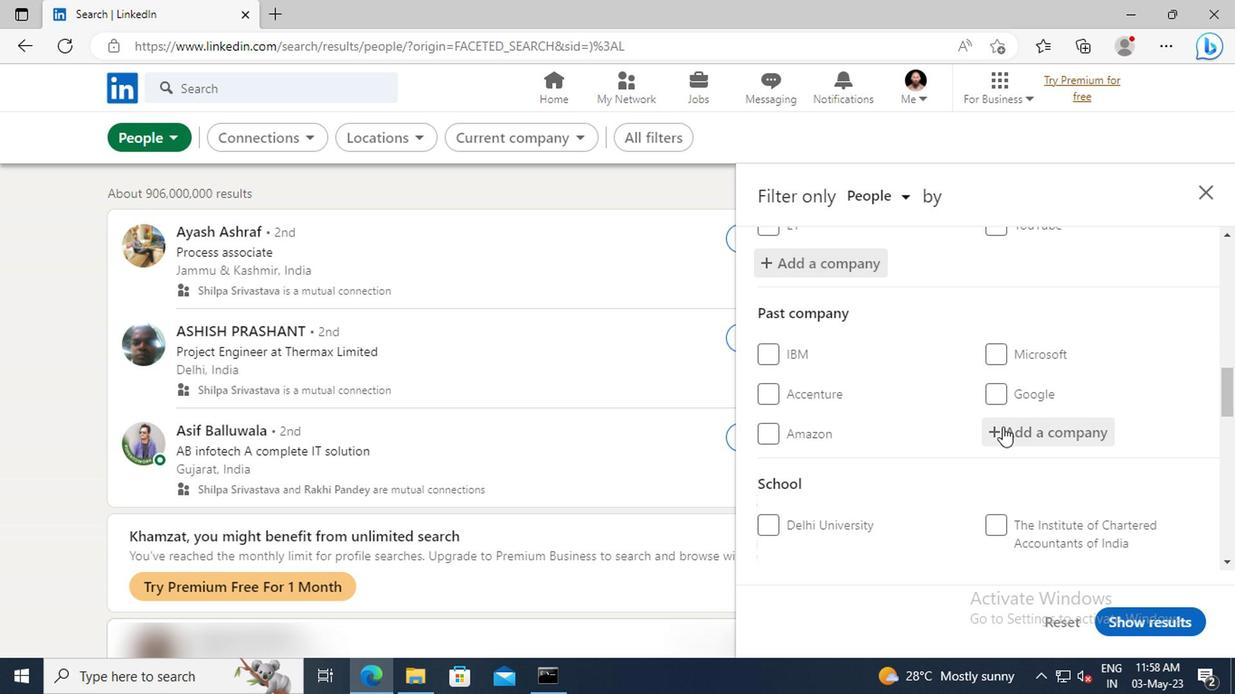
Action: Mouse scrolled (839, 427) with delta (0, 0)
Screenshot: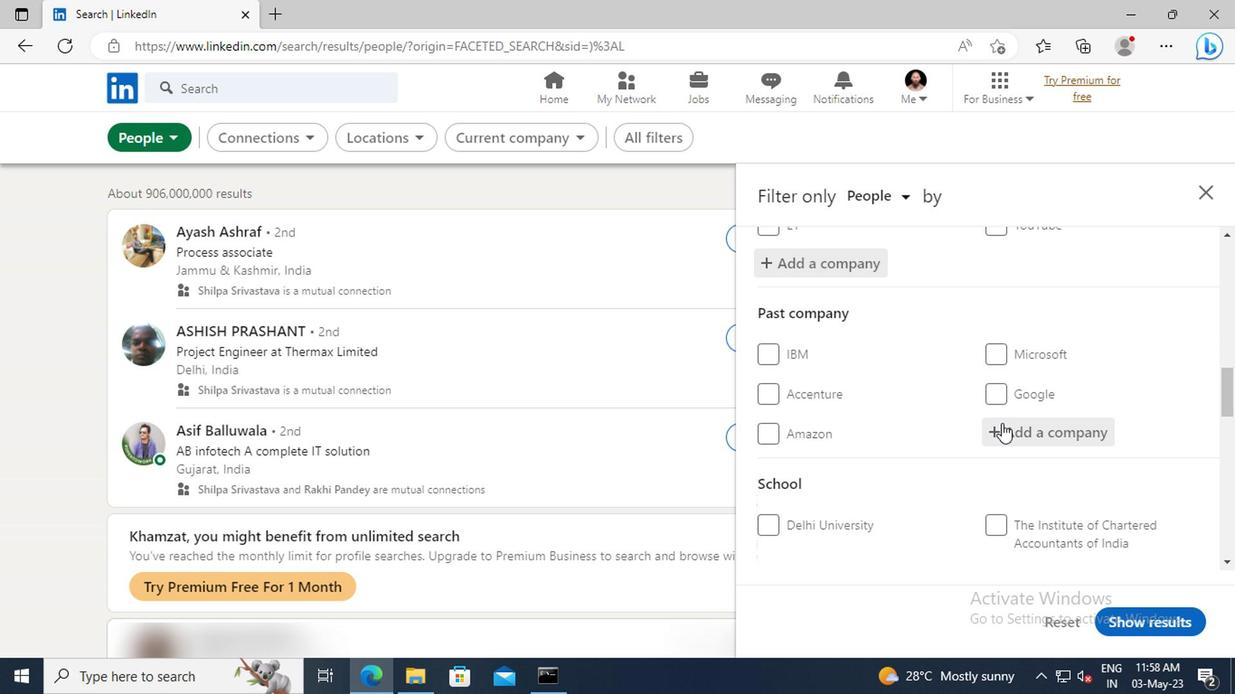
Action: Mouse moved to (836, 425)
Screenshot: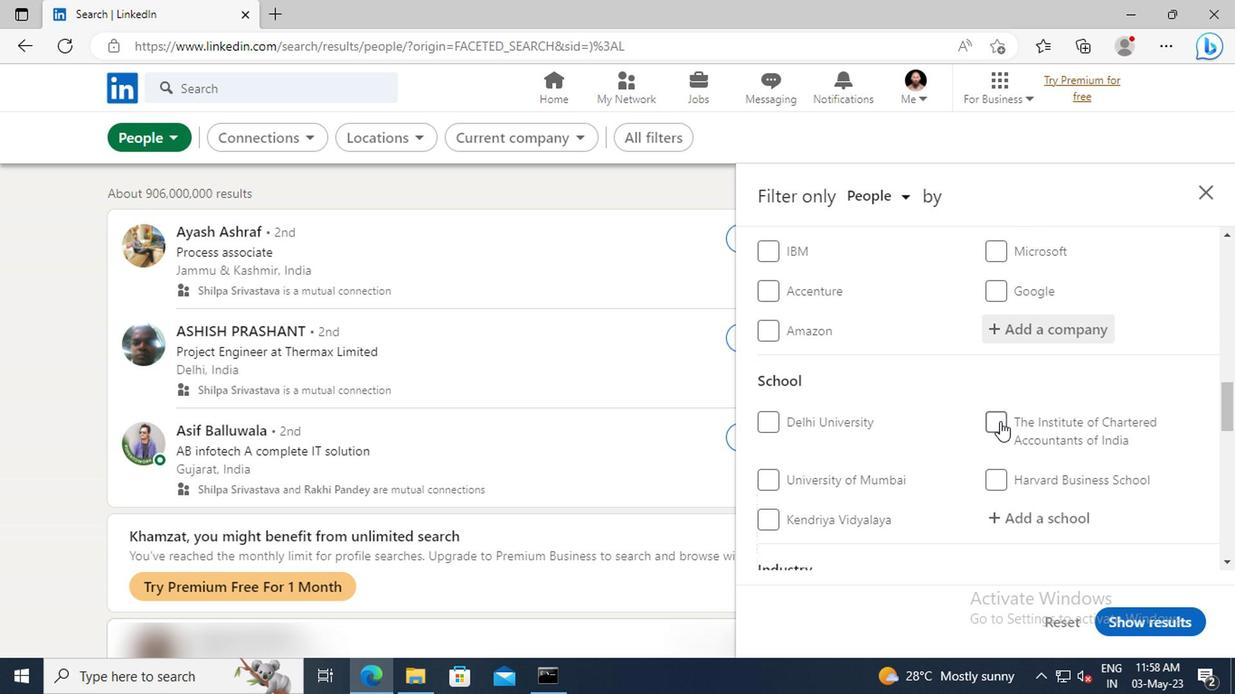 
Action: Mouse scrolled (836, 424) with delta (0, 0)
Screenshot: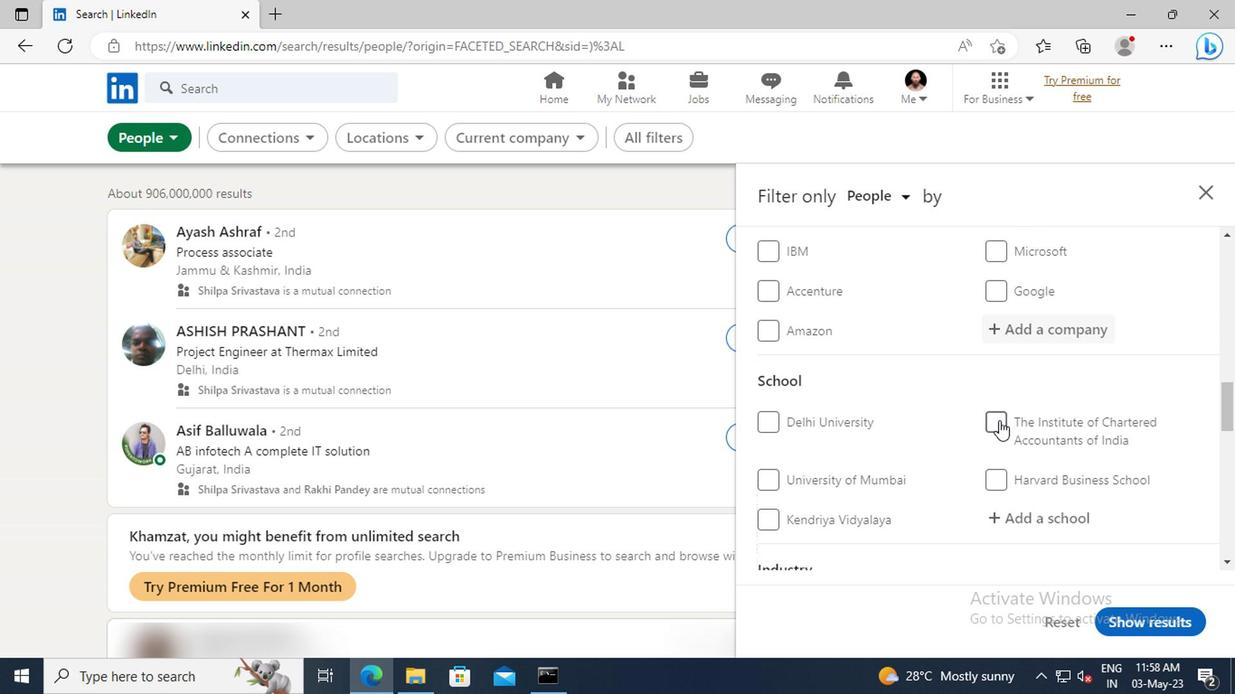 
Action: Mouse scrolled (836, 424) with delta (0, 0)
Screenshot: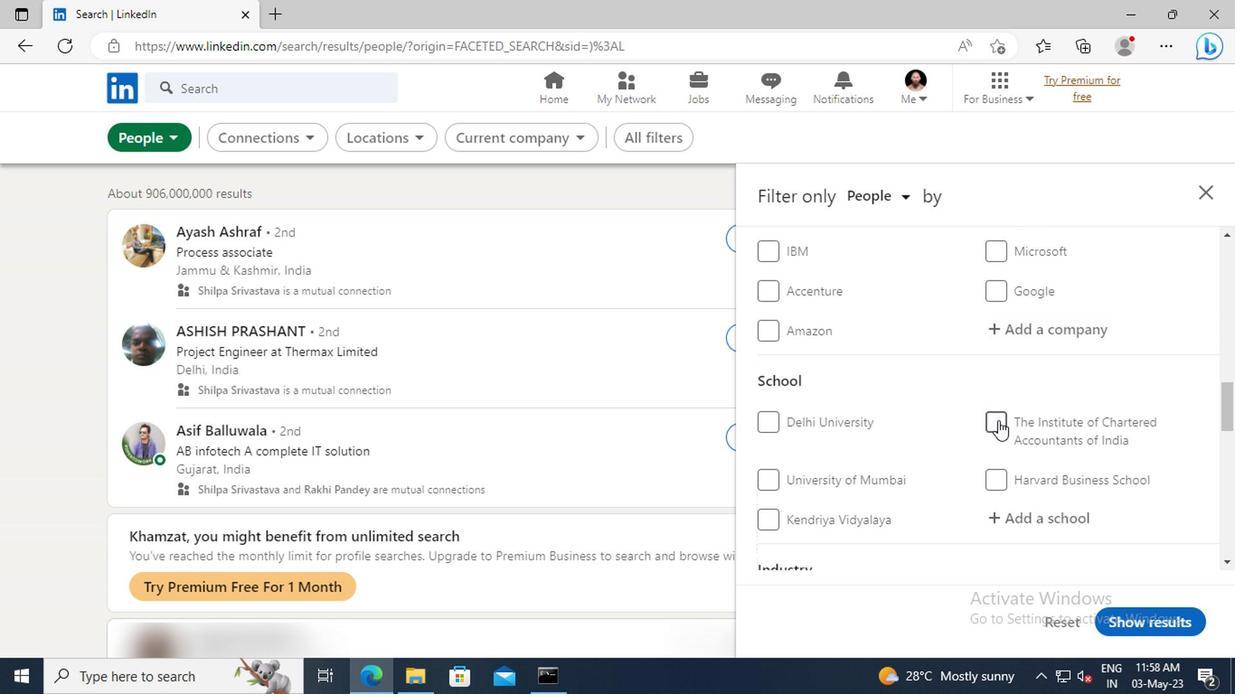 
Action: Mouse moved to (843, 425)
Screenshot: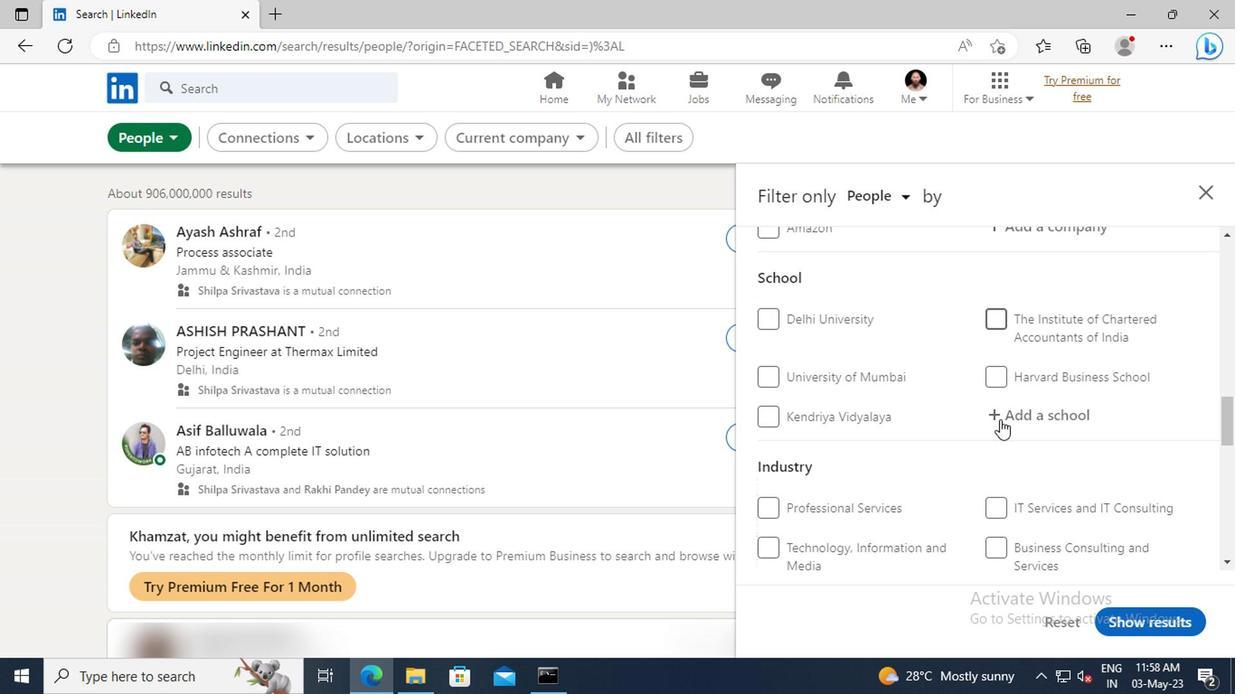 
Action: Mouse pressed left at (843, 425)
Screenshot: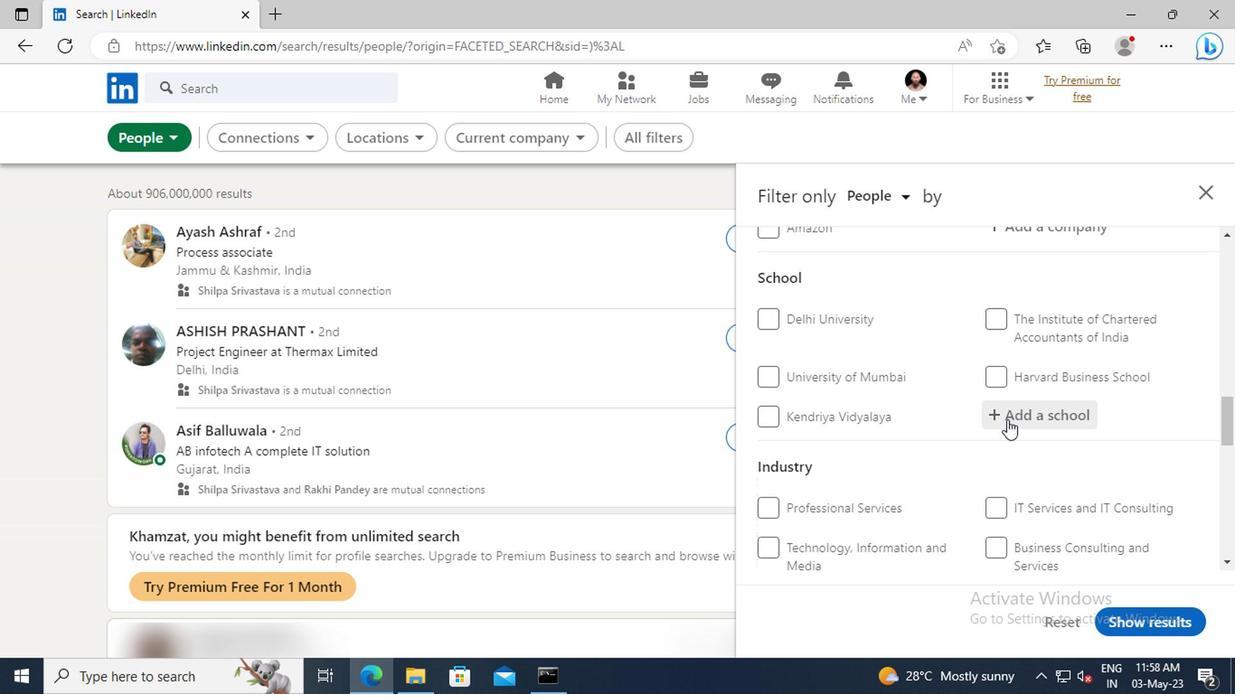 
Action: Key pressed <Key.shift>THE<Key.space><Key.shift>UNIVERSITY<Key.space>OF<Key.space><Key.shift>BURD
Screenshot: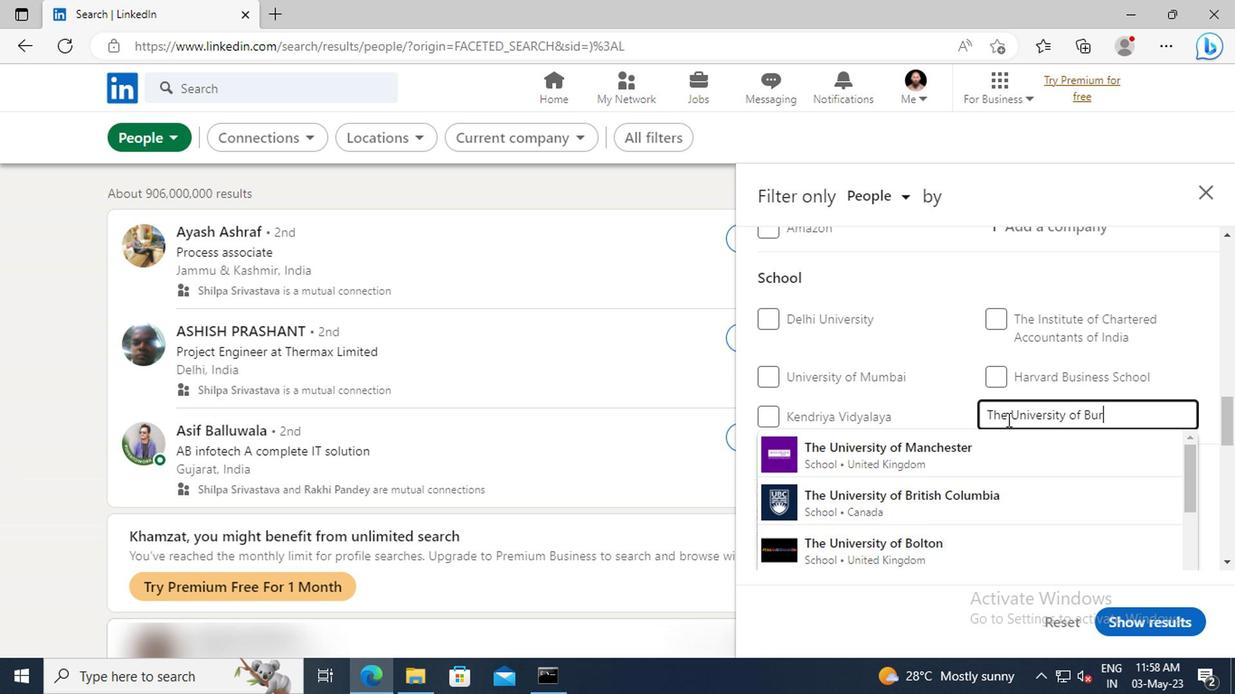 
Action: Mouse moved to (846, 436)
Screenshot: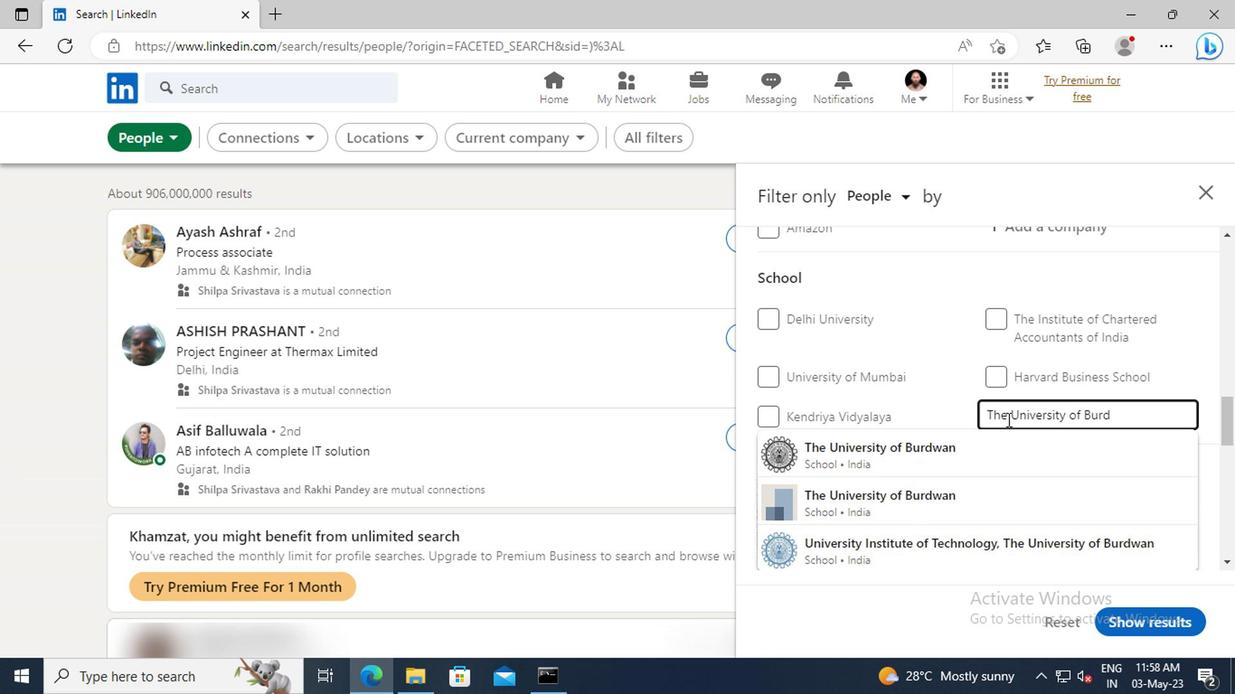 
Action: Mouse pressed left at (846, 436)
Screenshot: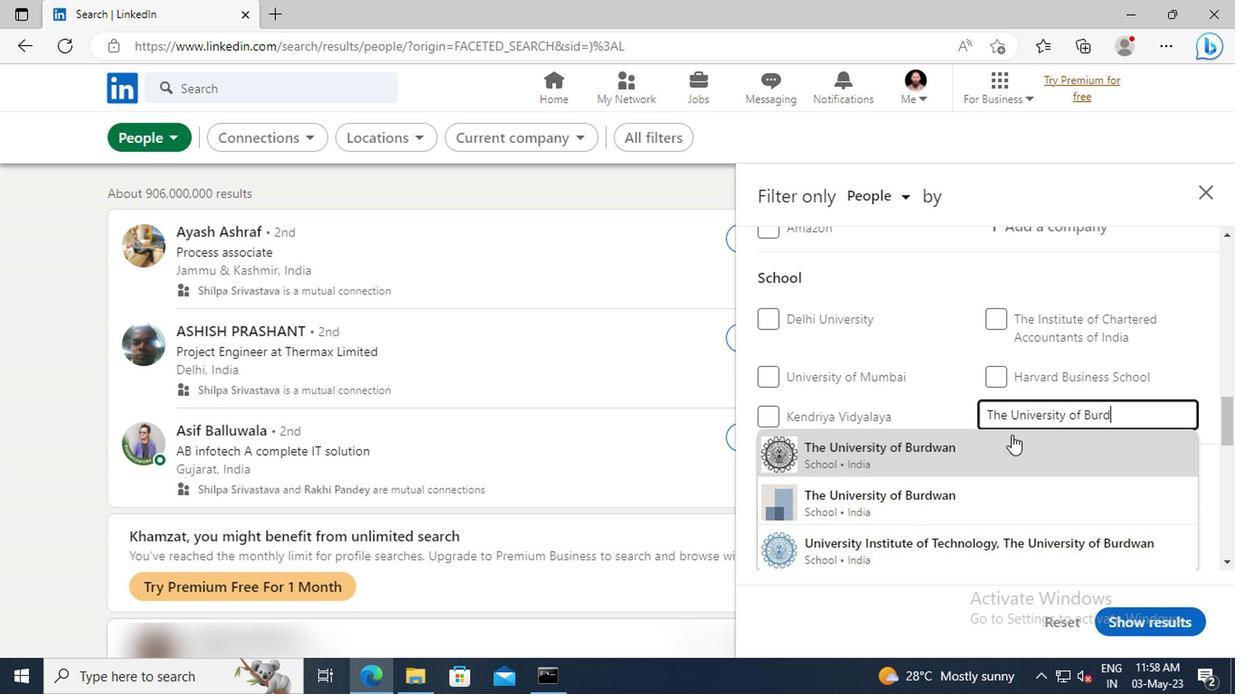 
Action: Mouse scrolled (846, 435) with delta (0, 0)
Screenshot: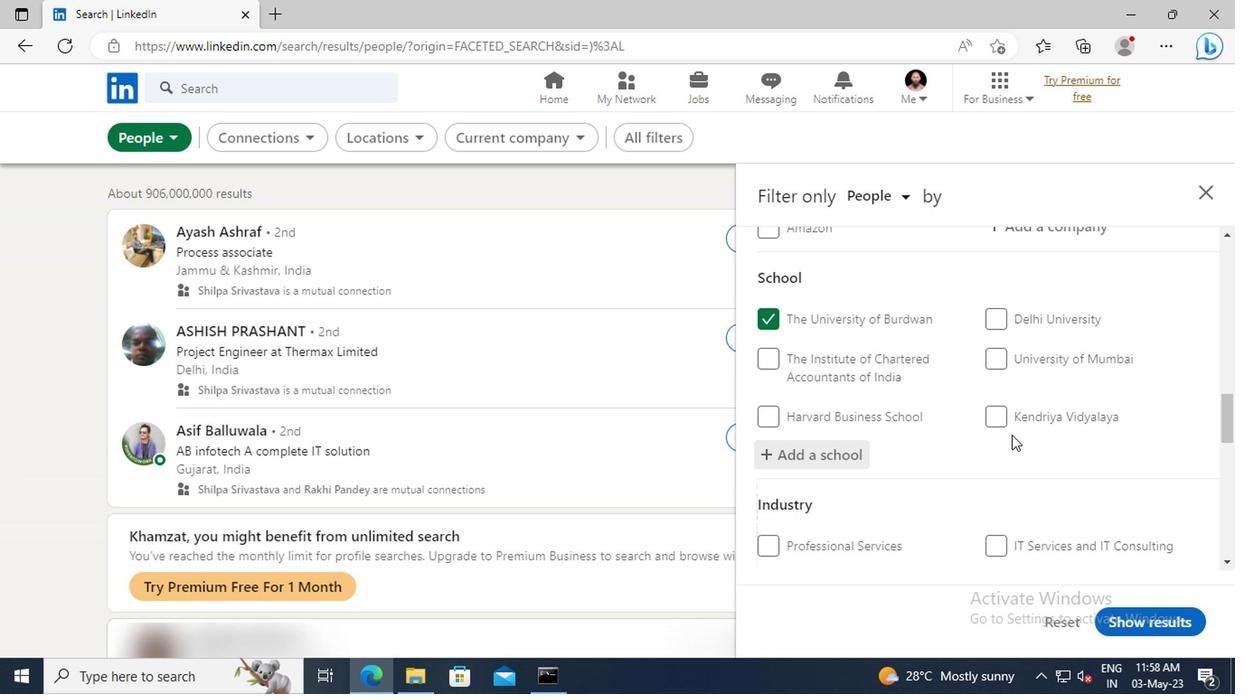 
Action: Mouse scrolled (846, 435) with delta (0, 0)
Screenshot: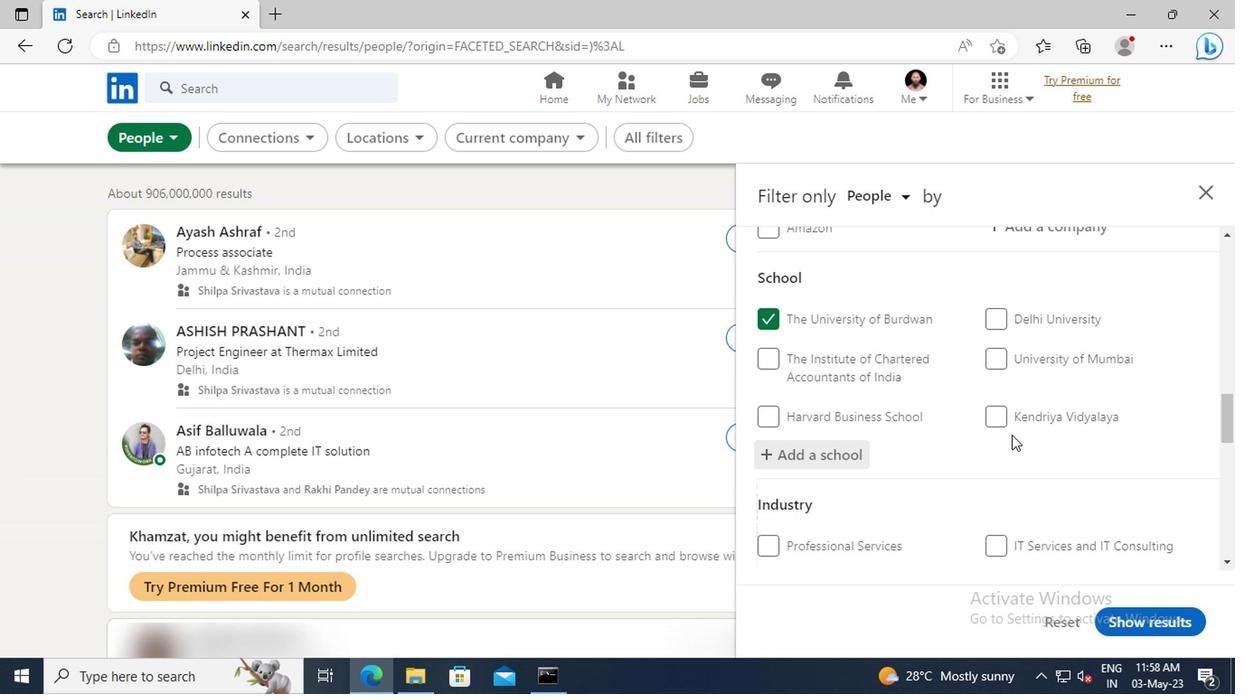 
Action: Mouse moved to (841, 423)
Screenshot: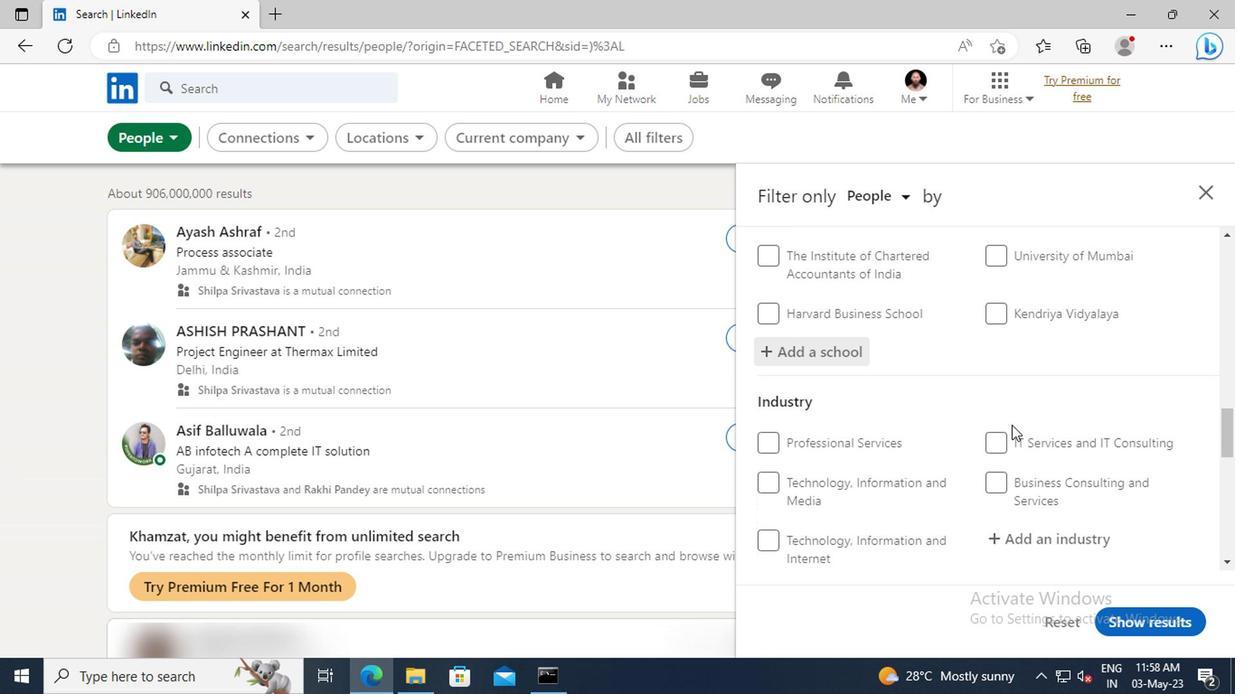 
Action: Mouse scrolled (841, 423) with delta (0, 0)
Screenshot: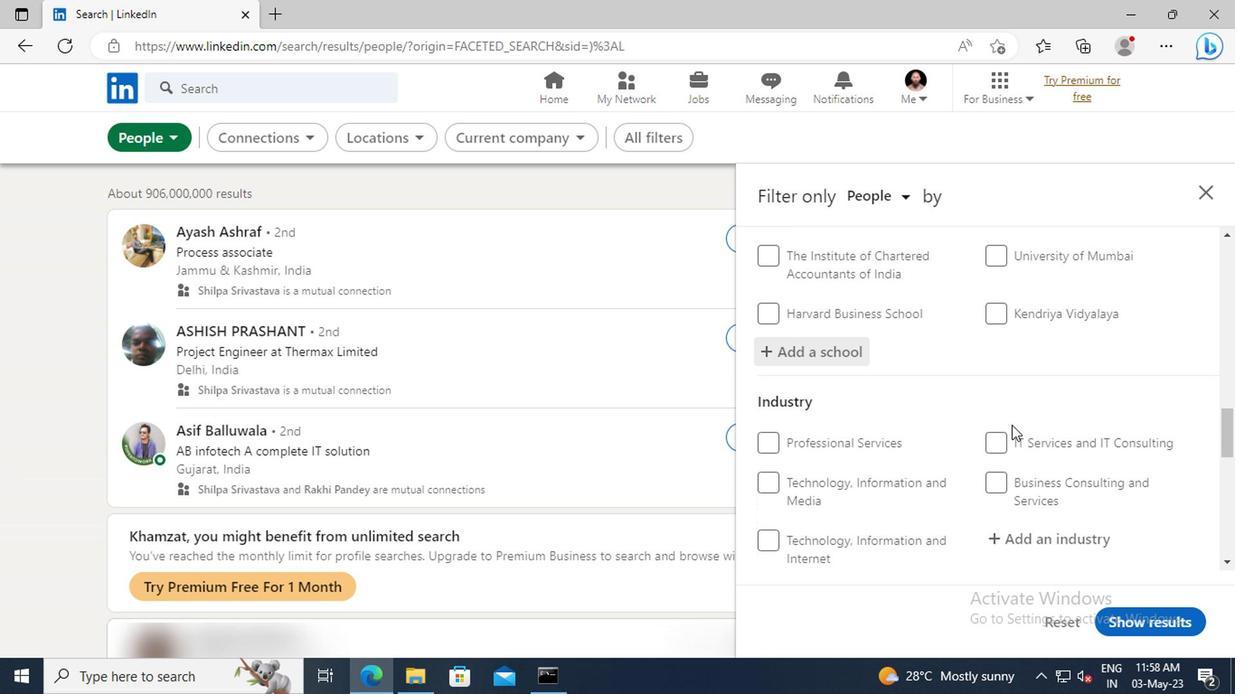 
Action: Mouse moved to (841, 423)
Screenshot: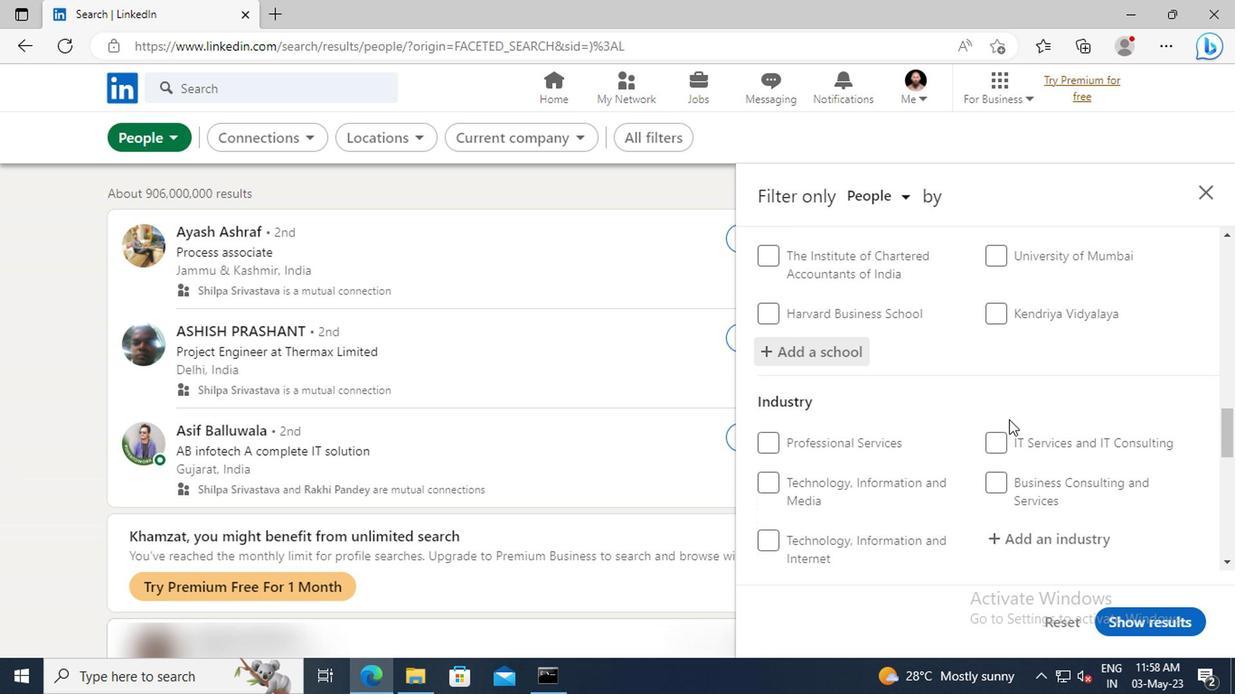 
Action: Mouse scrolled (841, 423) with delta (0, 0)
Screenshot: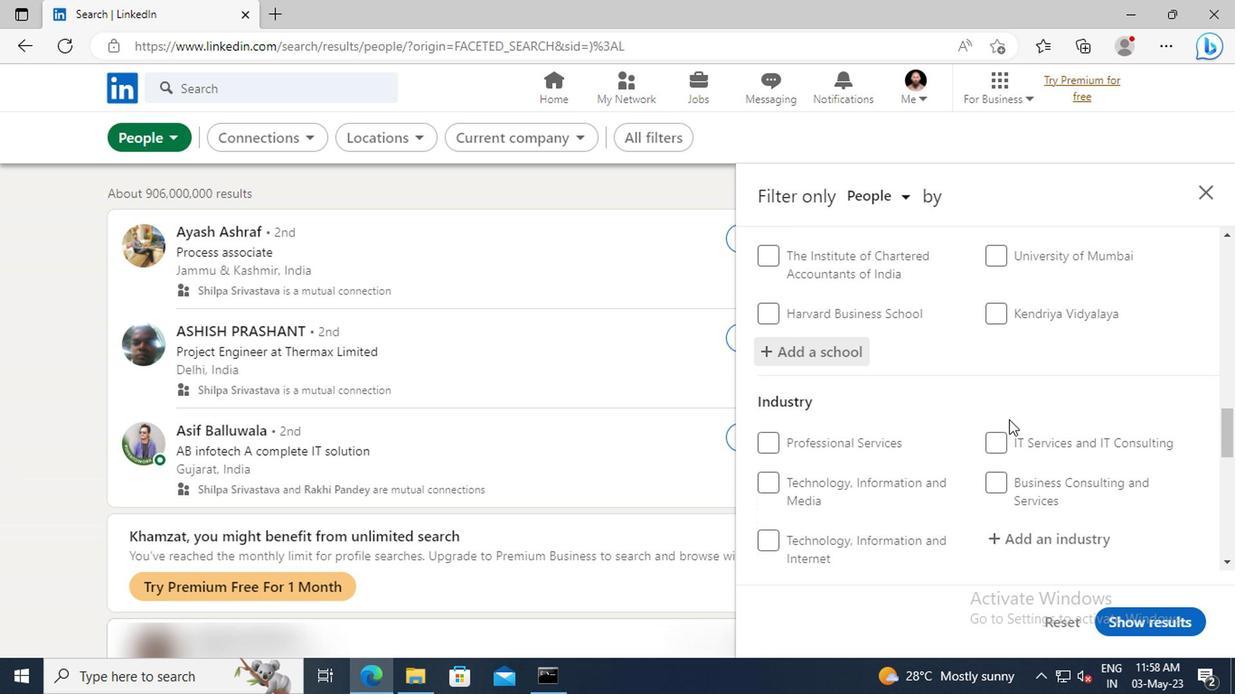 
Action: Mouse moved to (833, 418)
Screenshot: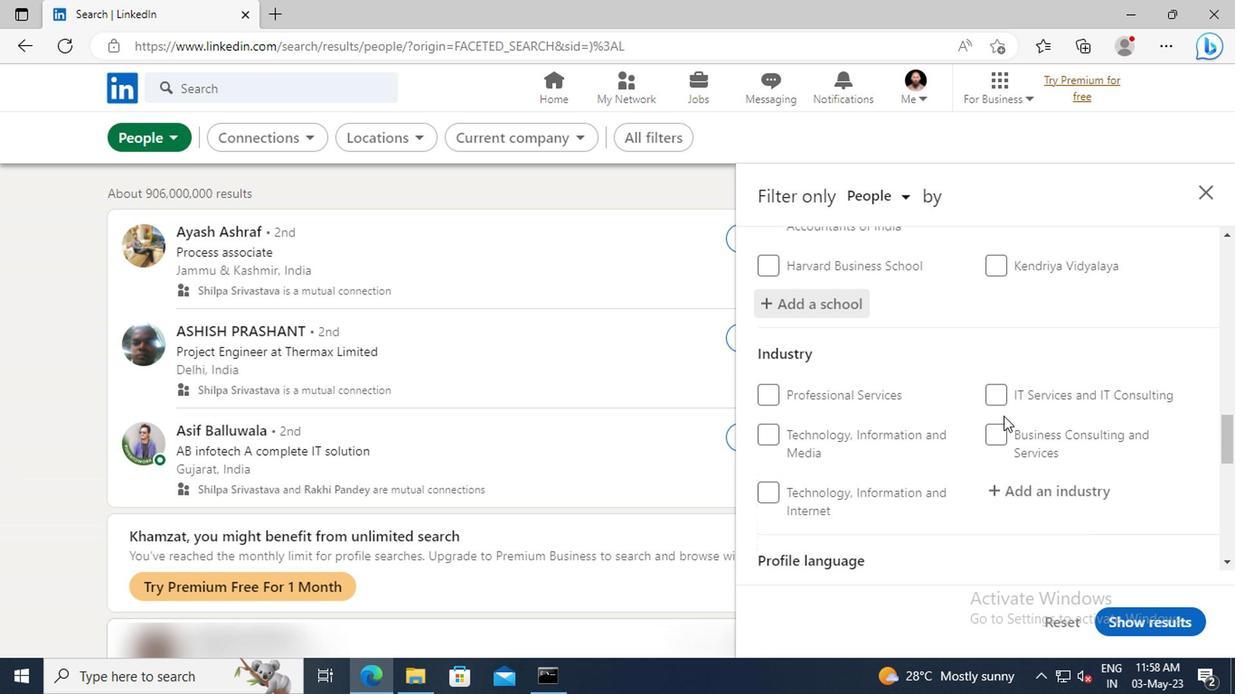 
Action: Mouse scrolled (833, 418) with delta (0, 0)
Screenshot: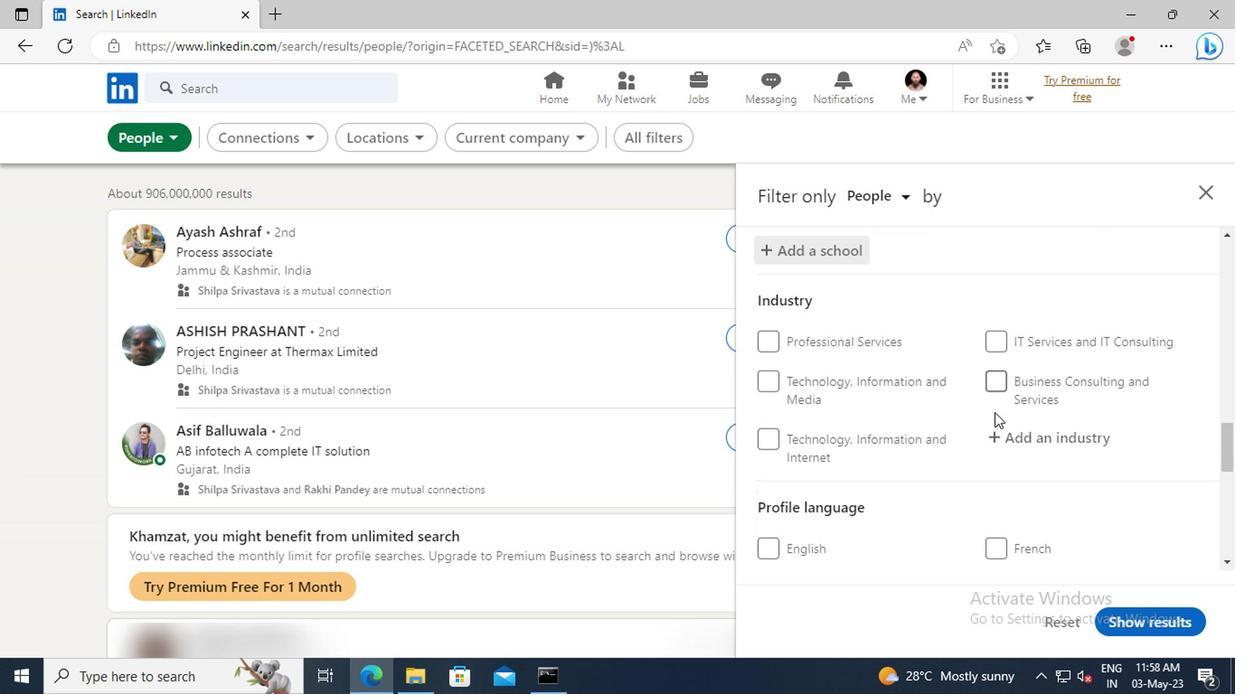 
Action: Mouse moved to (845, 407)
Screenshot: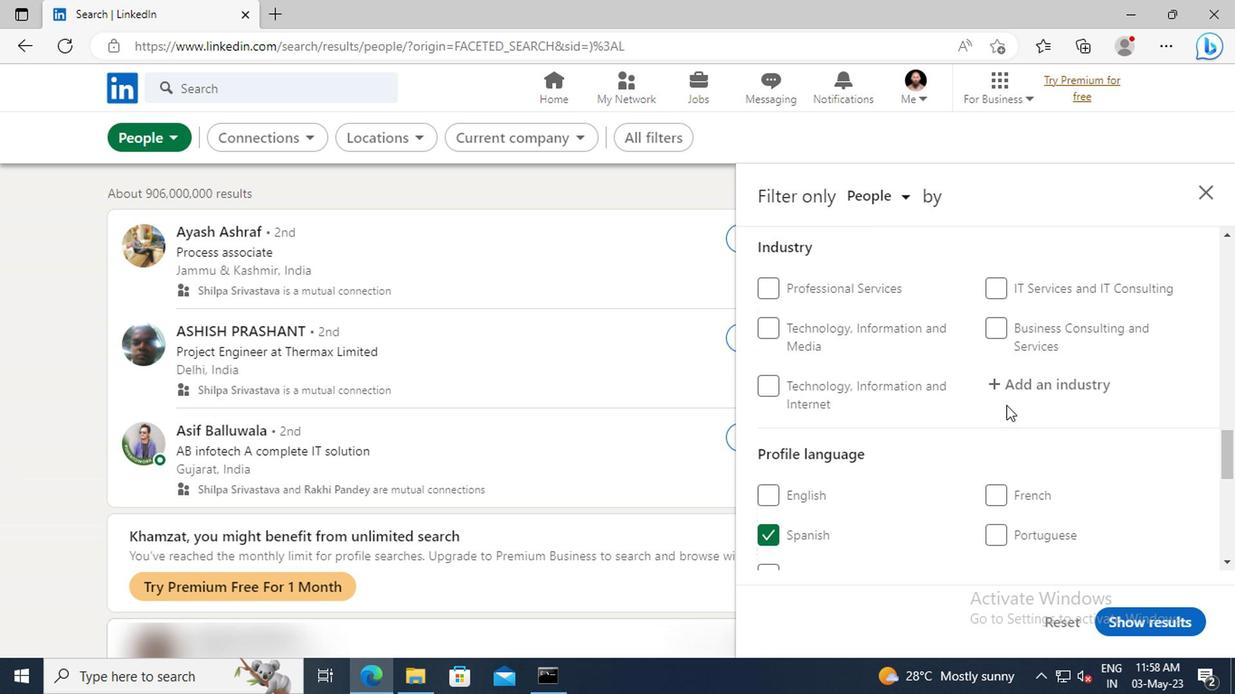 
Action: Mouse pressed left at (845, 407)
Screenshot: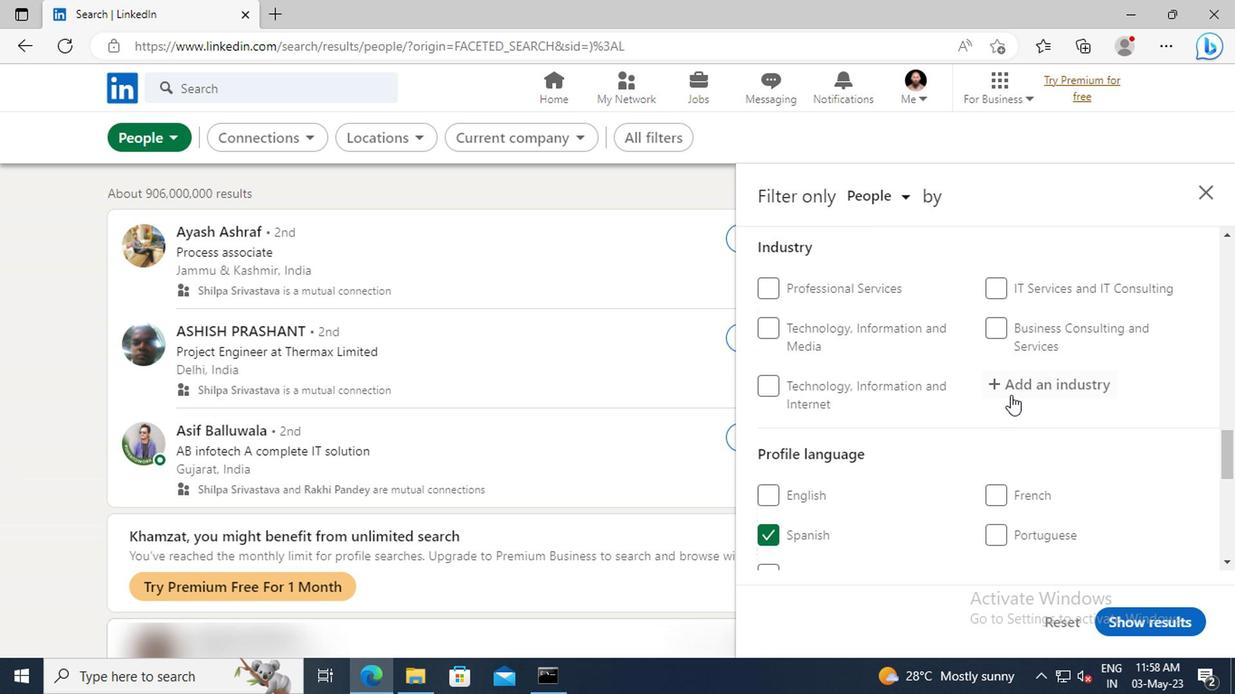 
Action: Key pressed <Key.shift>RETAIL<Key.space><Key.shift>OFFICE
Screenshot: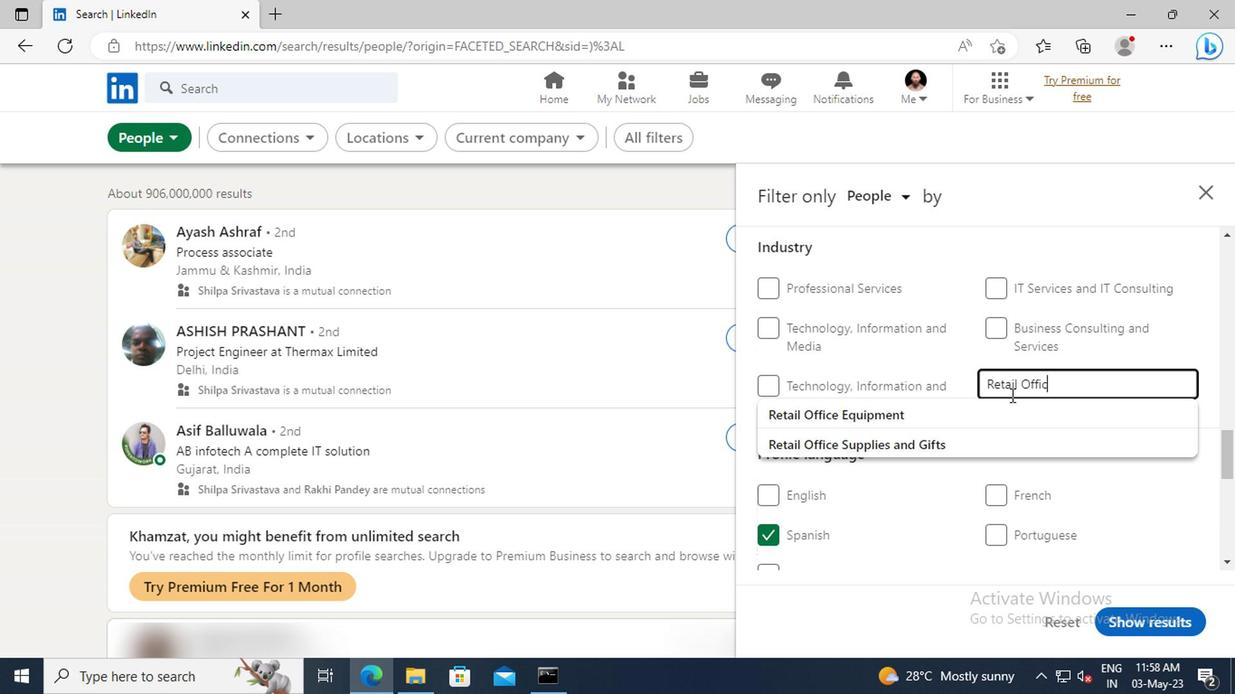 
Action: Mouse moved to (849, 445)
Screenshot: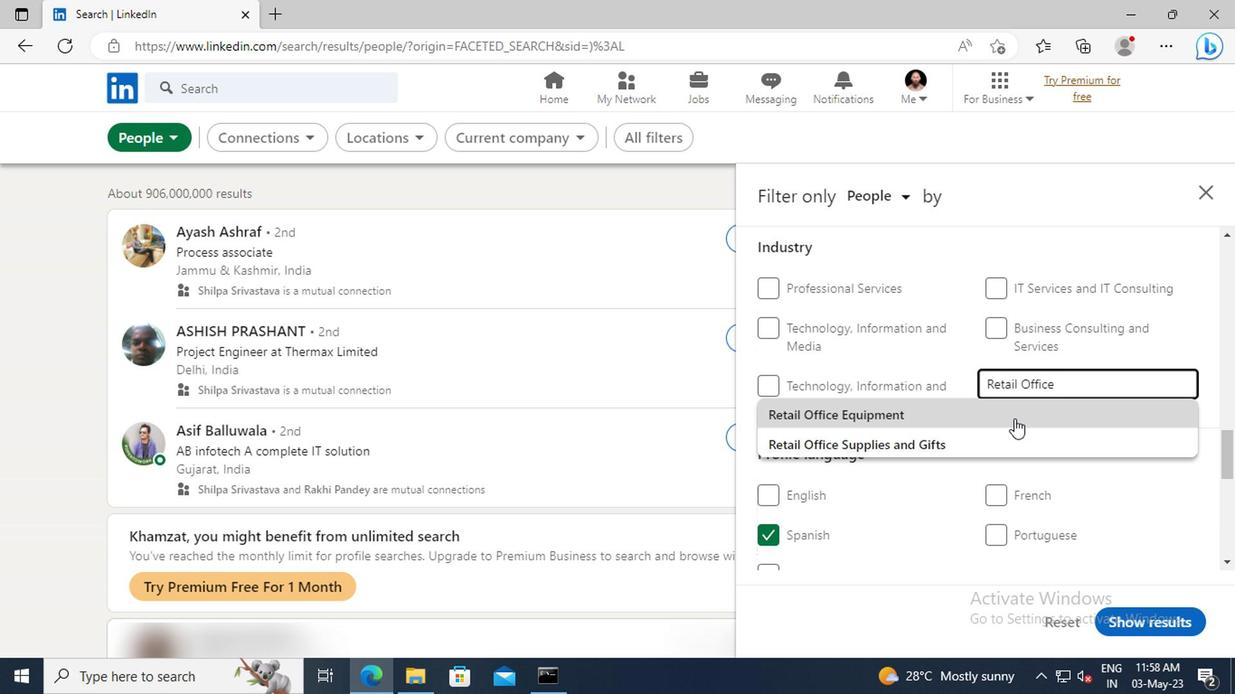 
Action: Mouse pressed left at (849, 445)
Screenshot: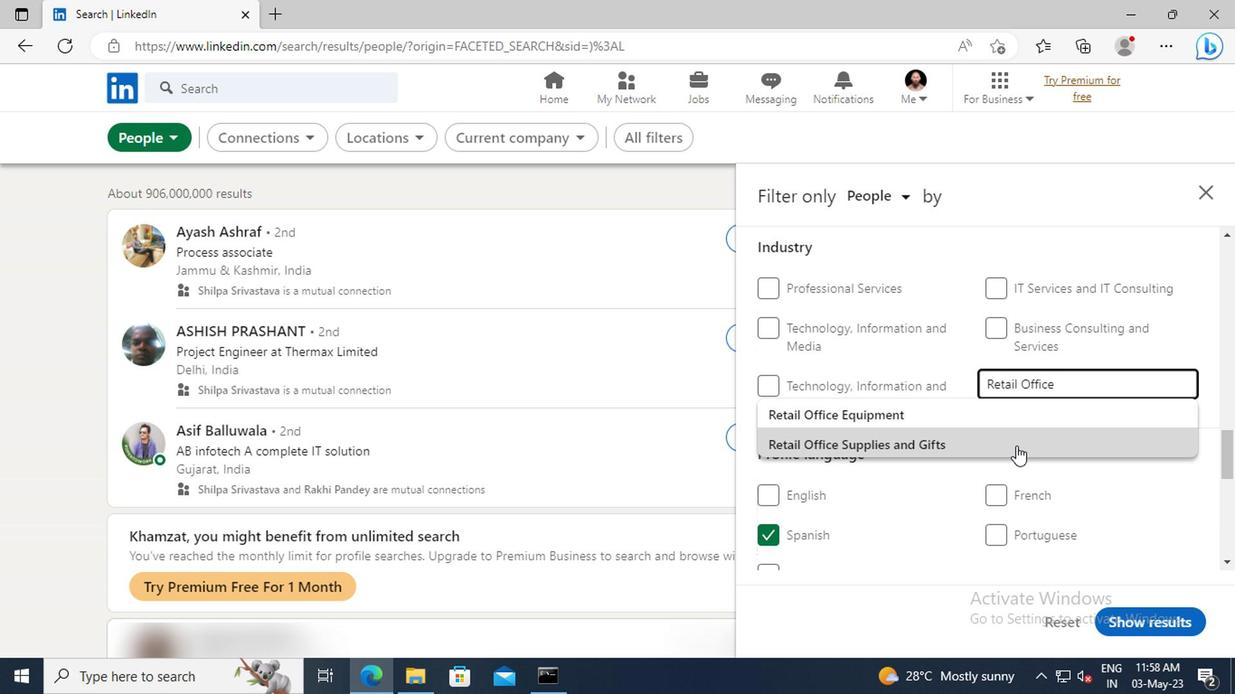 
Action: Mouse moved to (849, 445)
Screenshot: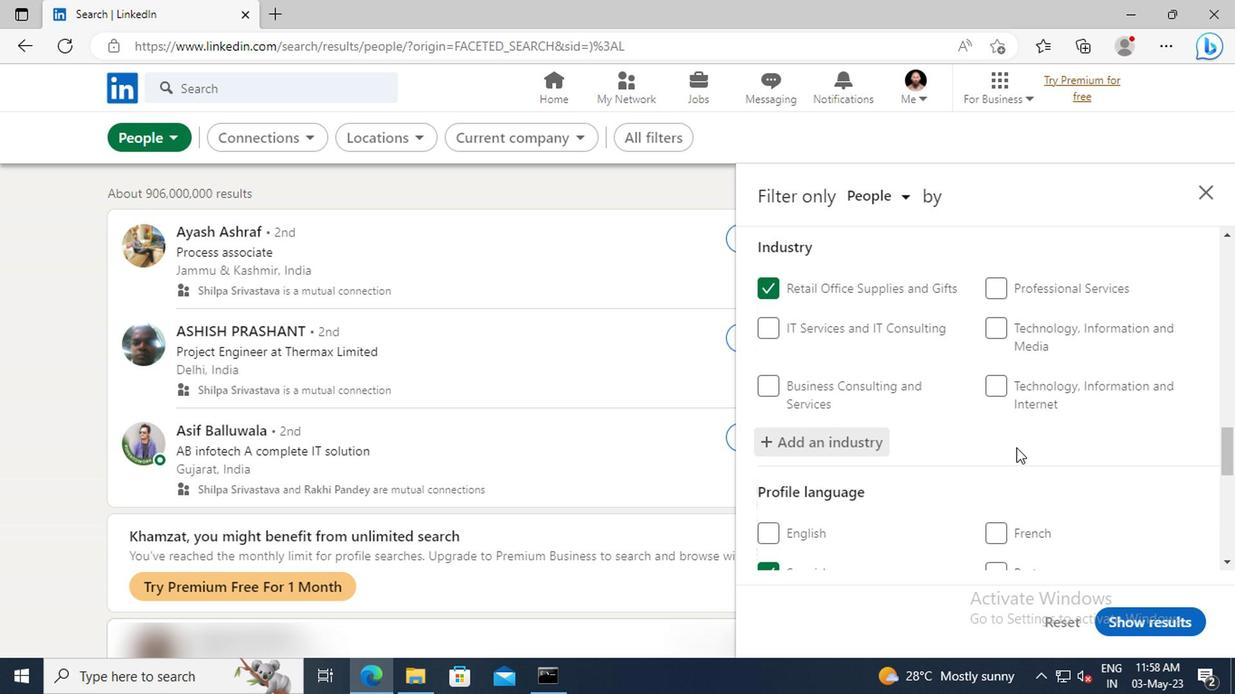 
Action: Mouse scrolled (849, 444) with delta (0, 0)
Screenshot: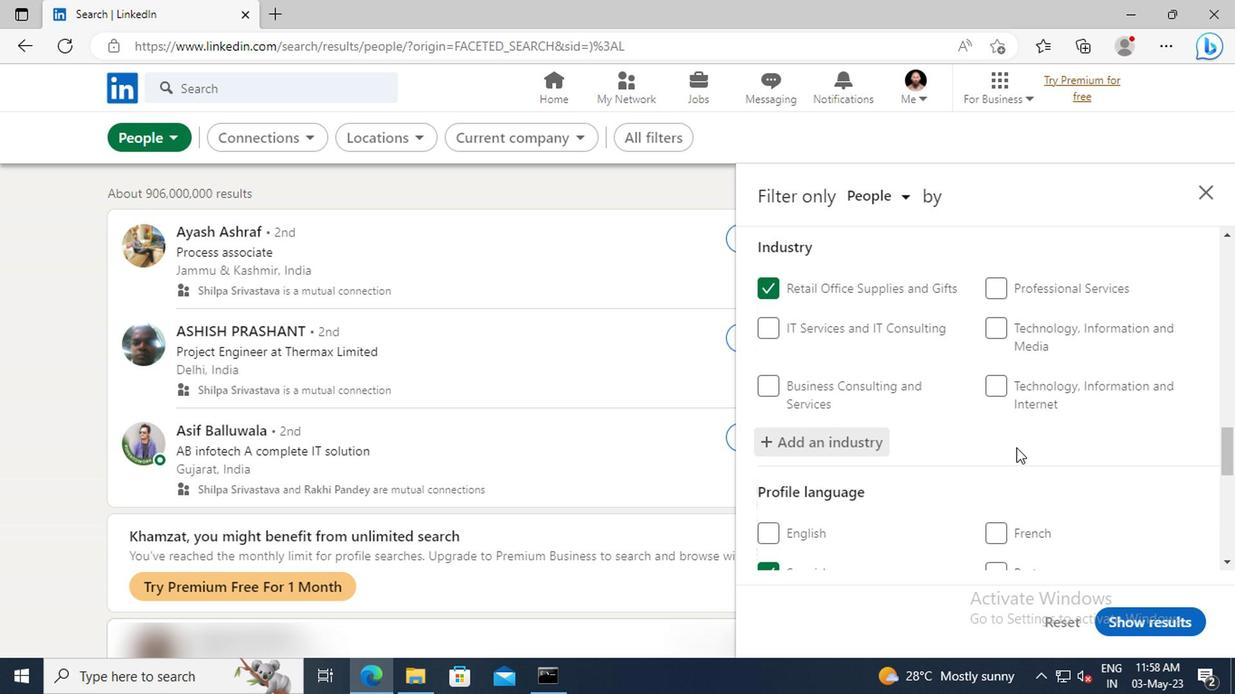 
Action: Mouse scrolled (849, 444) with delta (0, 0)
Screenshot: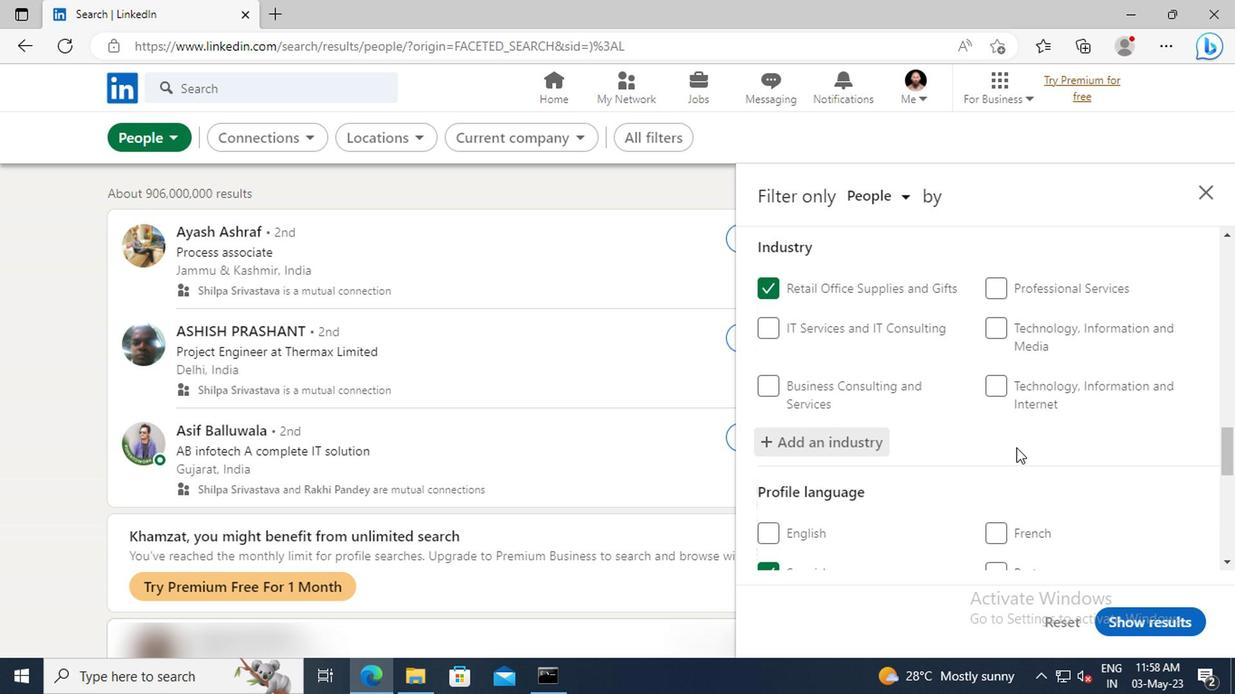
Action: Mouse moved to (847, 421)
Screenshot: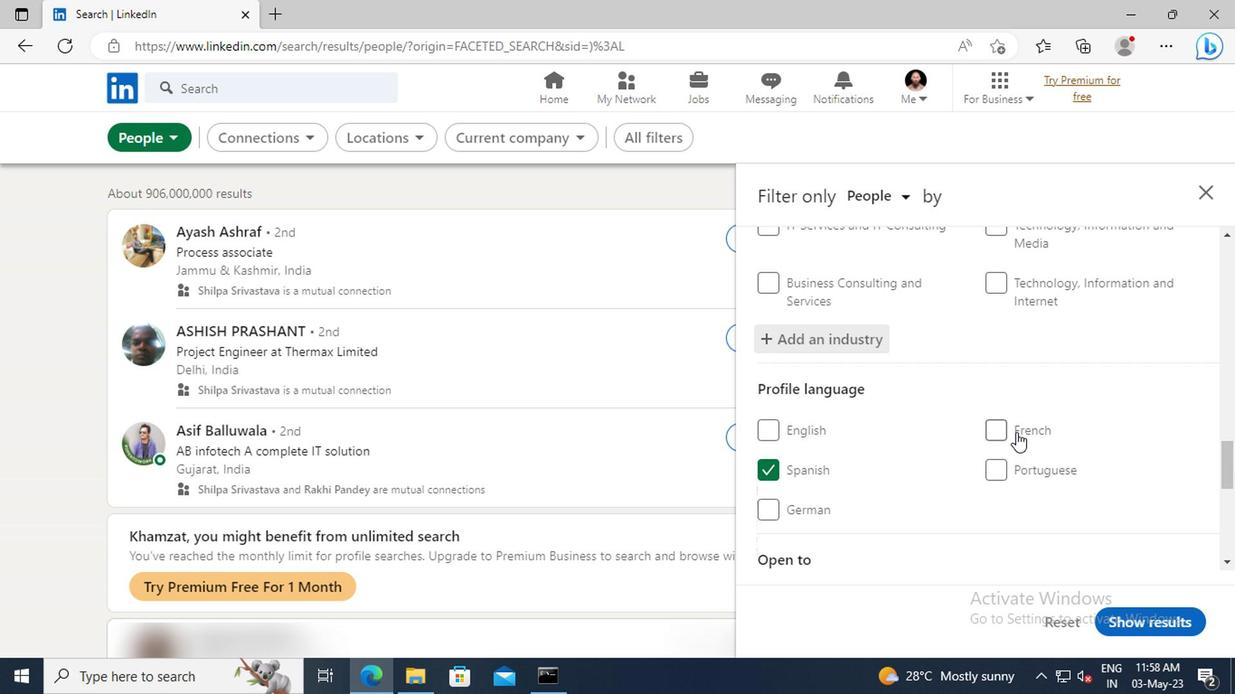 
Action: Mouse scrolled (847, 421) with delta (0, 0)
Screenshot: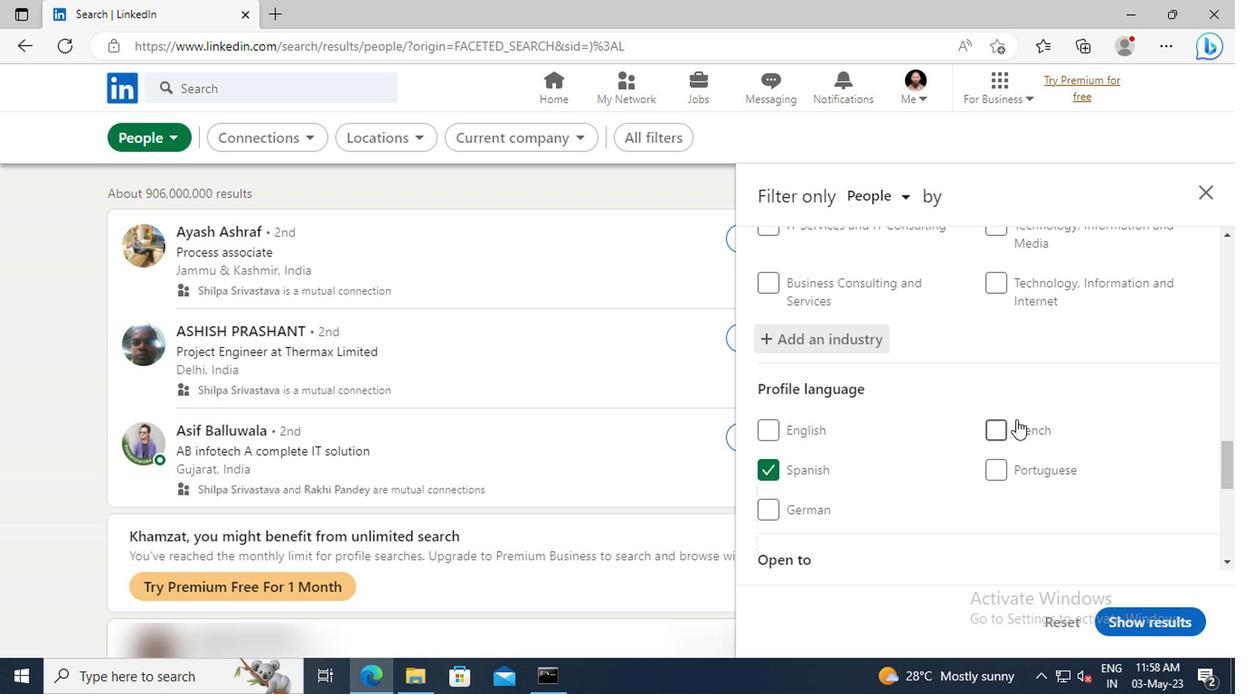 
Action: Mouse scrolled (847, 421) with delta (0, 0)
Screenshot: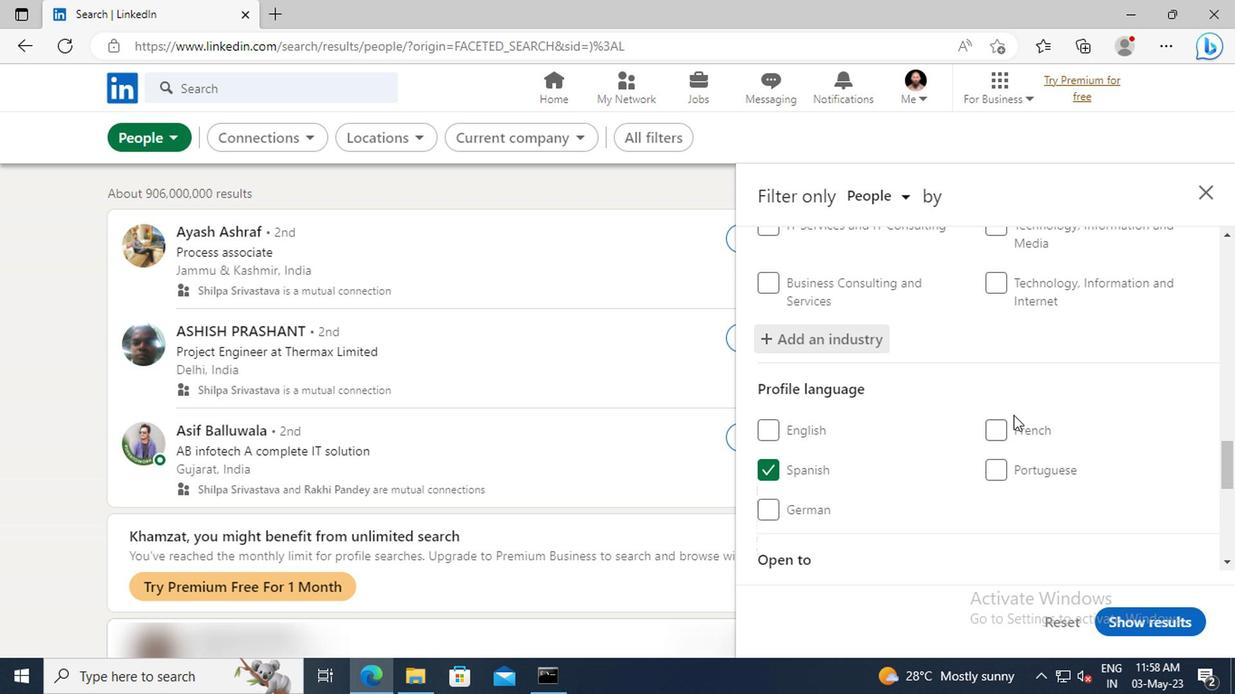 
Action: Mouse moved to (843, 405)
Screenshot: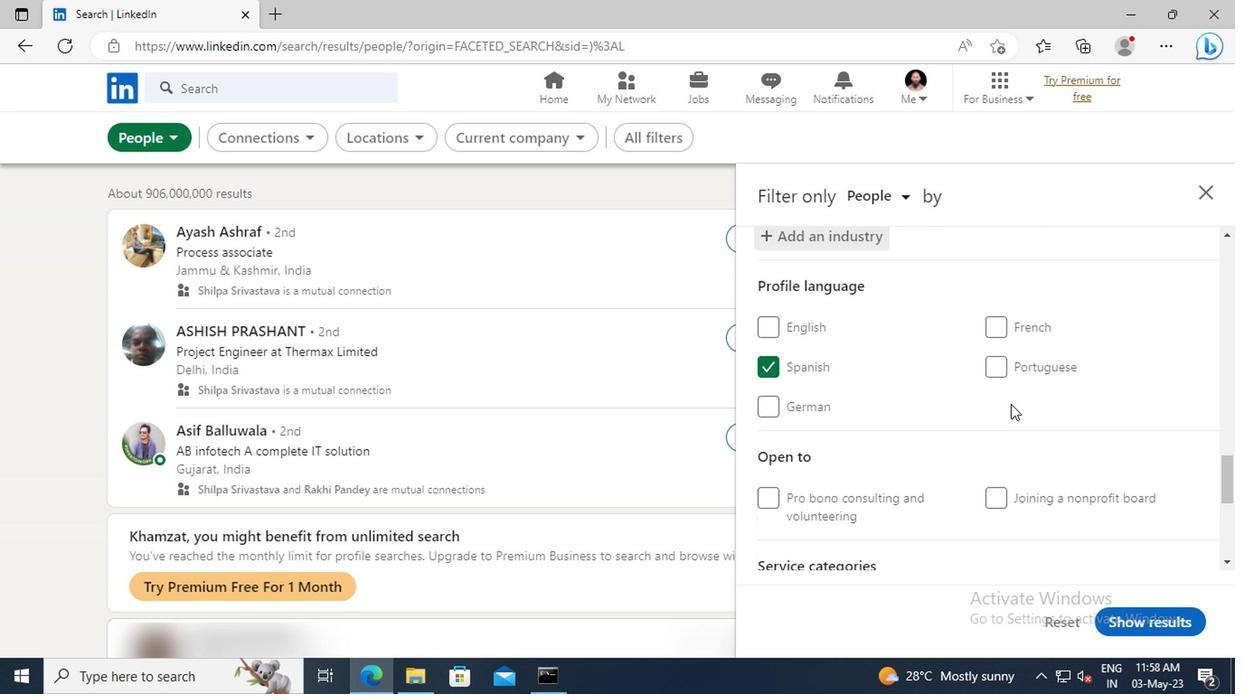 
Action: Mouse scrolled (843, 405) with delta (0, 0)
Screenshot: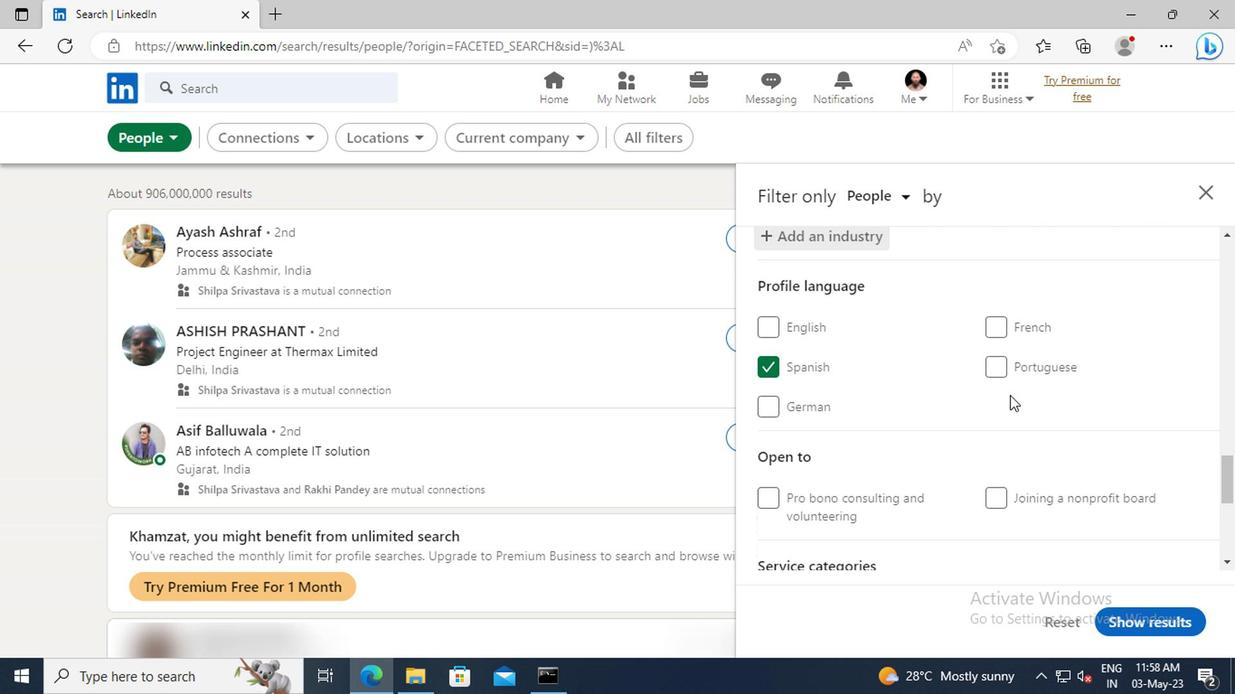 
Action: Mouse scrolled (843, 405) with delta (0, 0)
Screenshot: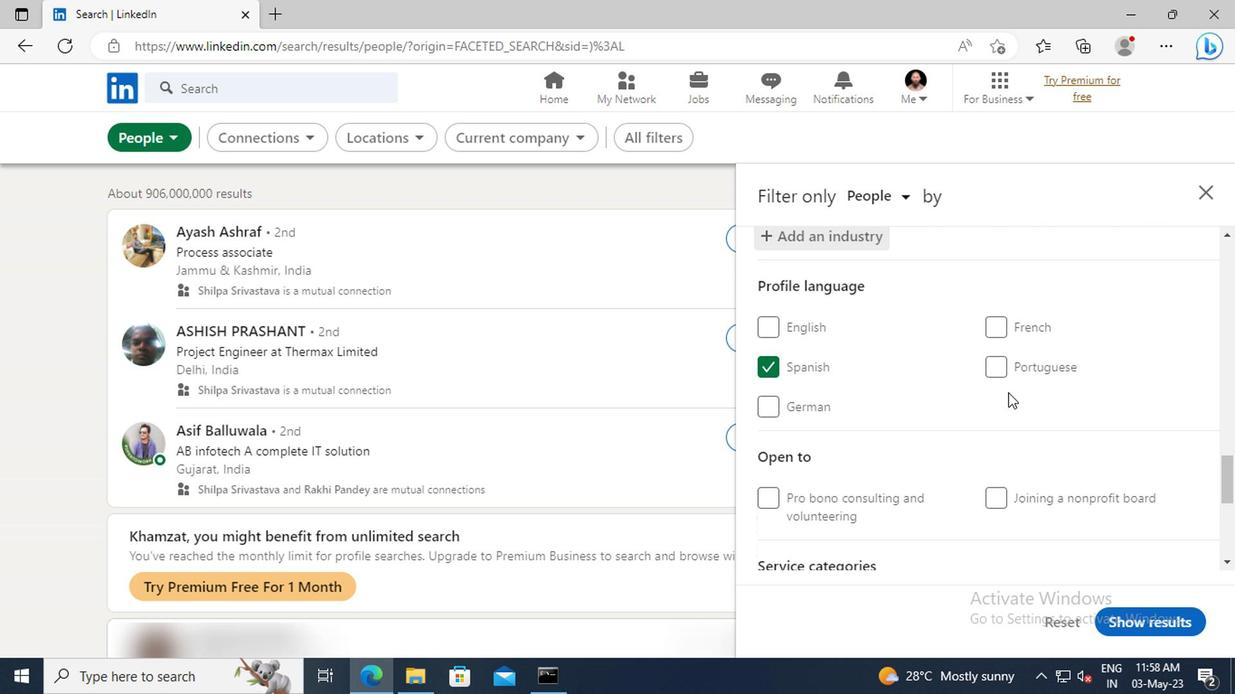 
Action: Mouse moved to (837, 400)
Screenshot: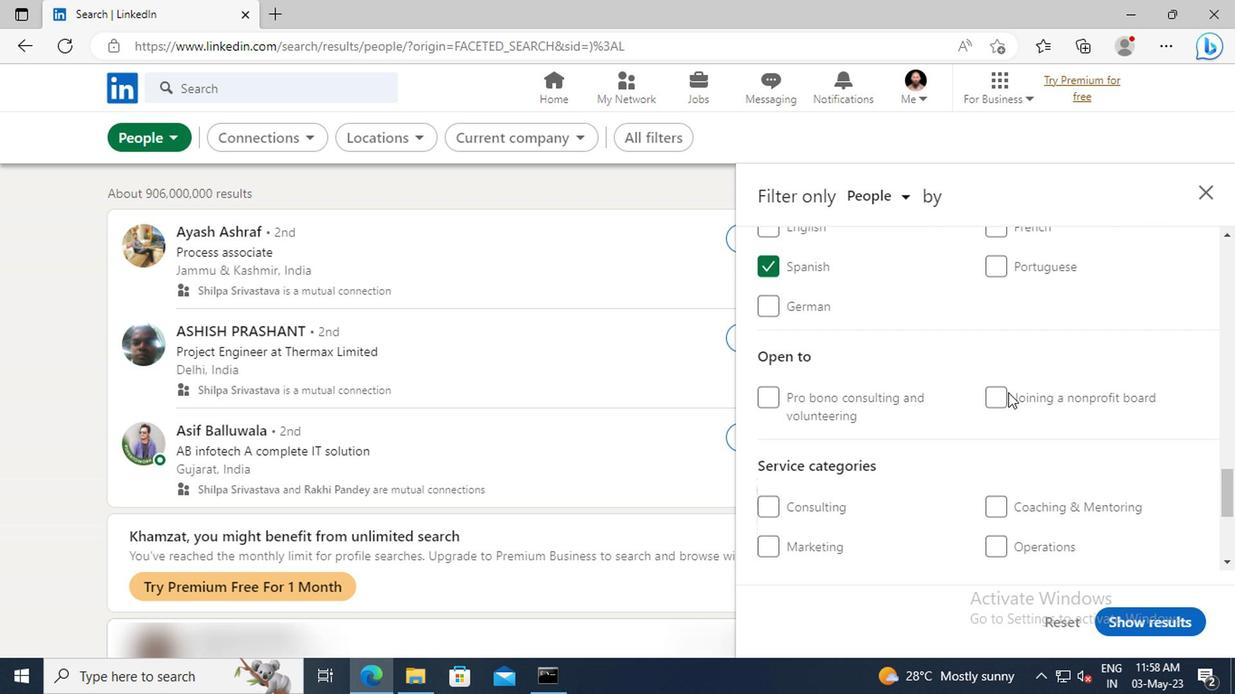 
Action: Mouse scrolled (837, 400) with delta (0, 0)
Screenshot: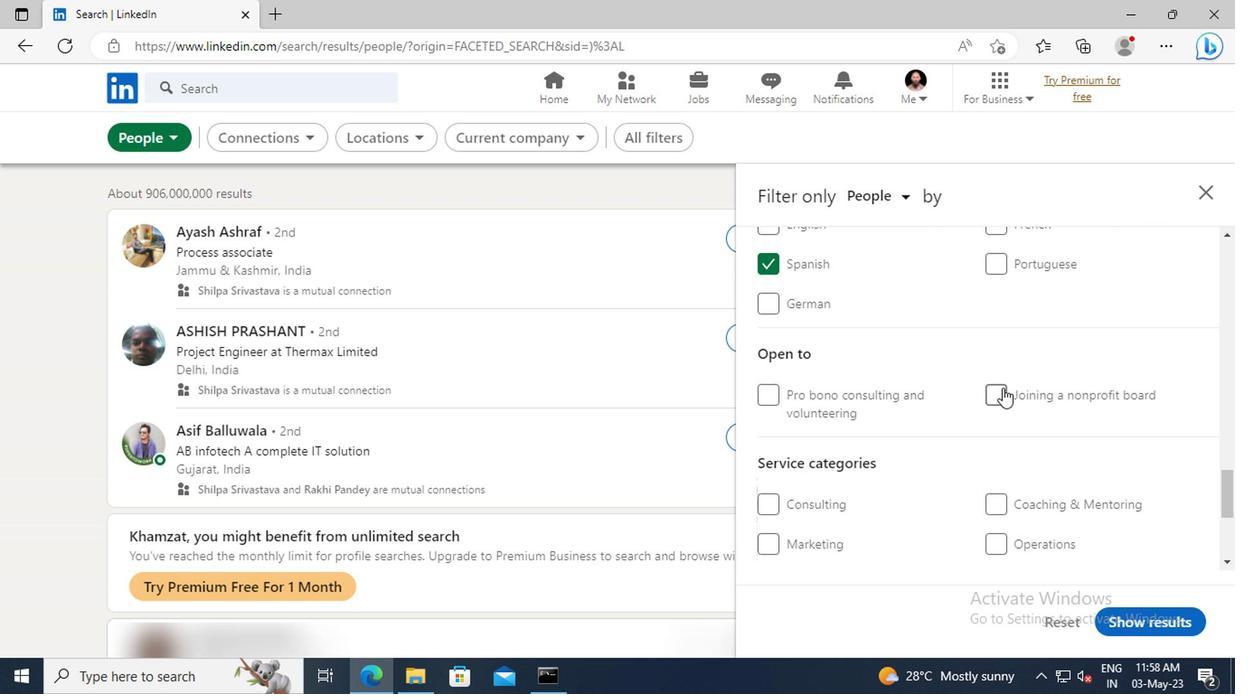 
Action: Mouse scrolled (837, 400) with delta (0, 0)
Screenshot: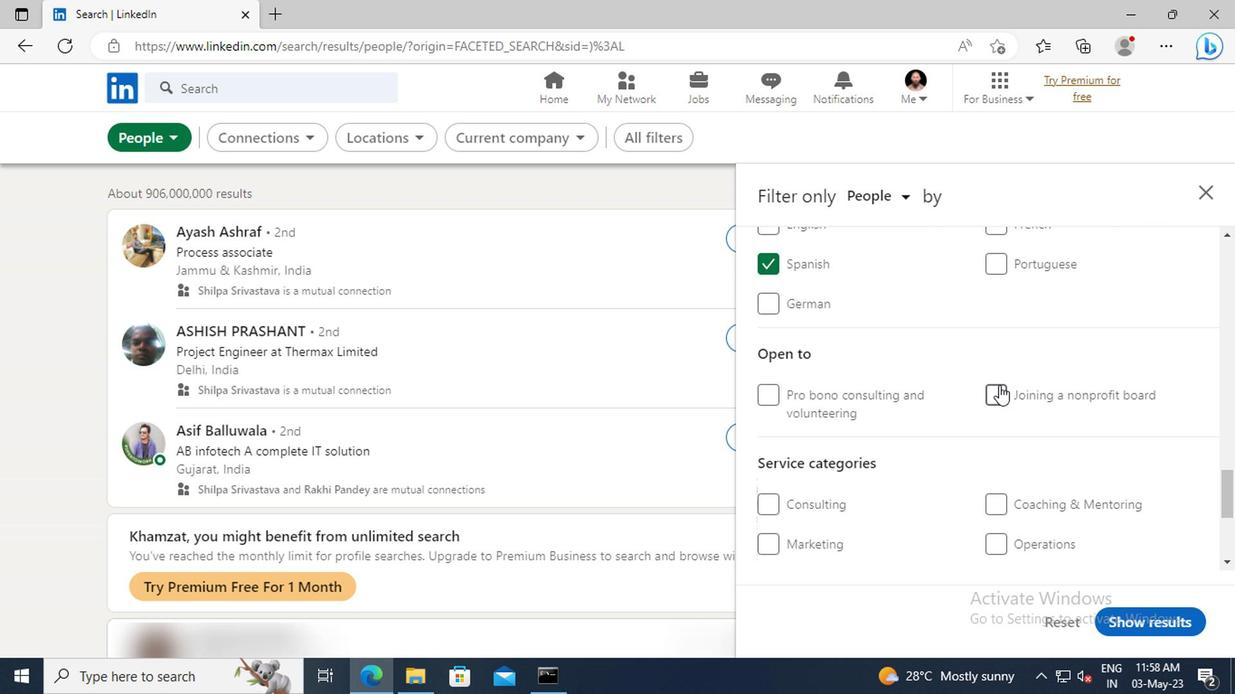 
Action: Mouse scrolled (837, 400) with delta (0, 0)
Screenshot: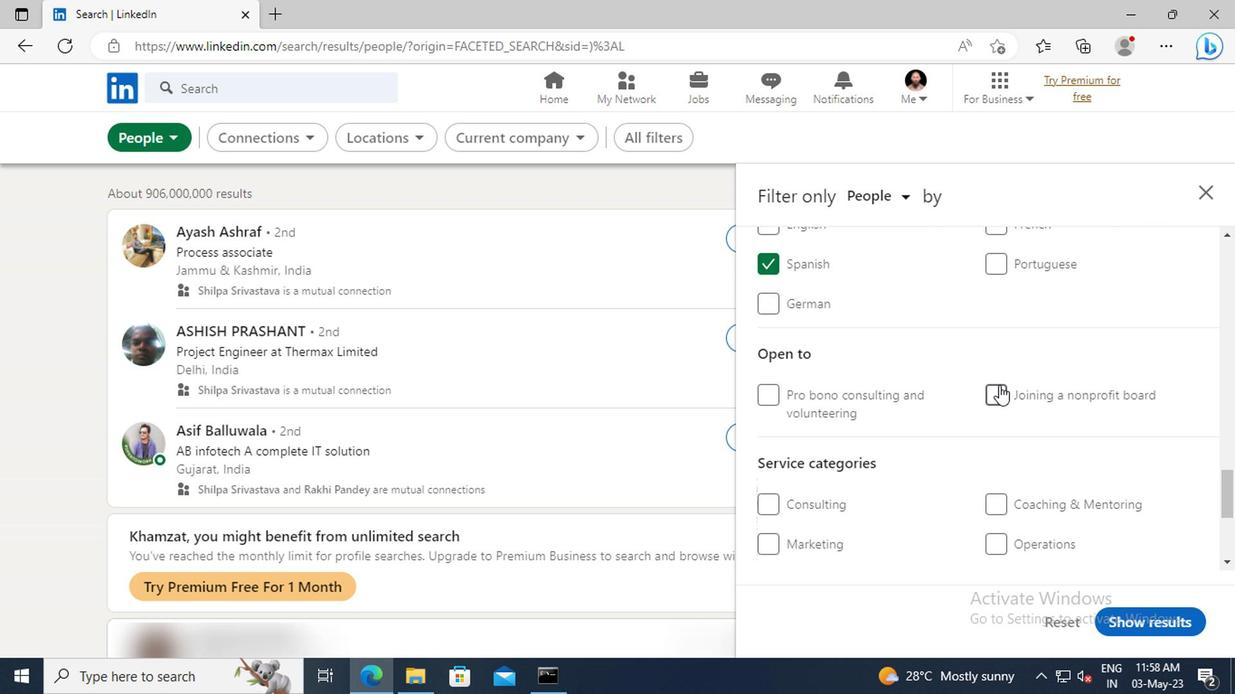
Action: Mouse moved to (840, 427)
Screenshot: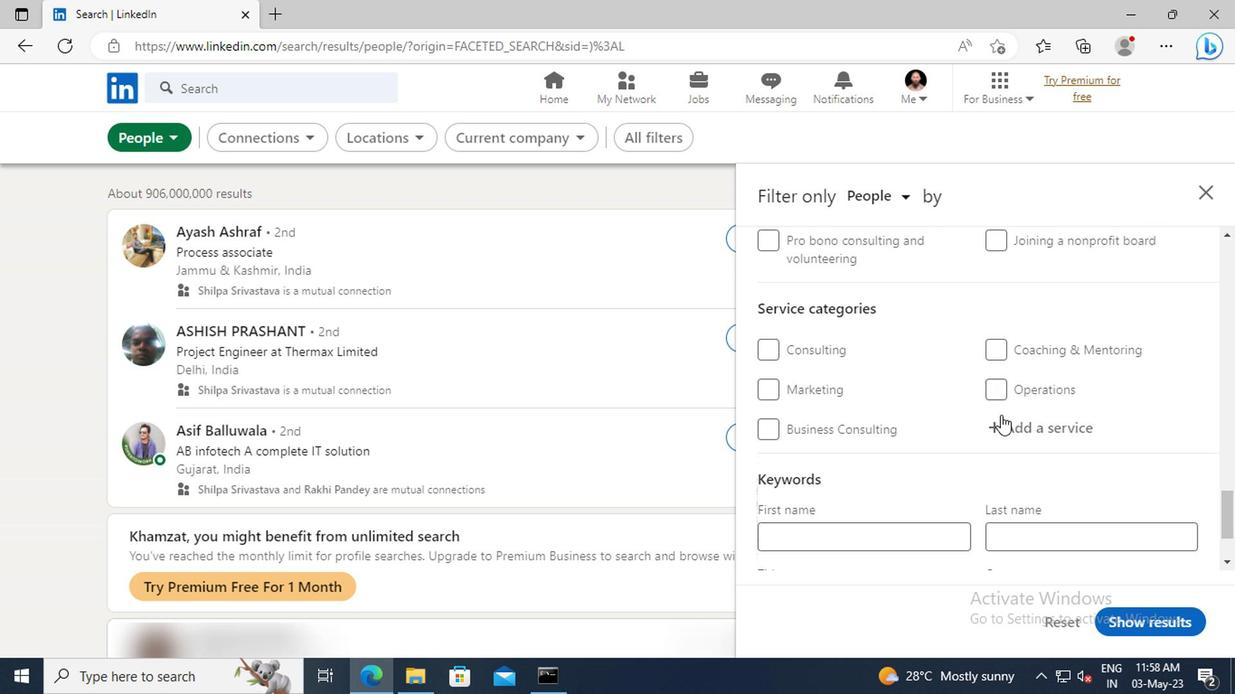 
Action: Mouse pressed left at (840, 427)
Screenshot: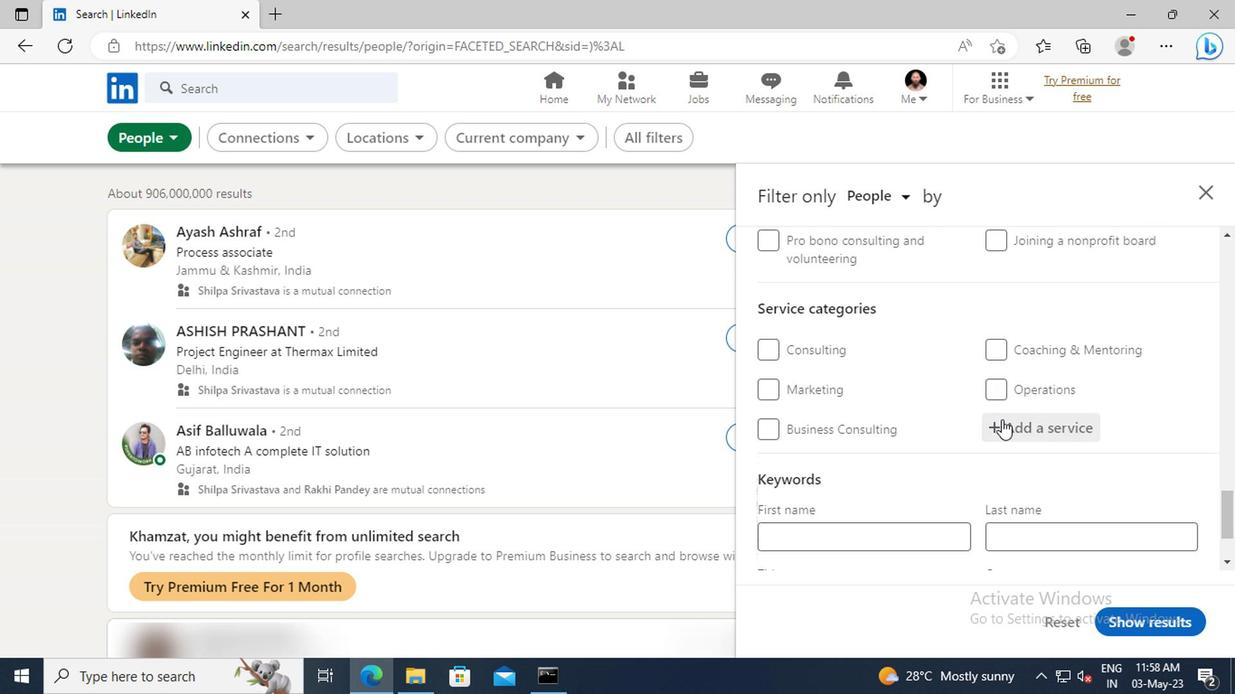 
Action: Key pressed <Key.shift>RETIRE
Screenshot: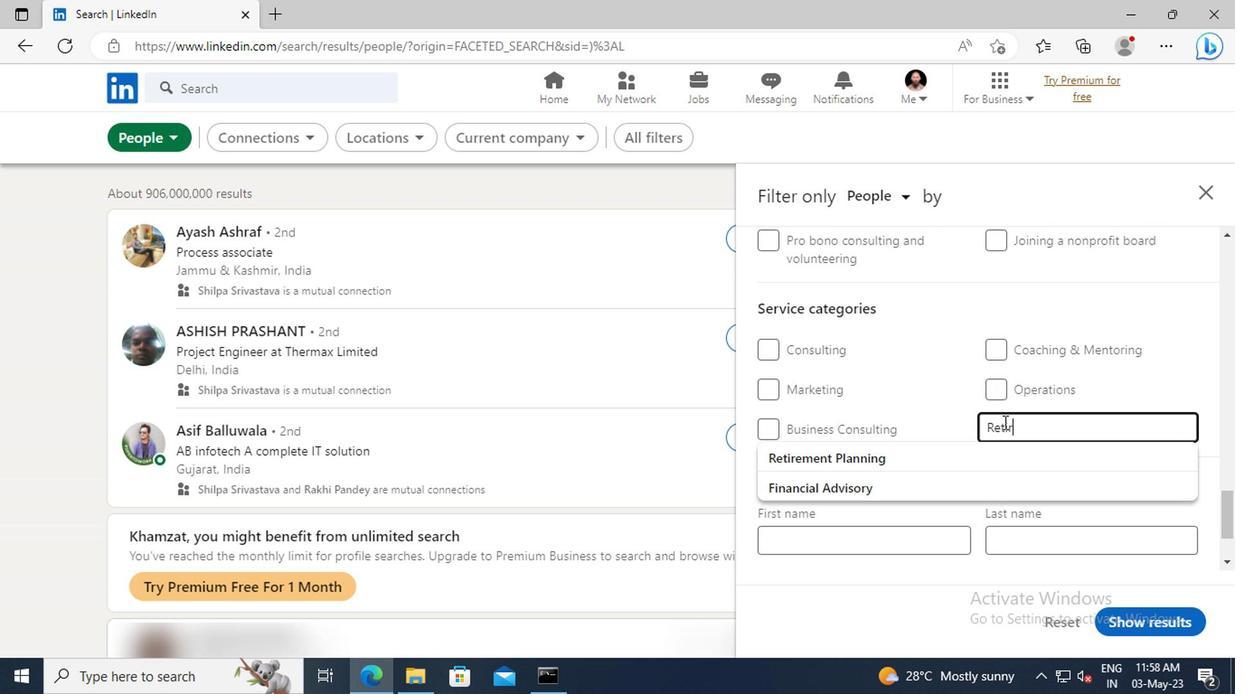 
Action: Mouse moved to (845, 448)
Screenshot: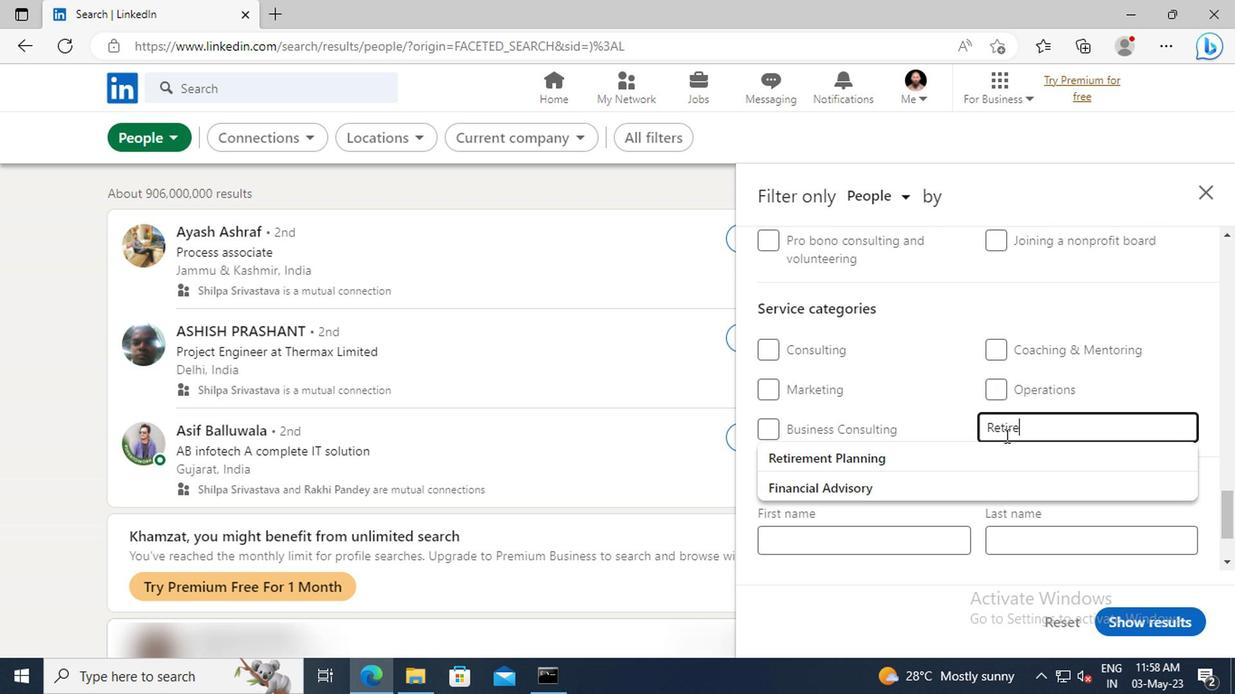
Action: Mouse pressed left at (845, 448)
Screenshot: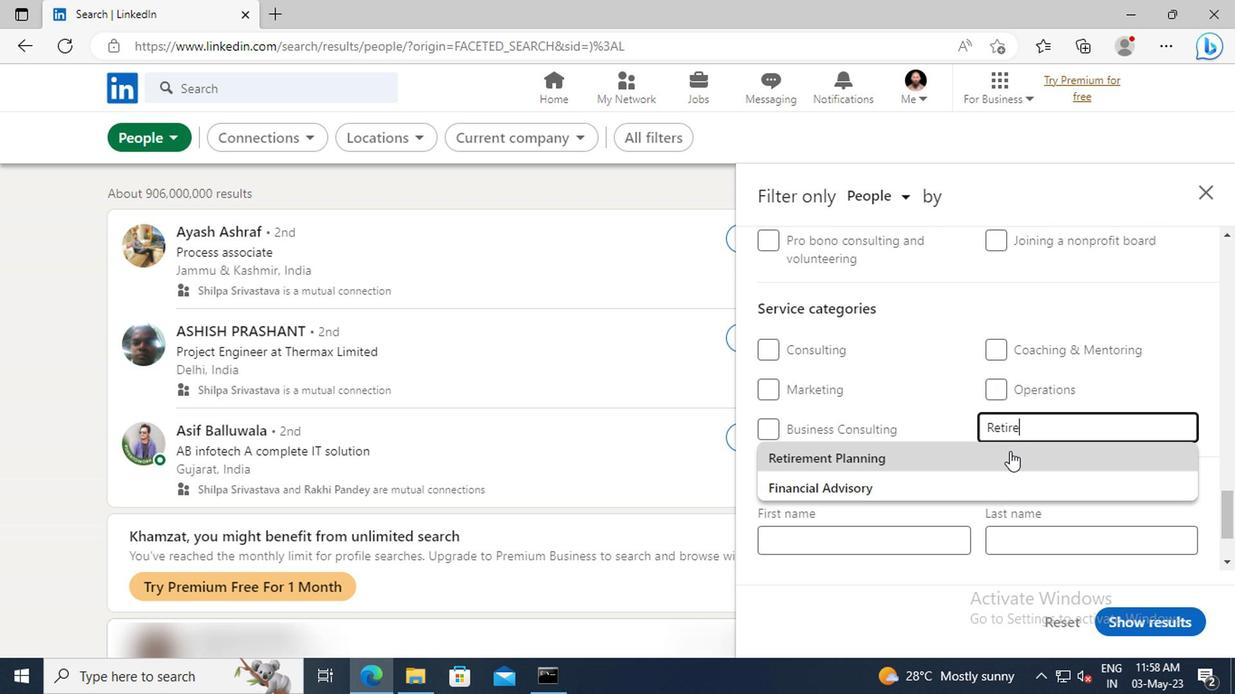 
Action: Mouse scrolled (845, 448) with delta (0, 0)
Screenshot: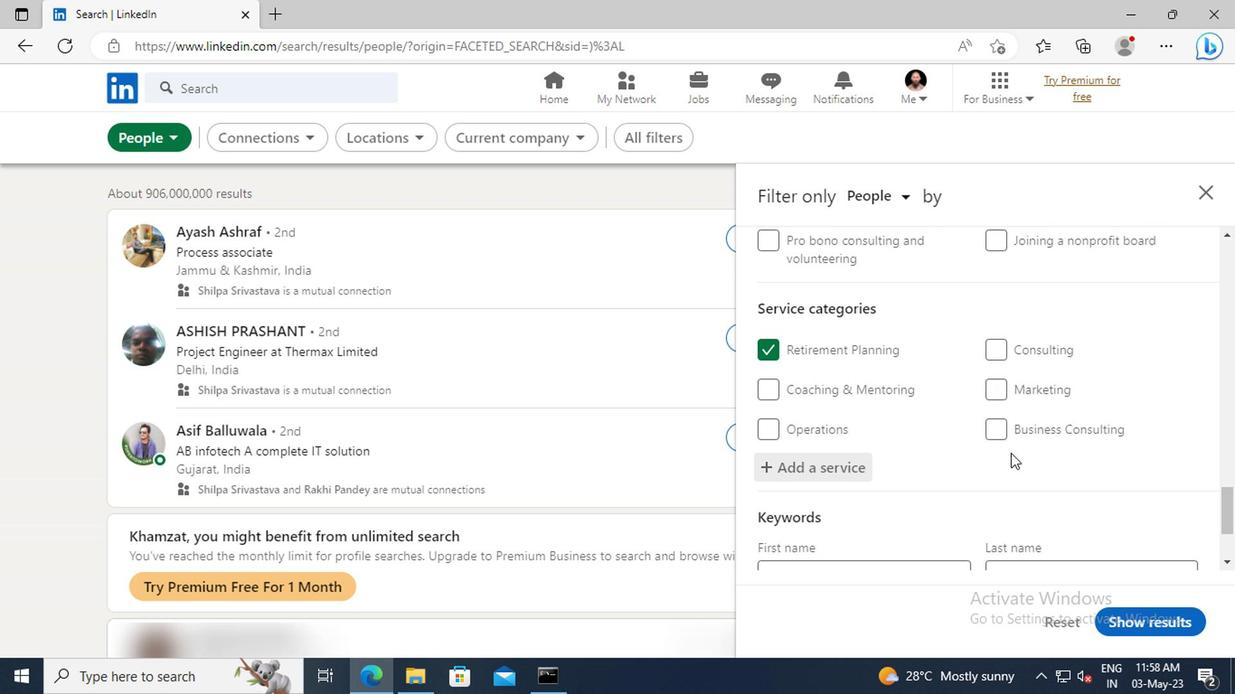 
Action: Mouse scrolled (845, 448) with delta (0, 0)
Screenshot: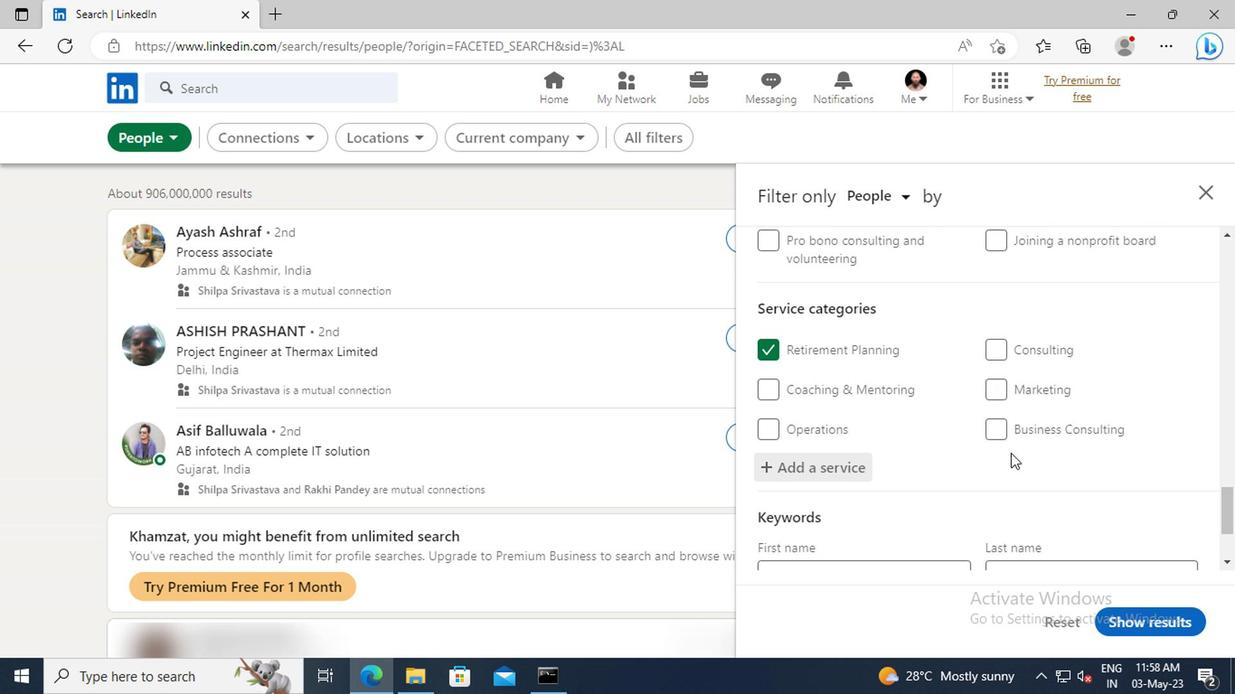 
Action: Mouse scrolled (845, 448) with delta (0, 0)
Screenshot: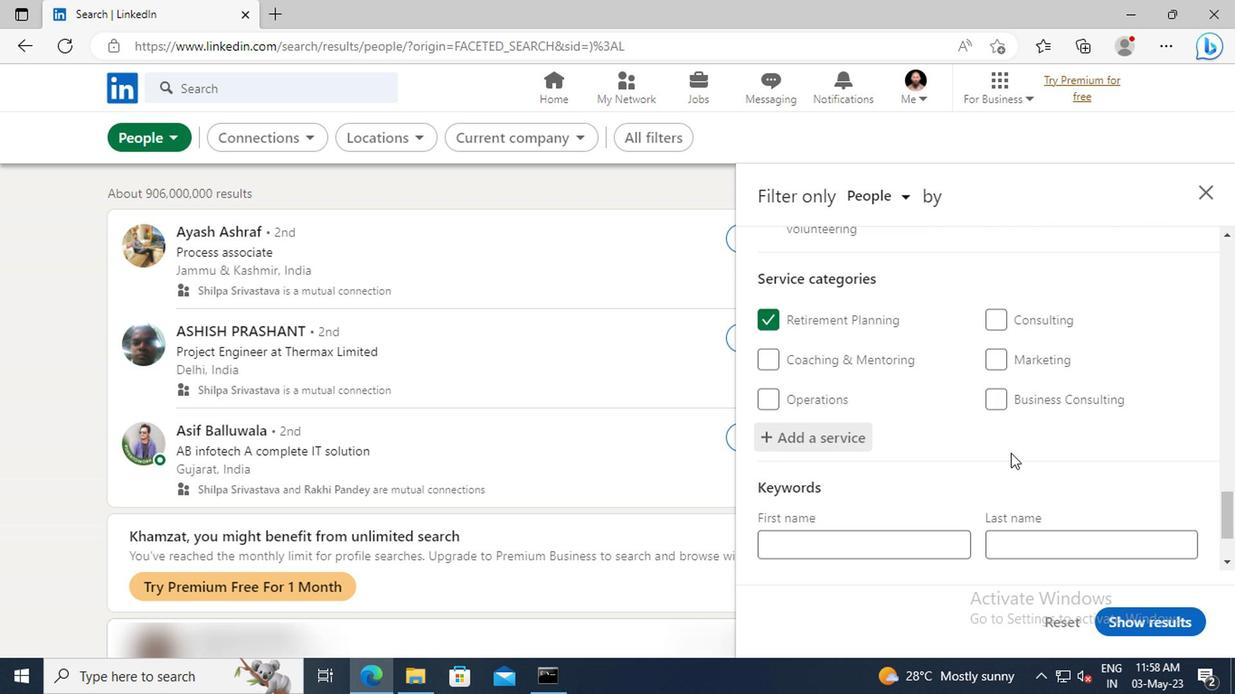 
Action: Mouse scrolled (845, 448) with delta (0, 0)
Screenshot: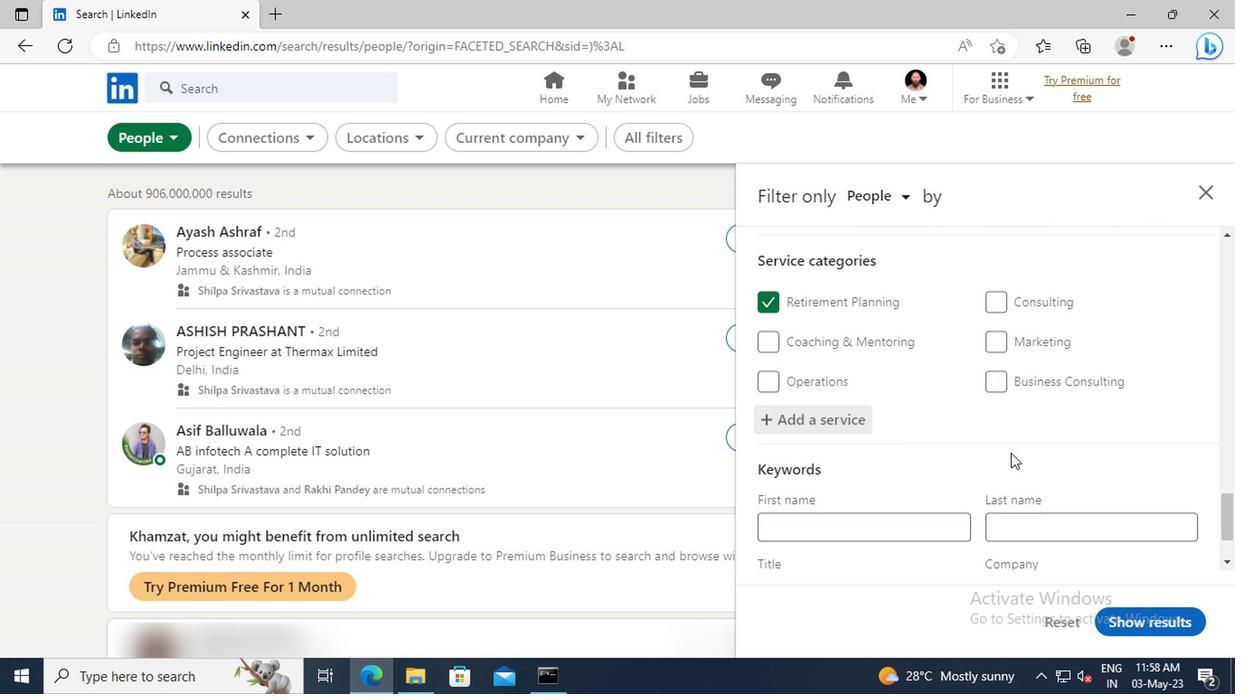 
Action: Mouse scrolled (845, 448) with delta (0, 0)
Screenshot: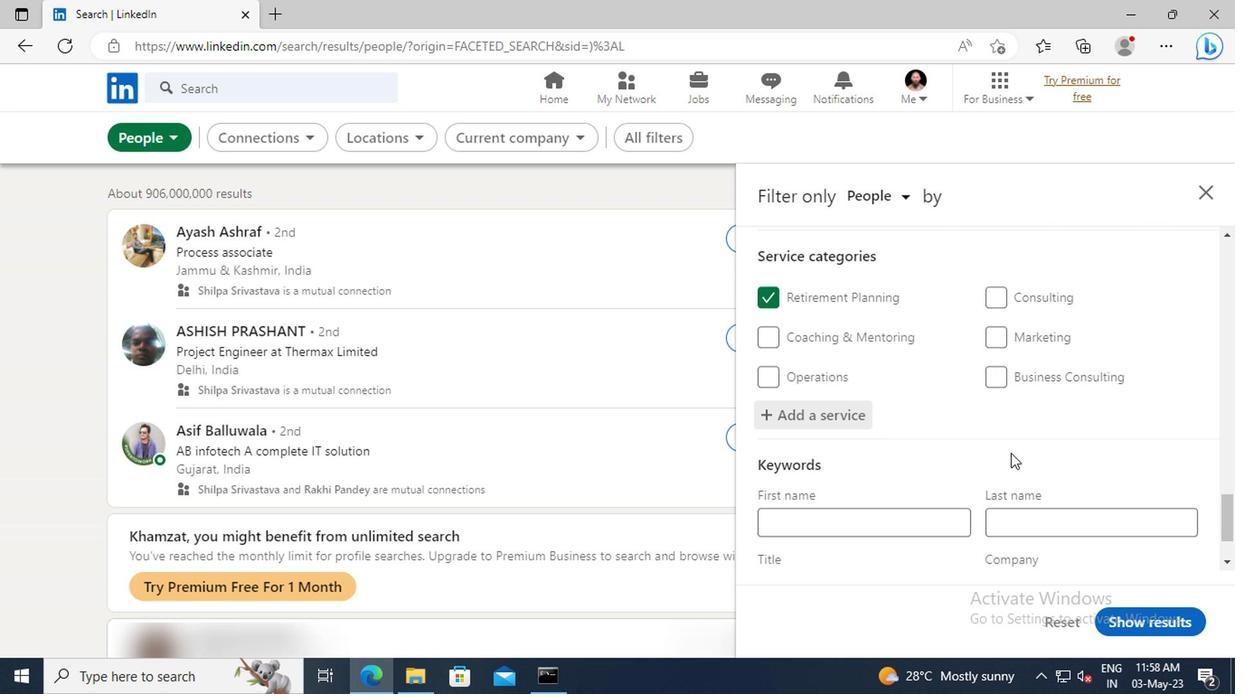 
Action: Mouse moved to (769, 466)
Screenshot: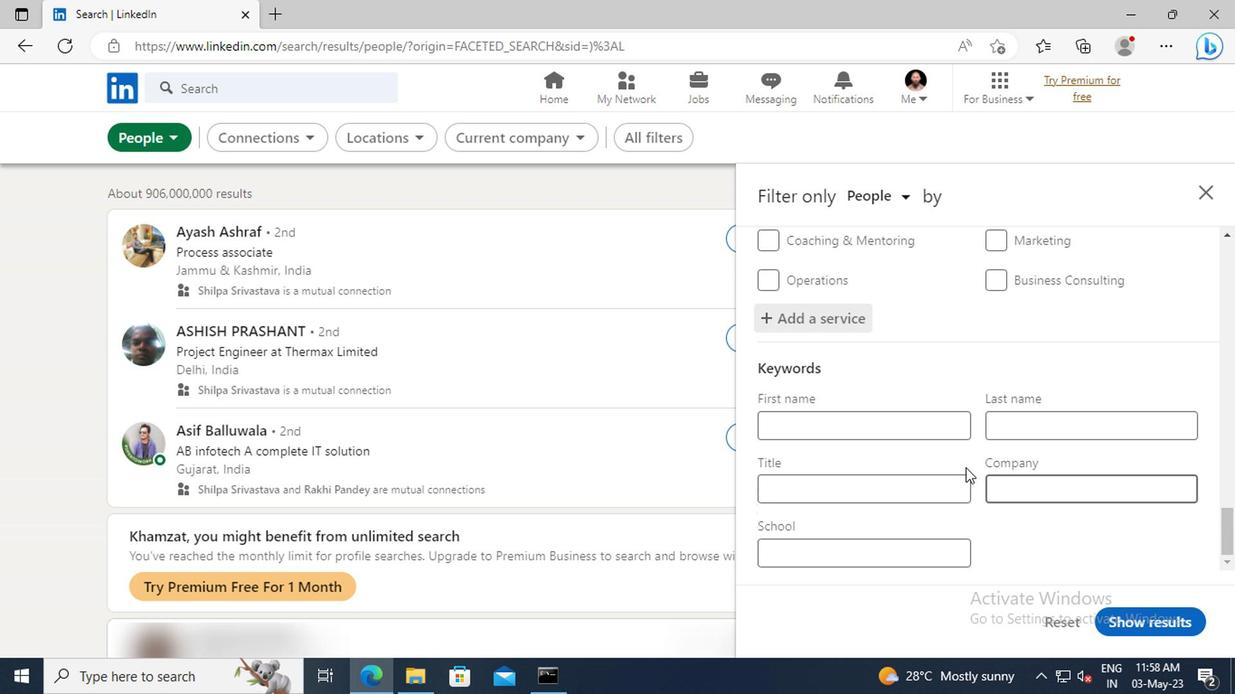 
Action: Mouse pressed left at (769, 466)
Screenshot: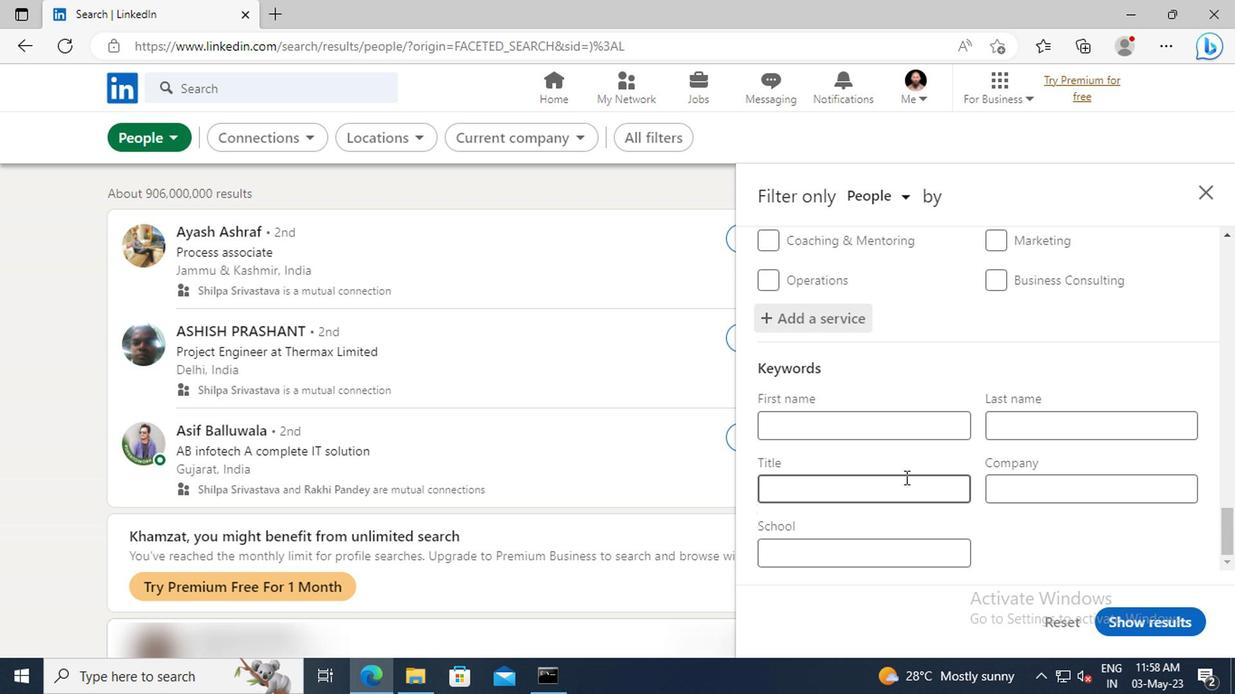 
Action: Key pressed <Key.shift>ACCOUNT<Key.space><Key.shift>COLLECTOR<Key.enter>
Screenshot: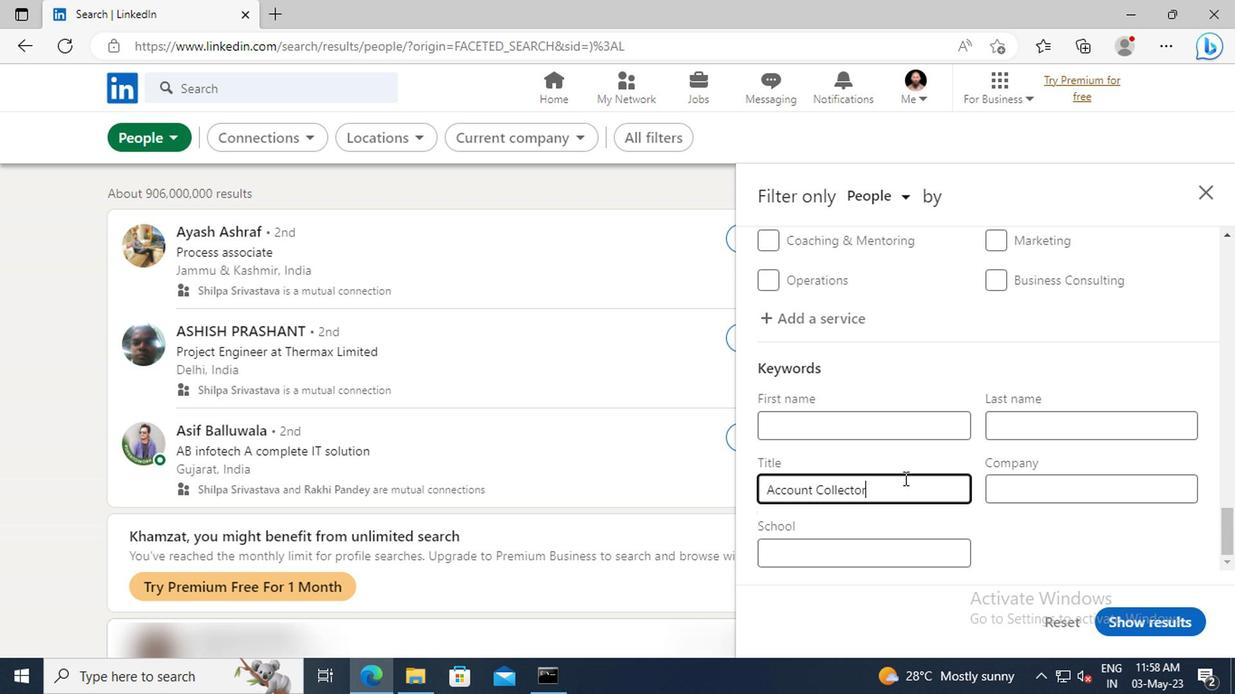 
Action: Mouse moved to (921, 569)
Screenshot: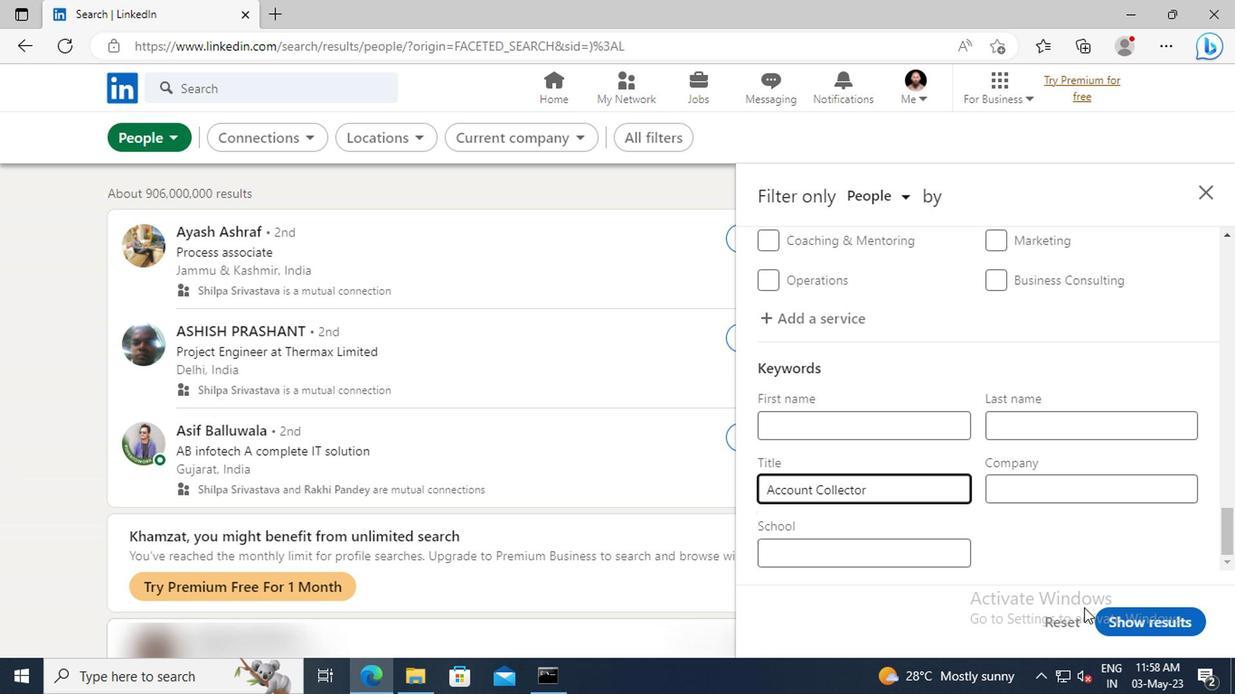 
Action: Mouse pressed left at (921, 569)
Screenshot: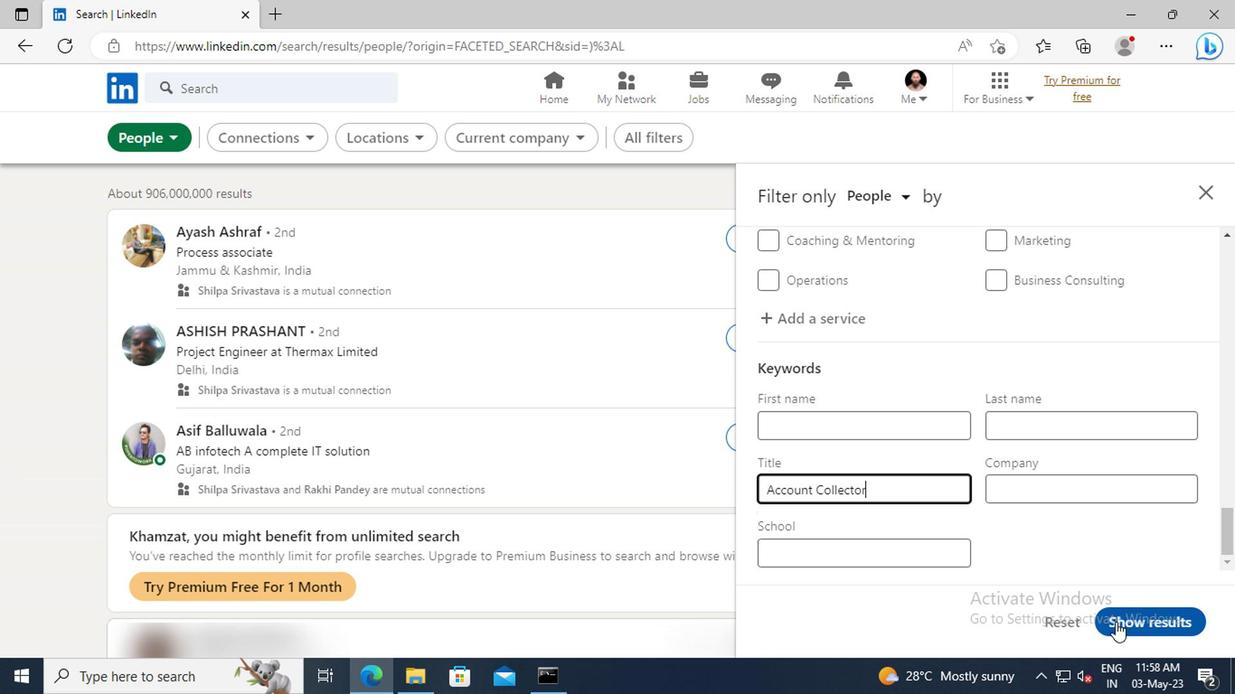 
